 Task: Add a signature Julie Green containing Best wishes for a happy National Technology Day, Julie Green to email address softage.5@softage.net and add a label Data science
Action: Mouse moved to (1217, 101)
Screenshot: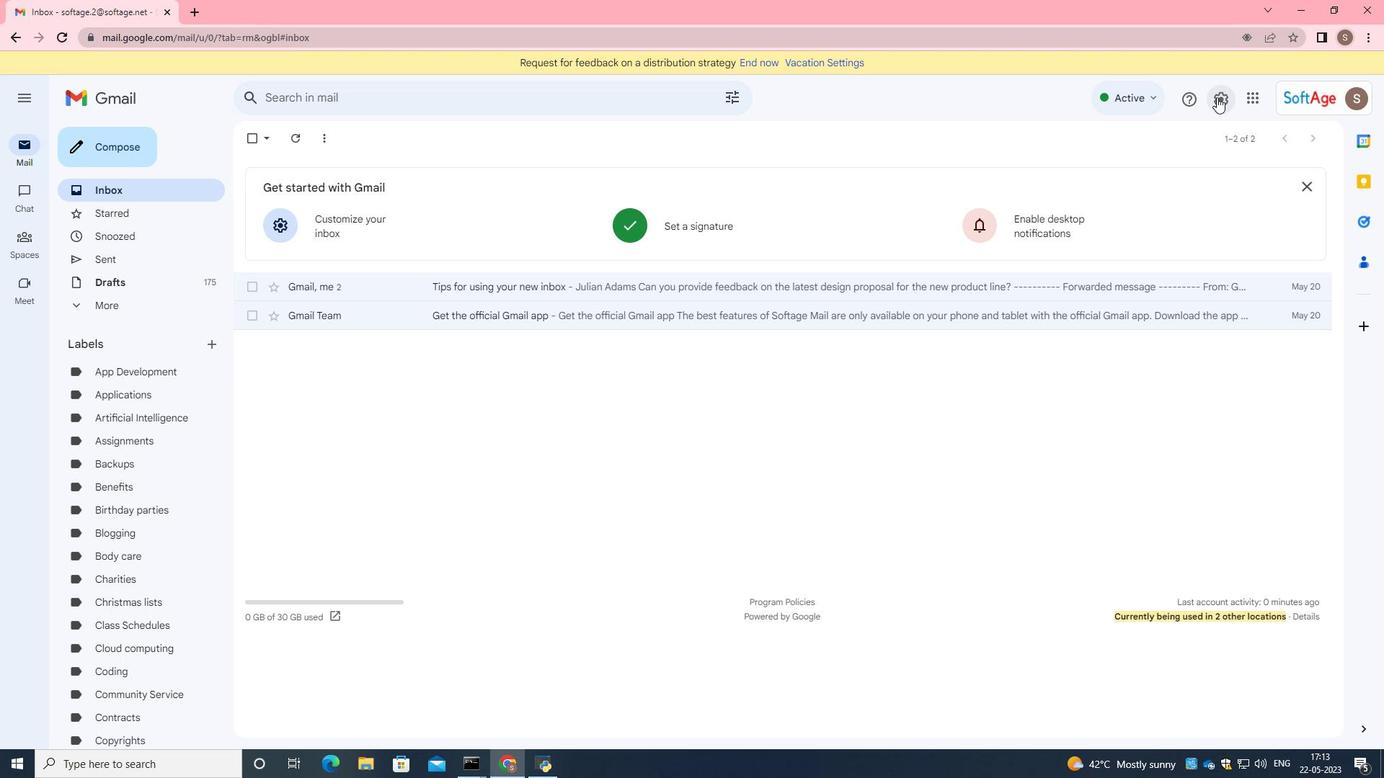 
Action: Mouse pressed left at (1217, 101)
Screenshot: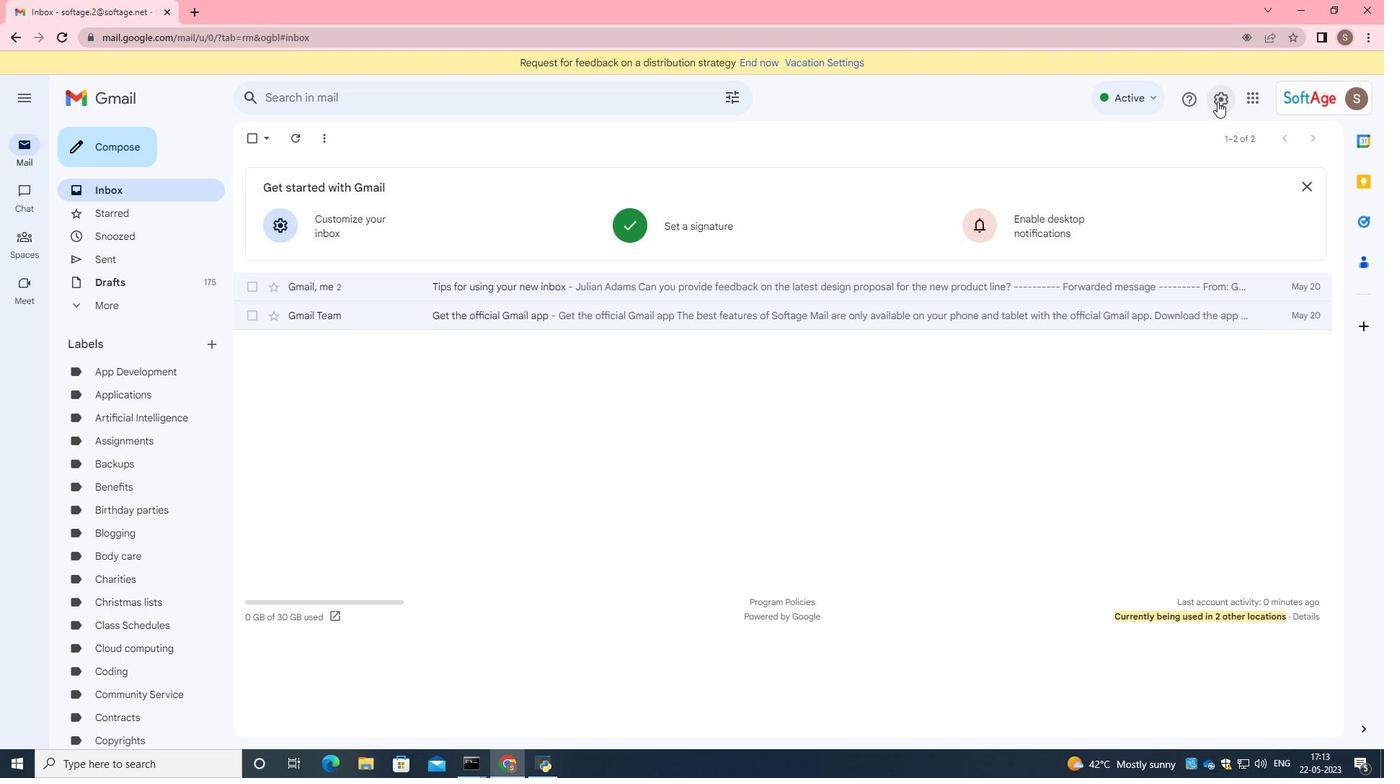 
Action: Mouse moved to (1209, 176)
Screenshot: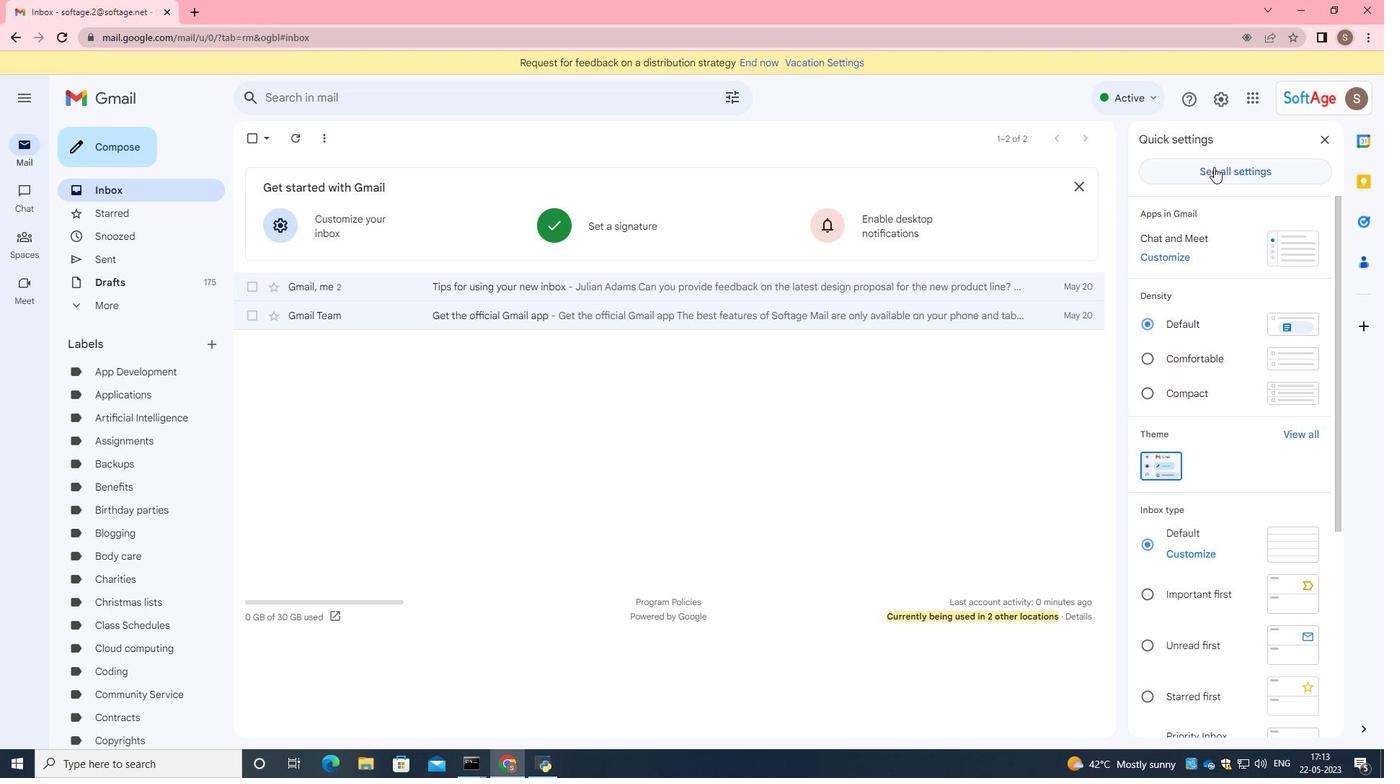 
Action: Mouse pressed left at (1209, 176)
Screenshot: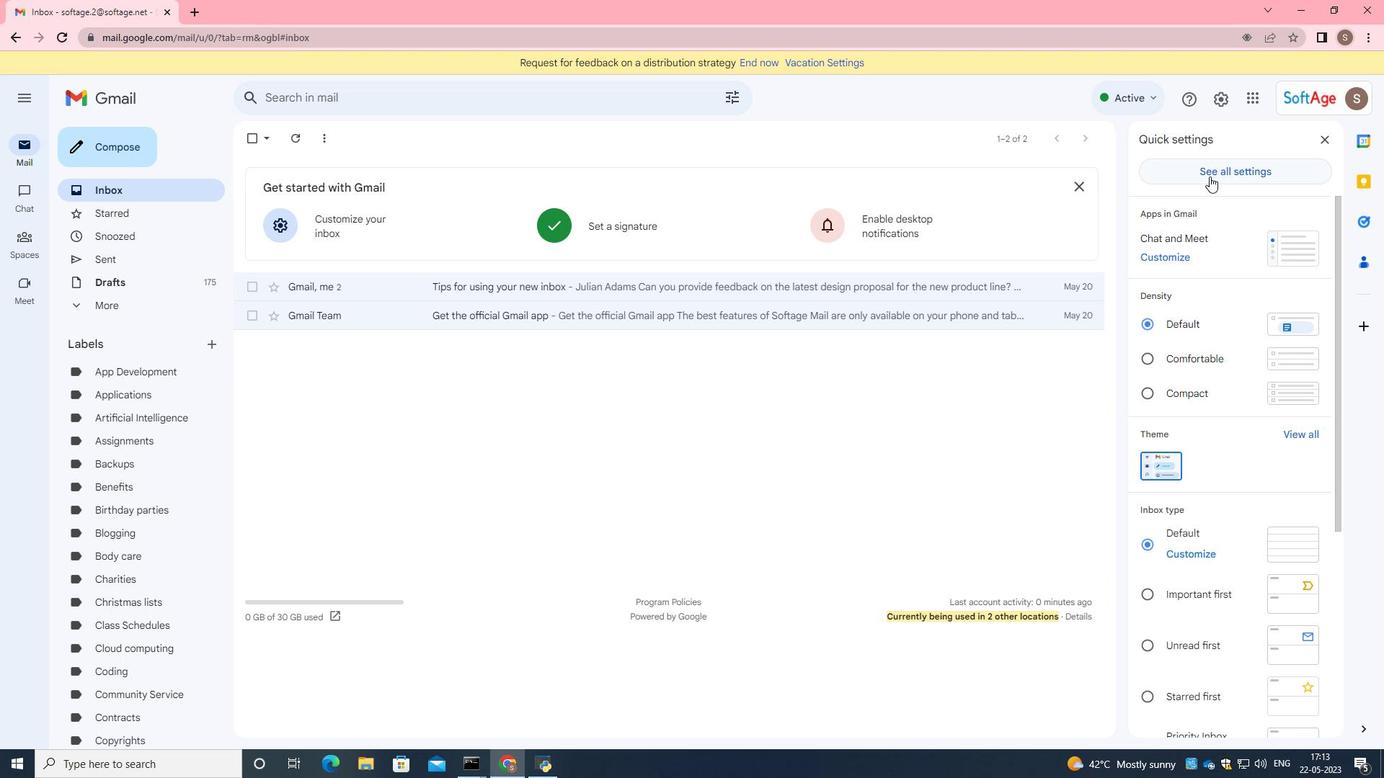 
Action: Mouse moved to (740, 449)
Screenshot: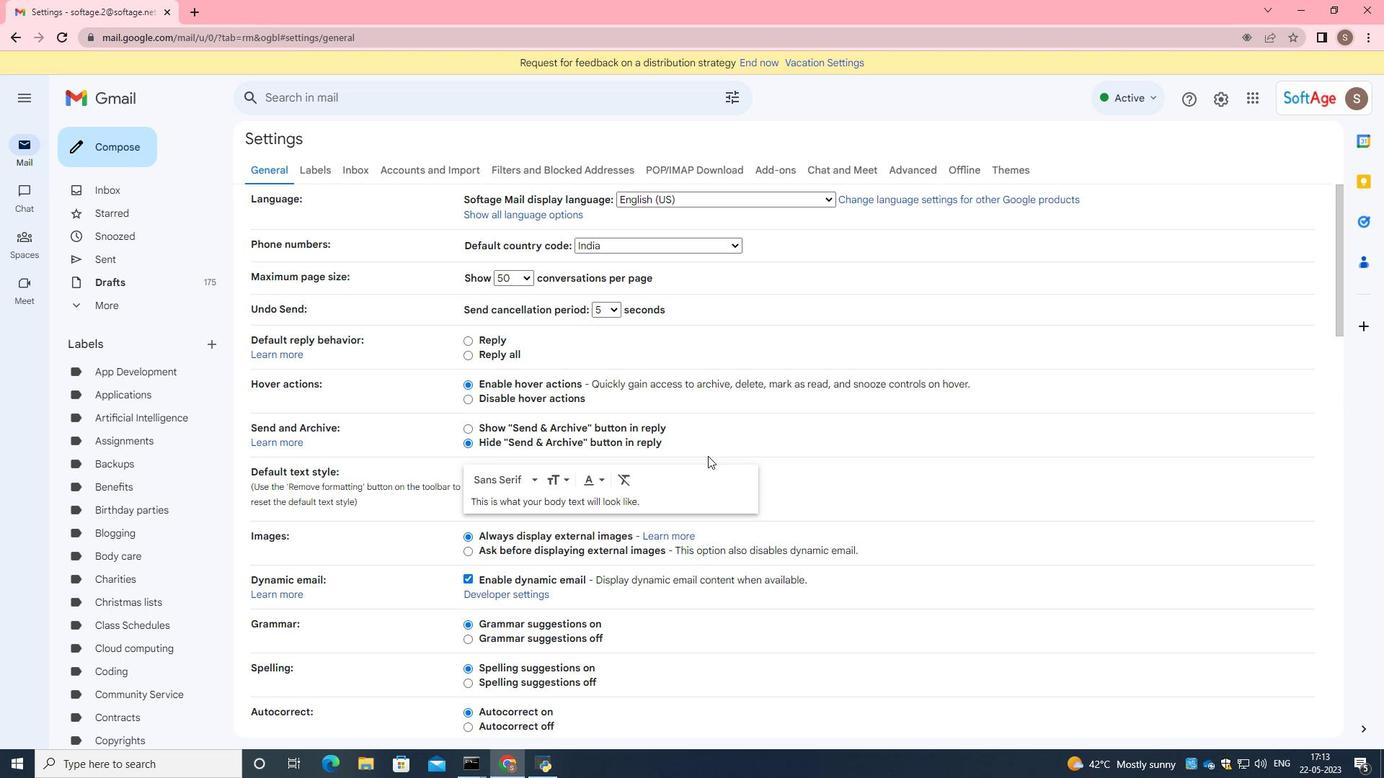 
Action: Mouse scrolled (740, 448) with delta (0, 0)
Screenshot: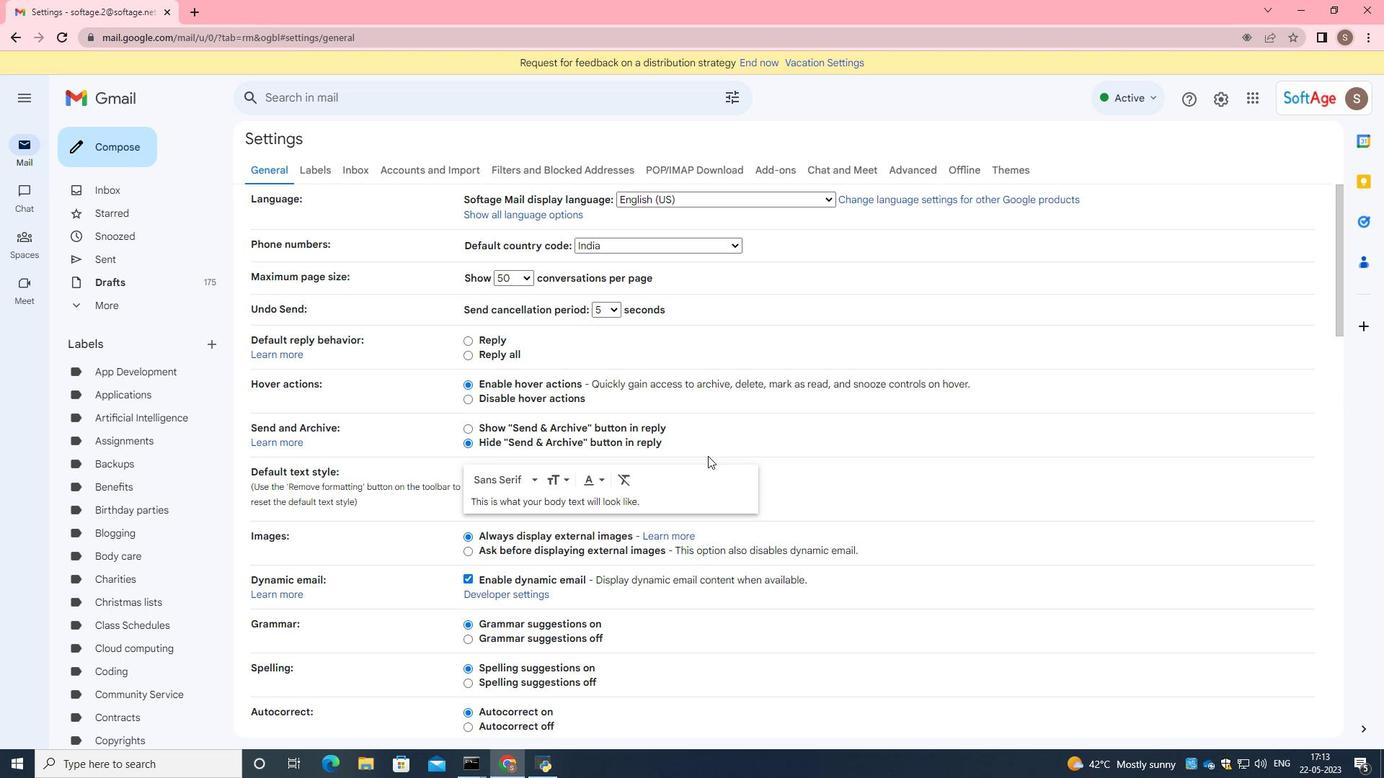 
Action: Mouse moved to (740, 449)
Screenshot: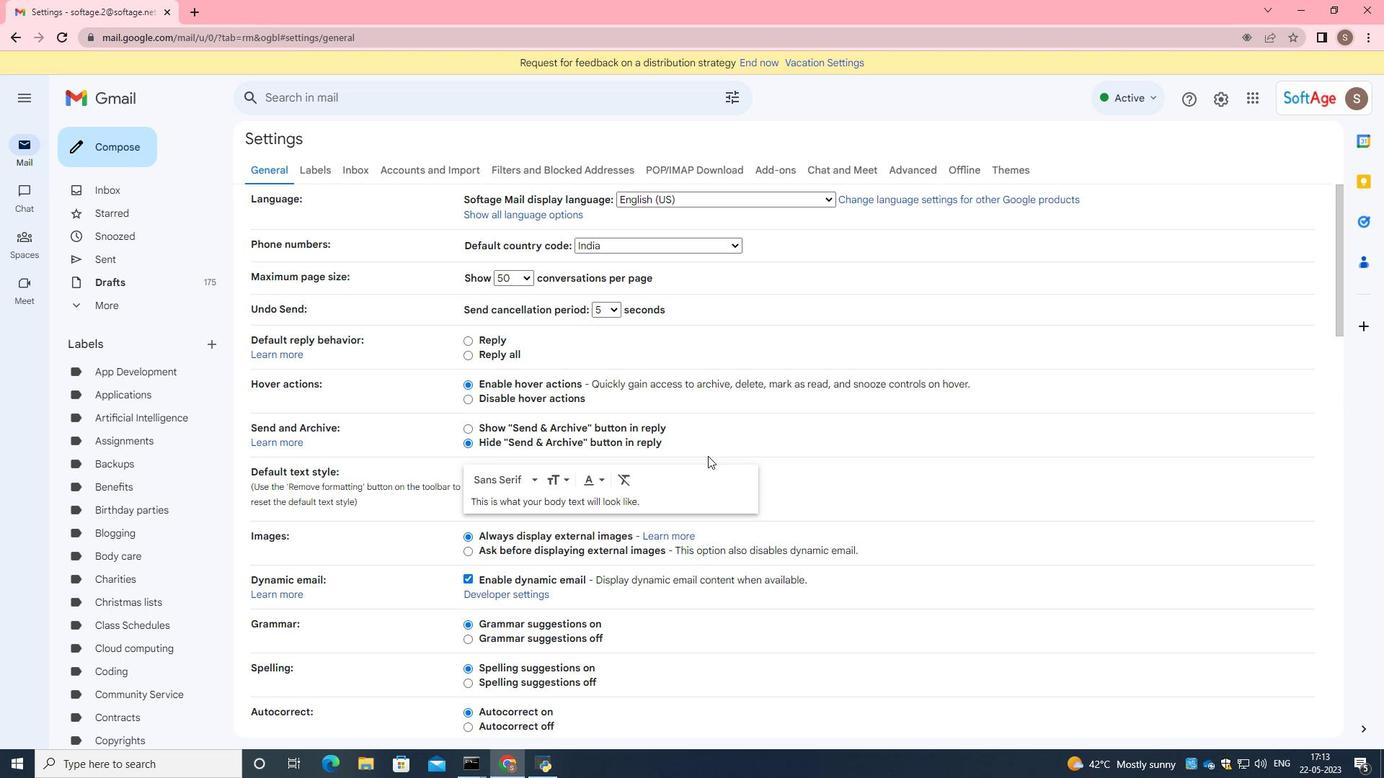 
Action: Mouse scrolled (740, 449) with delta (0, 0)
Screenshot: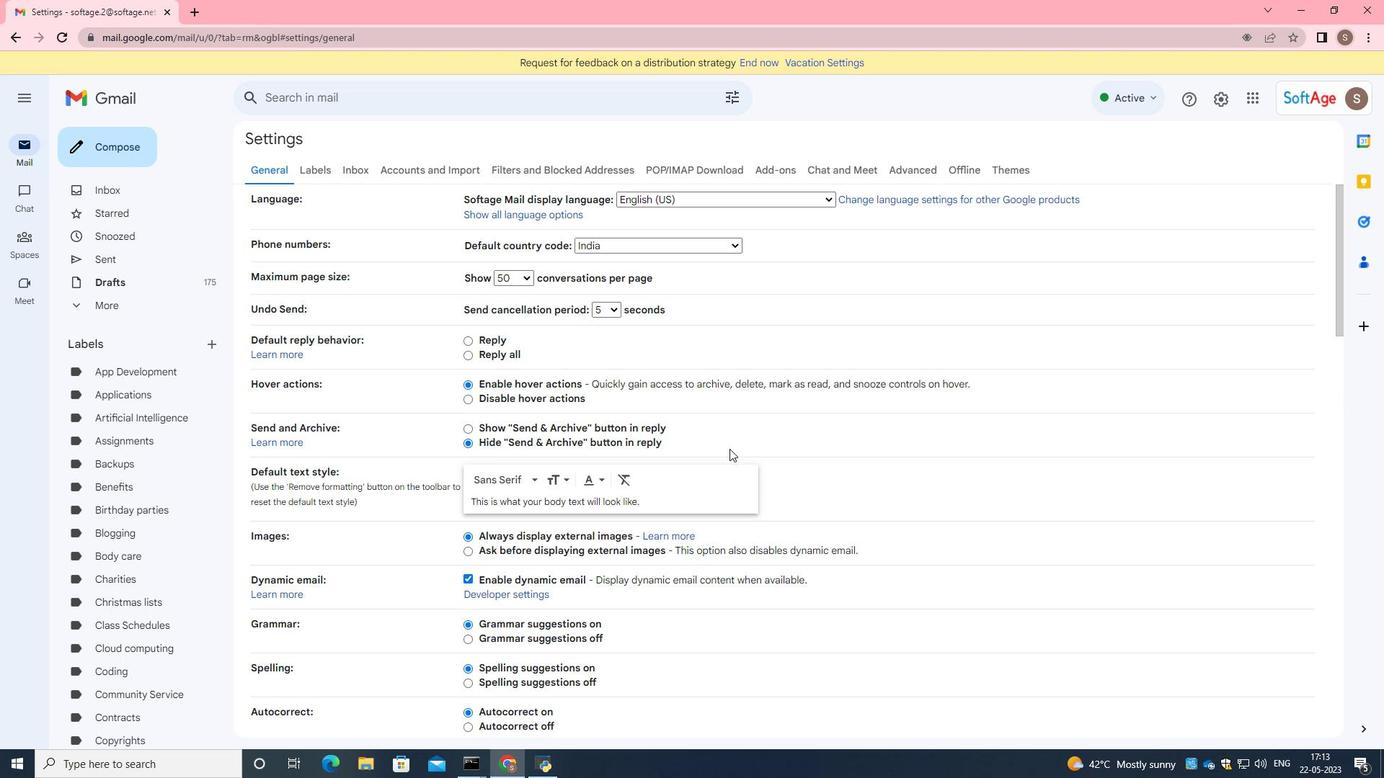 
Action: Mouse scrolled (740, 449) with delta (0, 0)
Screenshot: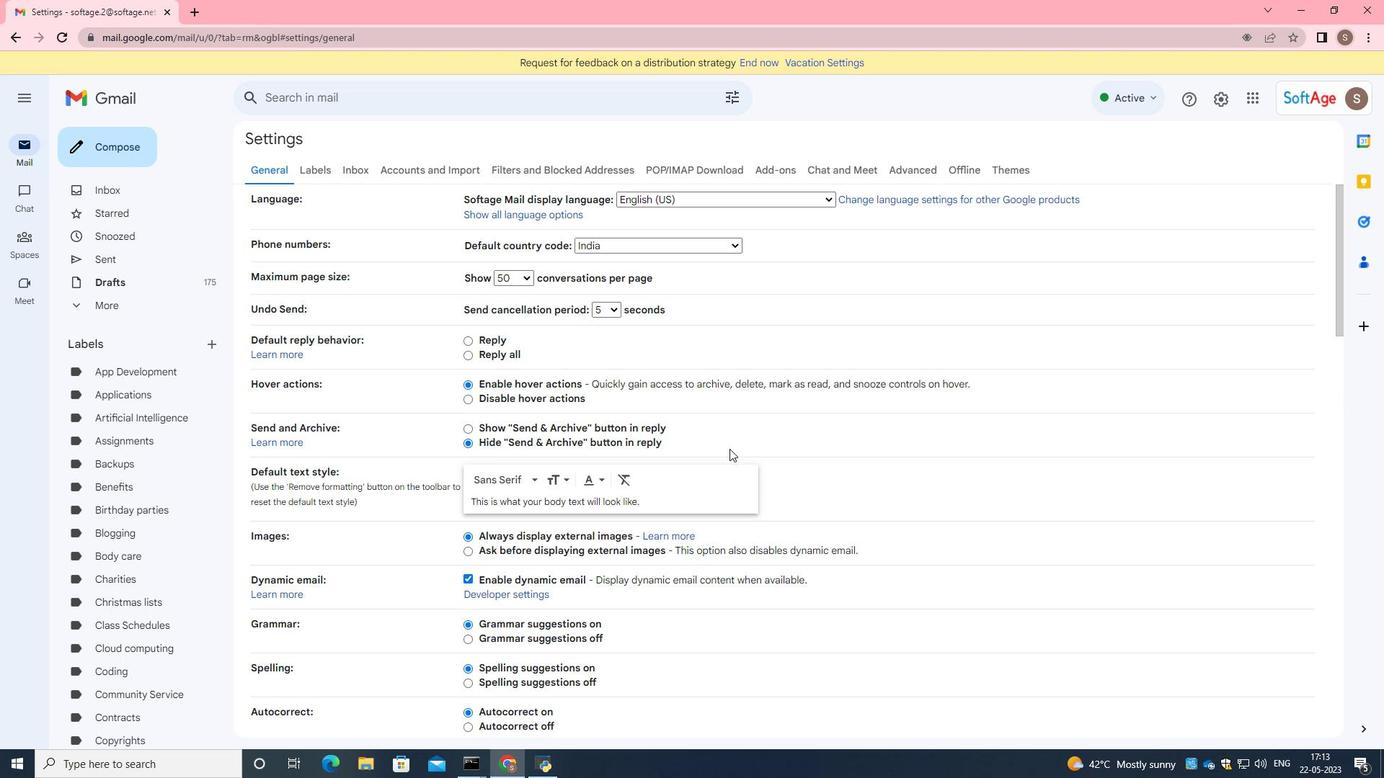 
Action: Mouse scrolled (740, 449) with delta (0, 0)
Screenshot: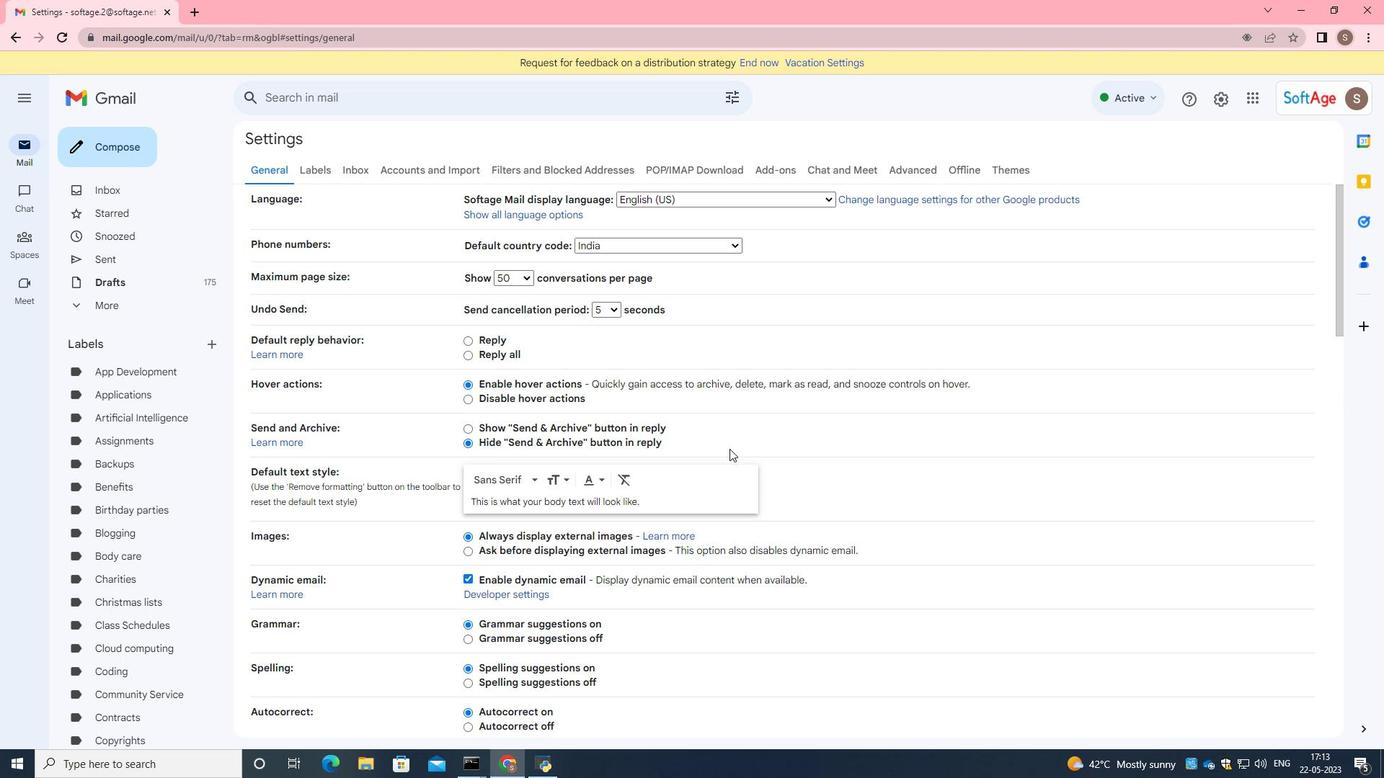 
Action: Mouse scrolled (740, 449) with delta (0, 0)
Screenshot: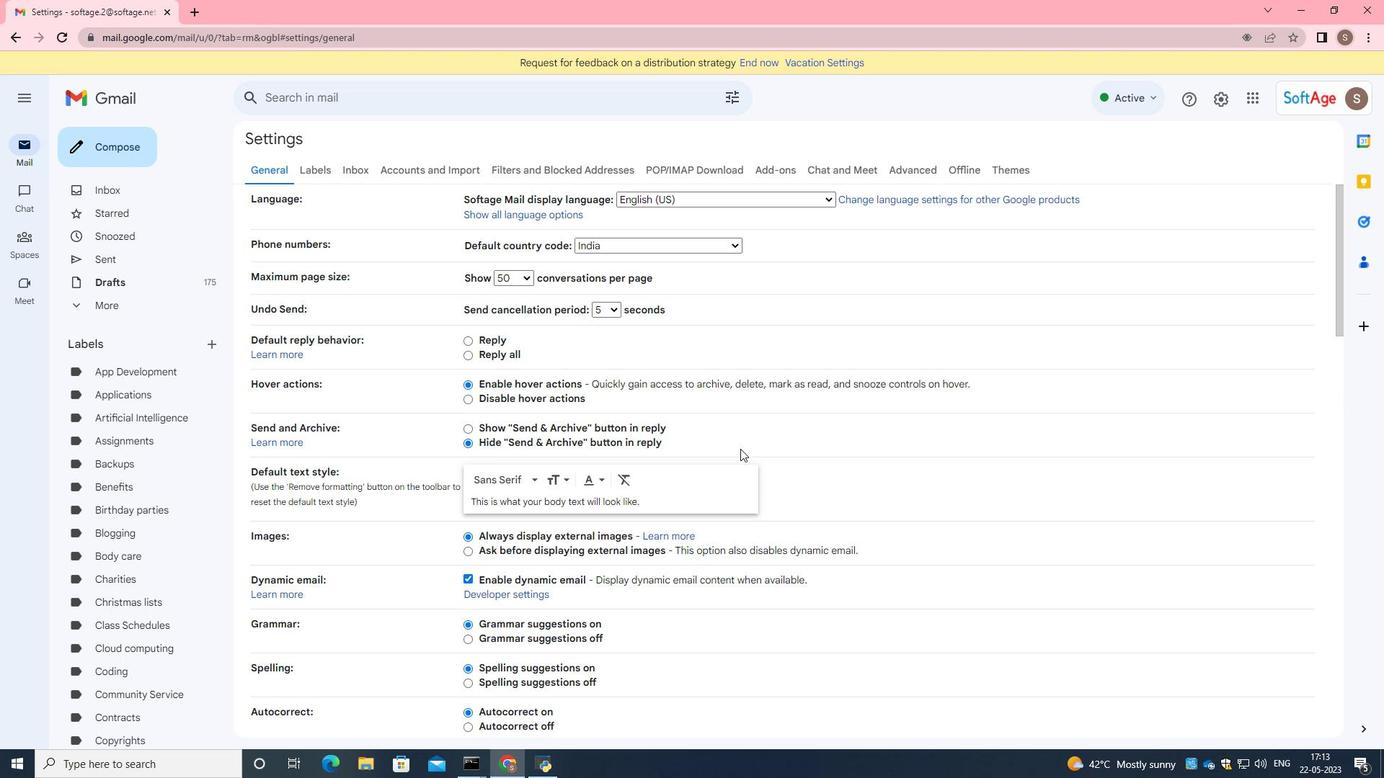 
Action: Mouse moved to (740, 447)
Screenshot: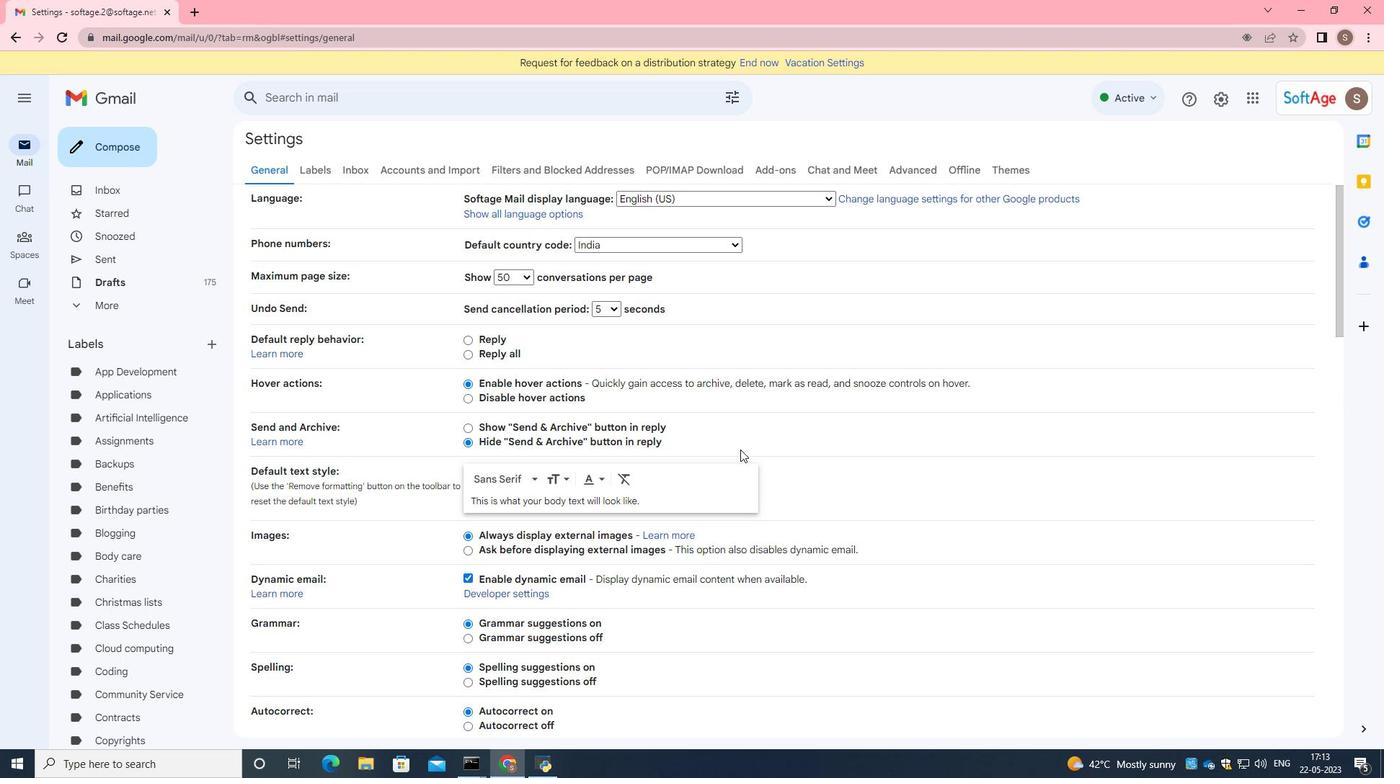 
Action: Mouse scrolled (740, 446) with delta (0, 0)
Screenshot: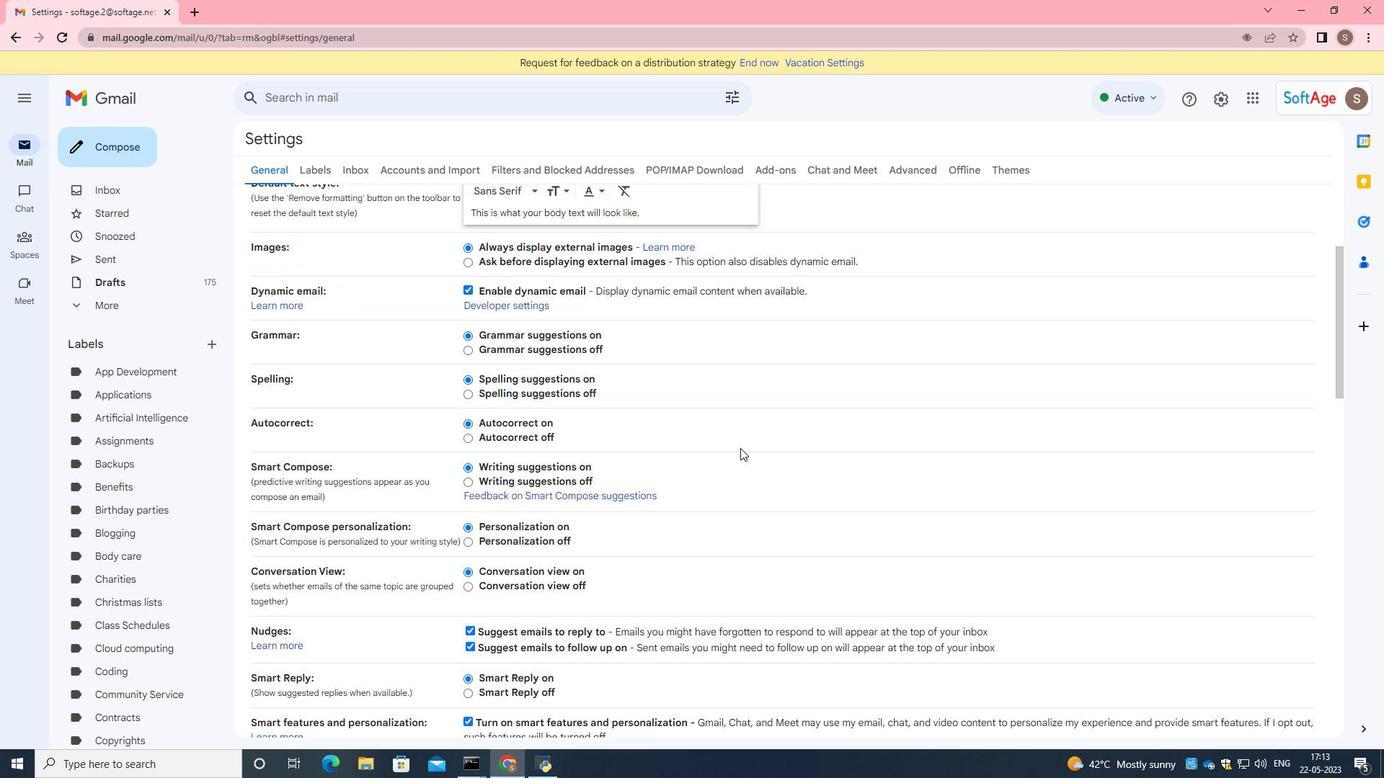 
Action: Mouse scrolled (740, 446) with delta (0, 0)
Screenshot: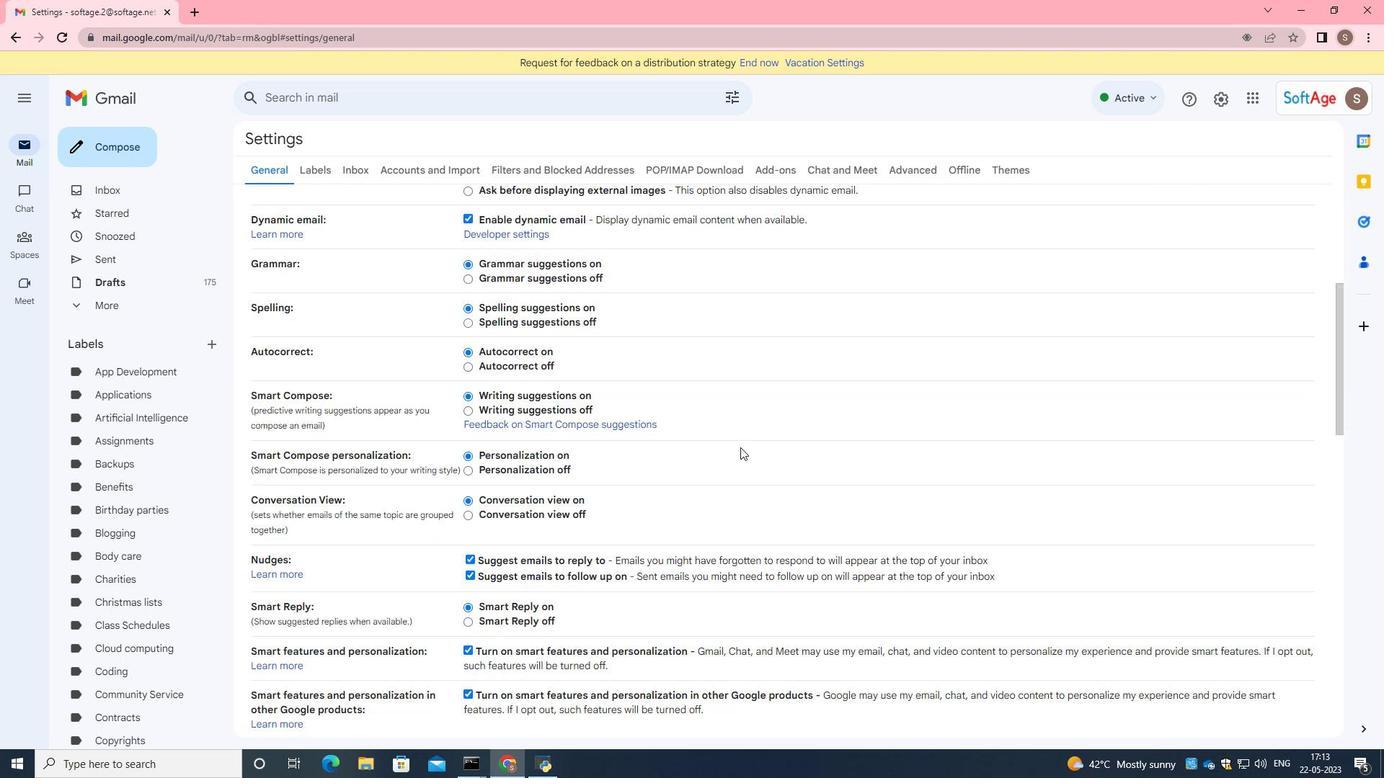 
Action: Mouse scrolled (740, 446) with delta (0, 0)
Screenshot: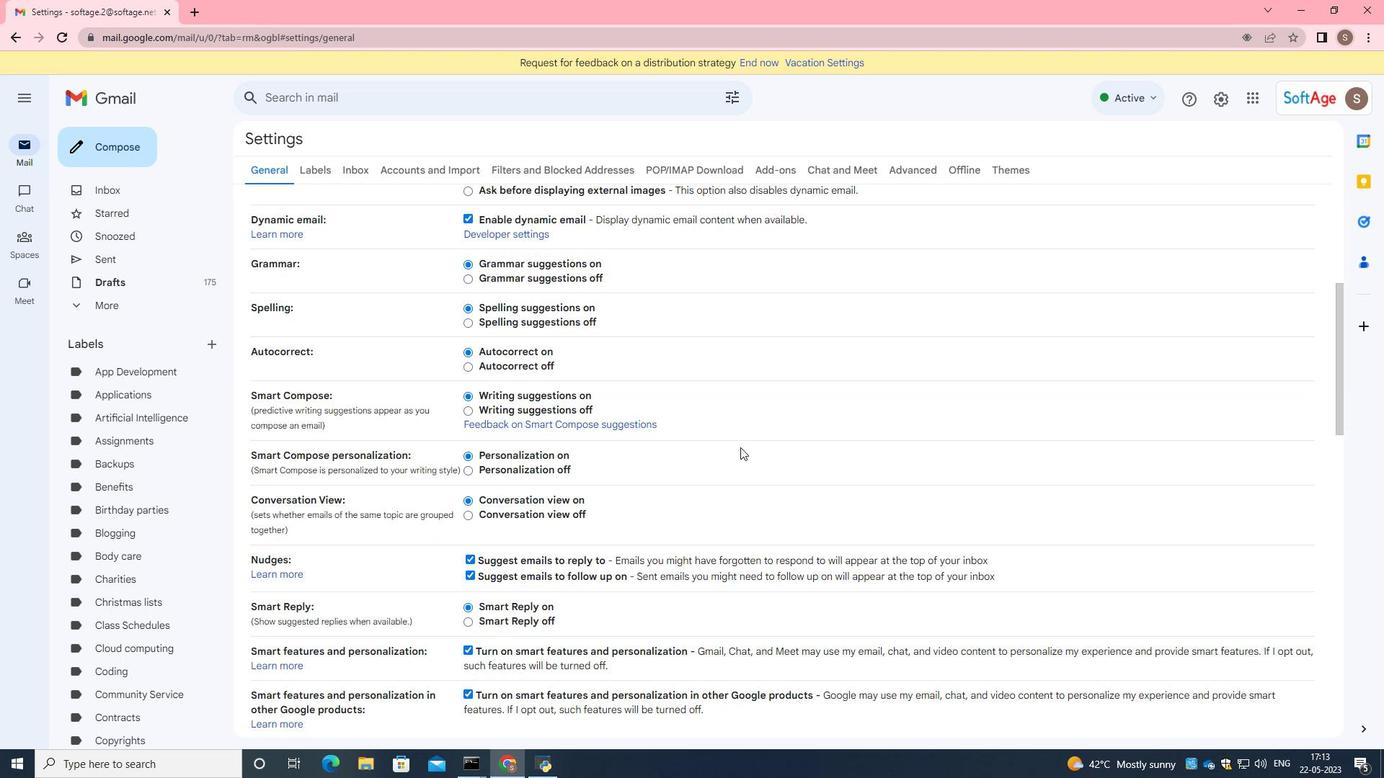 
Action: Mouse moved to (712, 459)
Screenshot: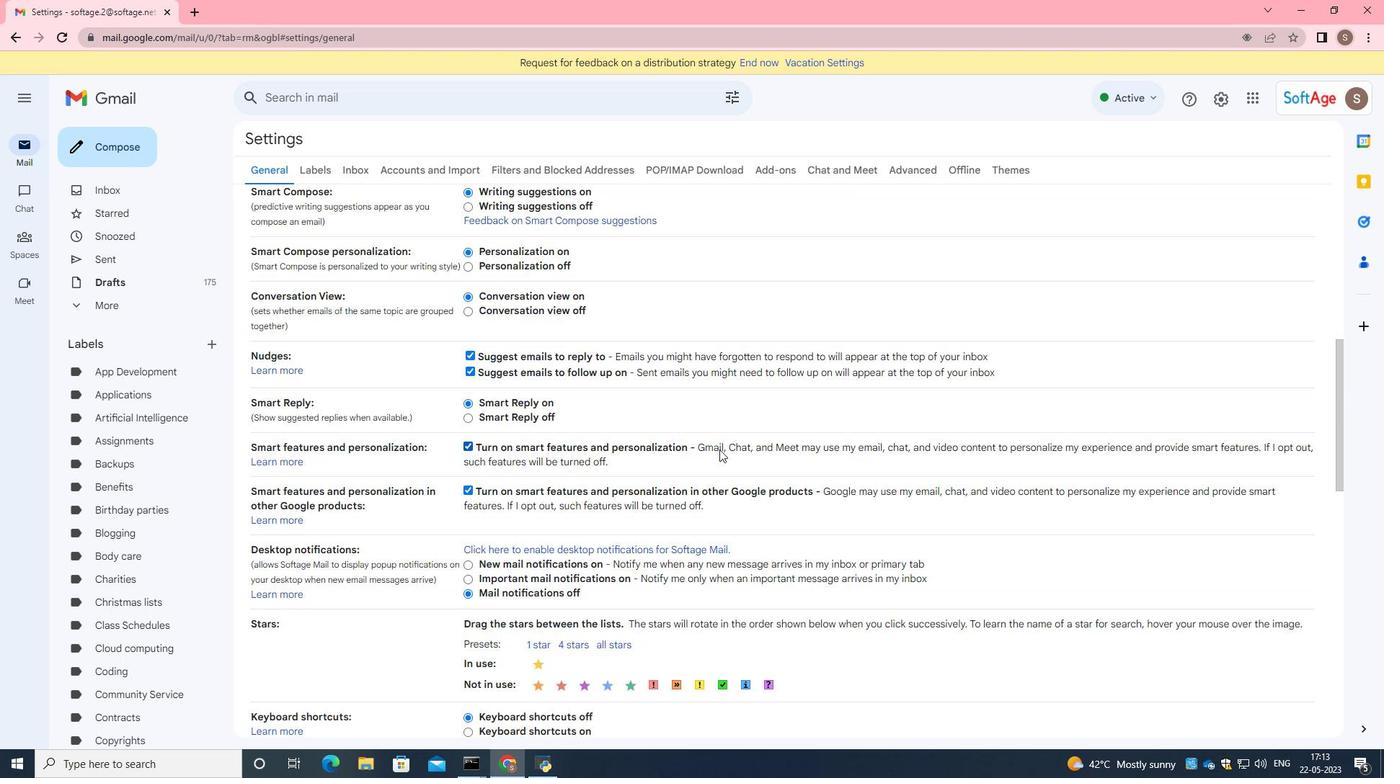 
Action: Mouse scrolled (712, 459) with delta (0, 0)
Screenshot: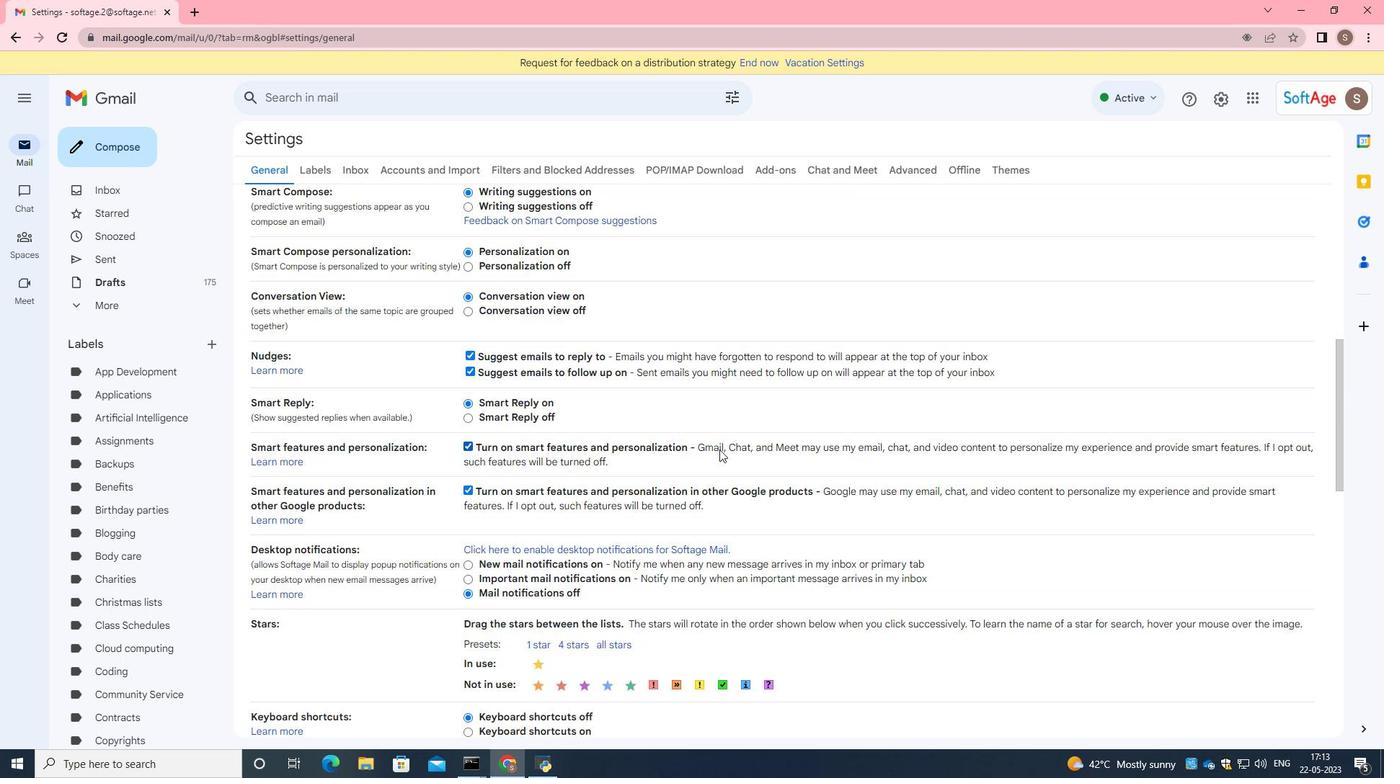 
Action: Mouse moved to (712, 460)
Screenshot: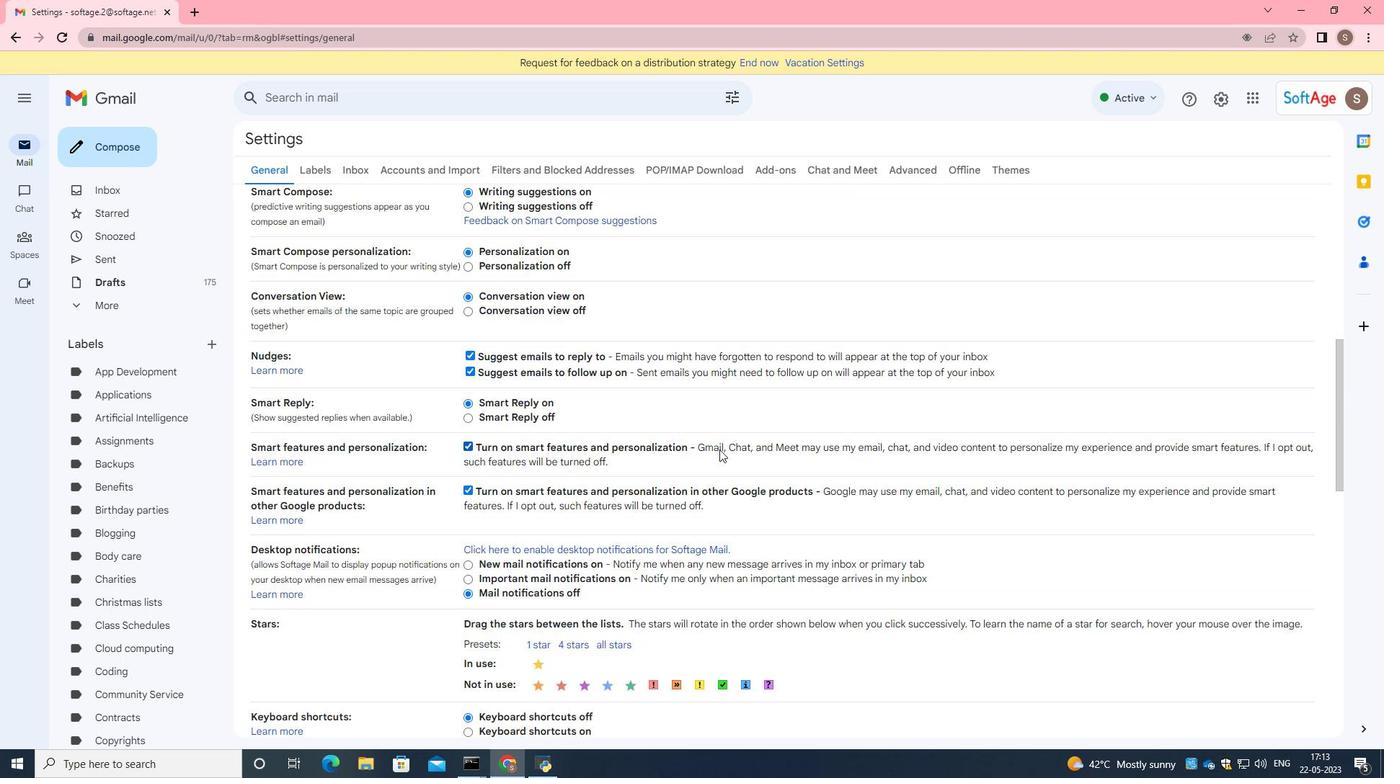 
Action: Mouse scrolled (712, 459) with delta (0, 0)
Screenshot: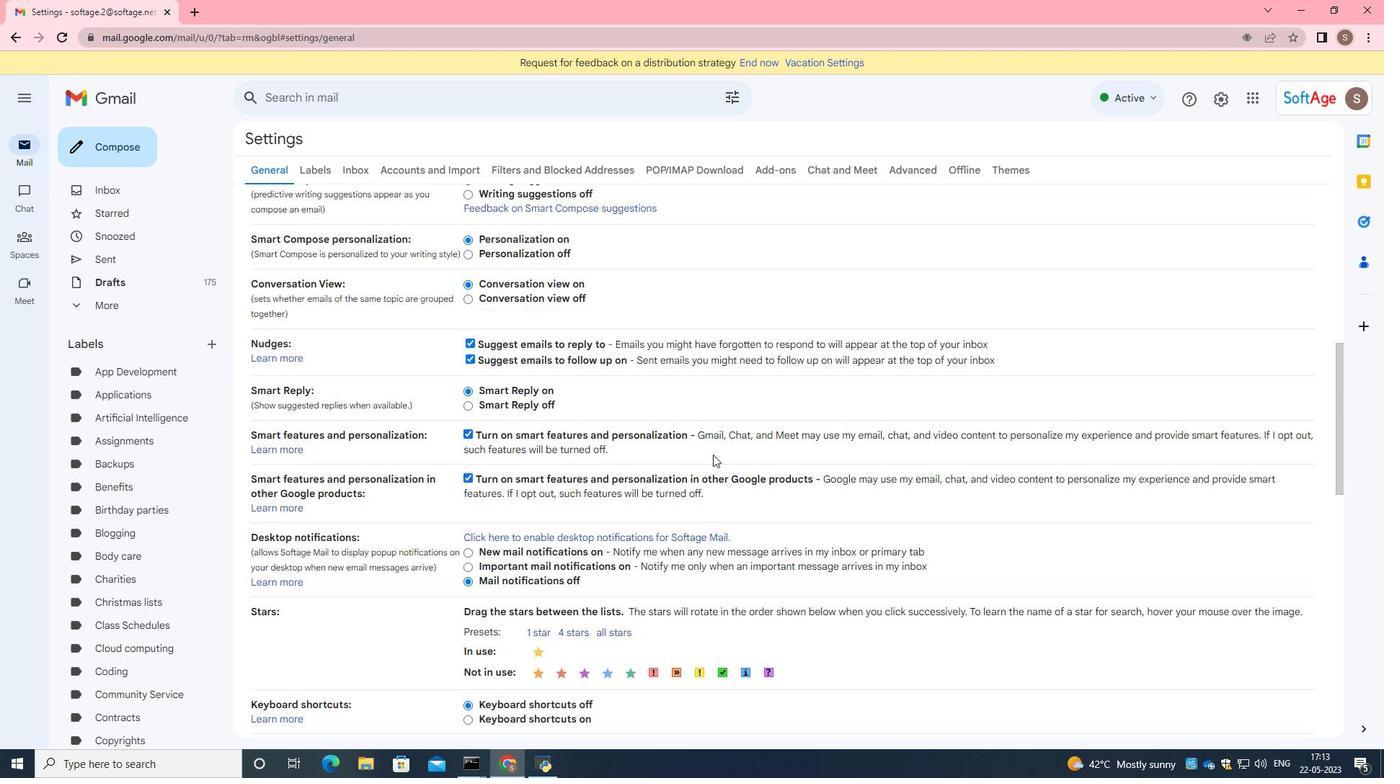 
Action: Mouse moved to (560, 598)
Screenshot: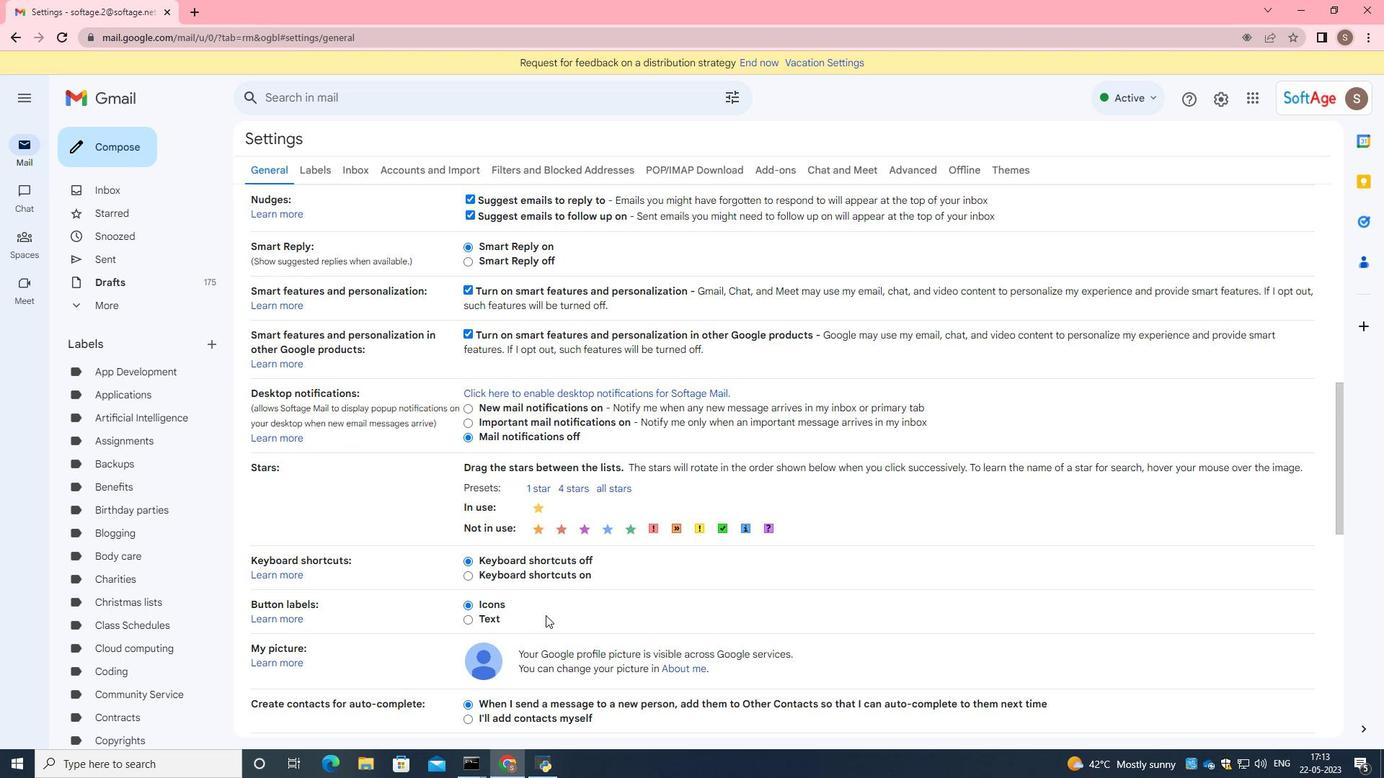 
Action: Mouse scrolled (560, 597) with delta (0, 0)
Screenshot: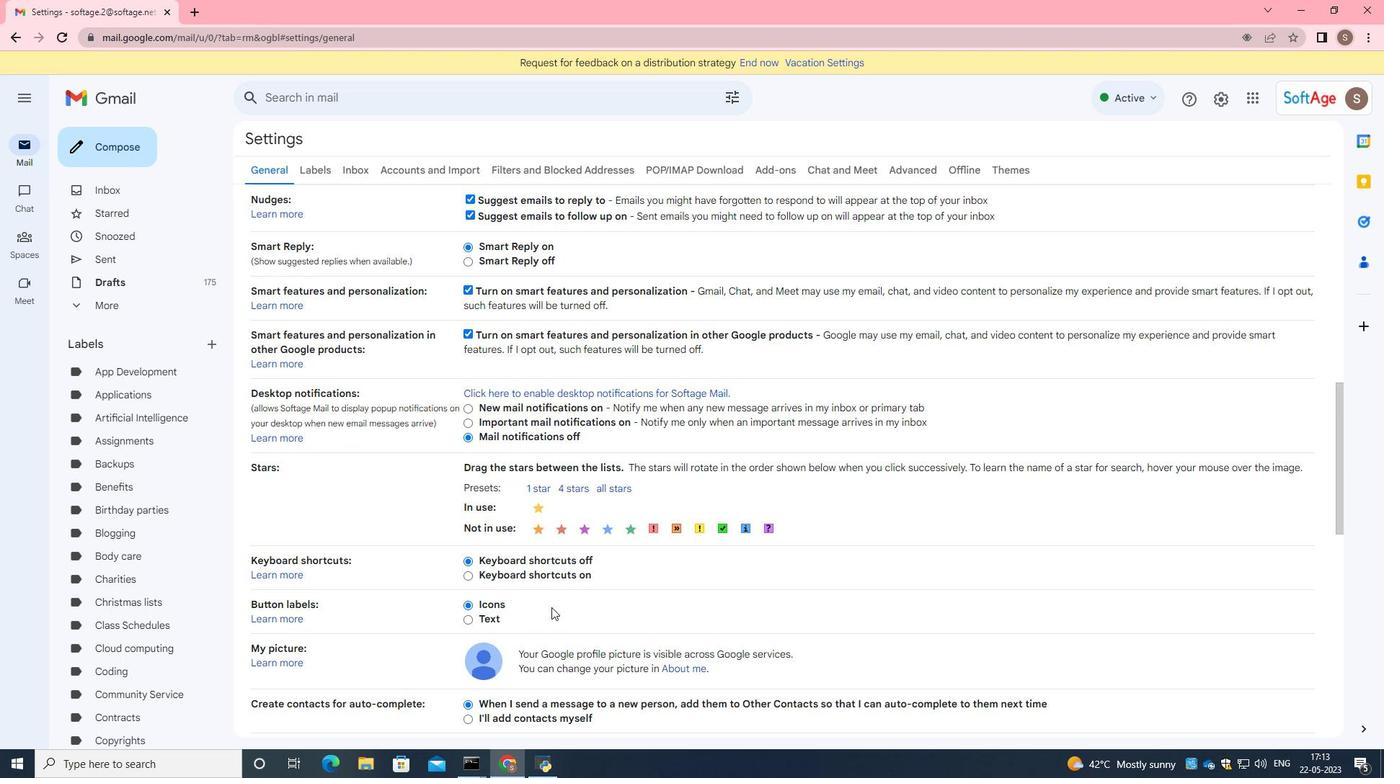 
Action: Mouse scrolled (560, 597) with delta (0, 0)
Screenshot: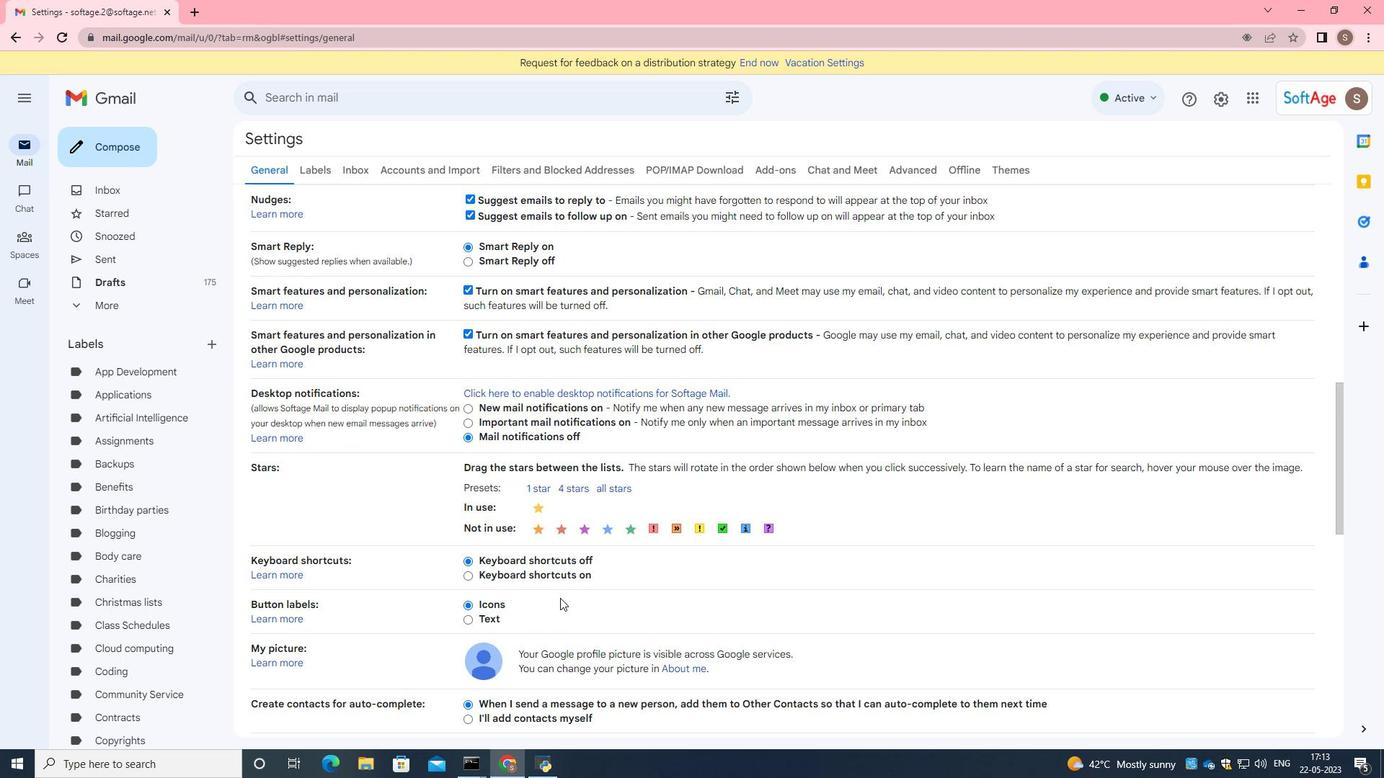 
Action: Mouse moved to (616, 613)
Screenshot: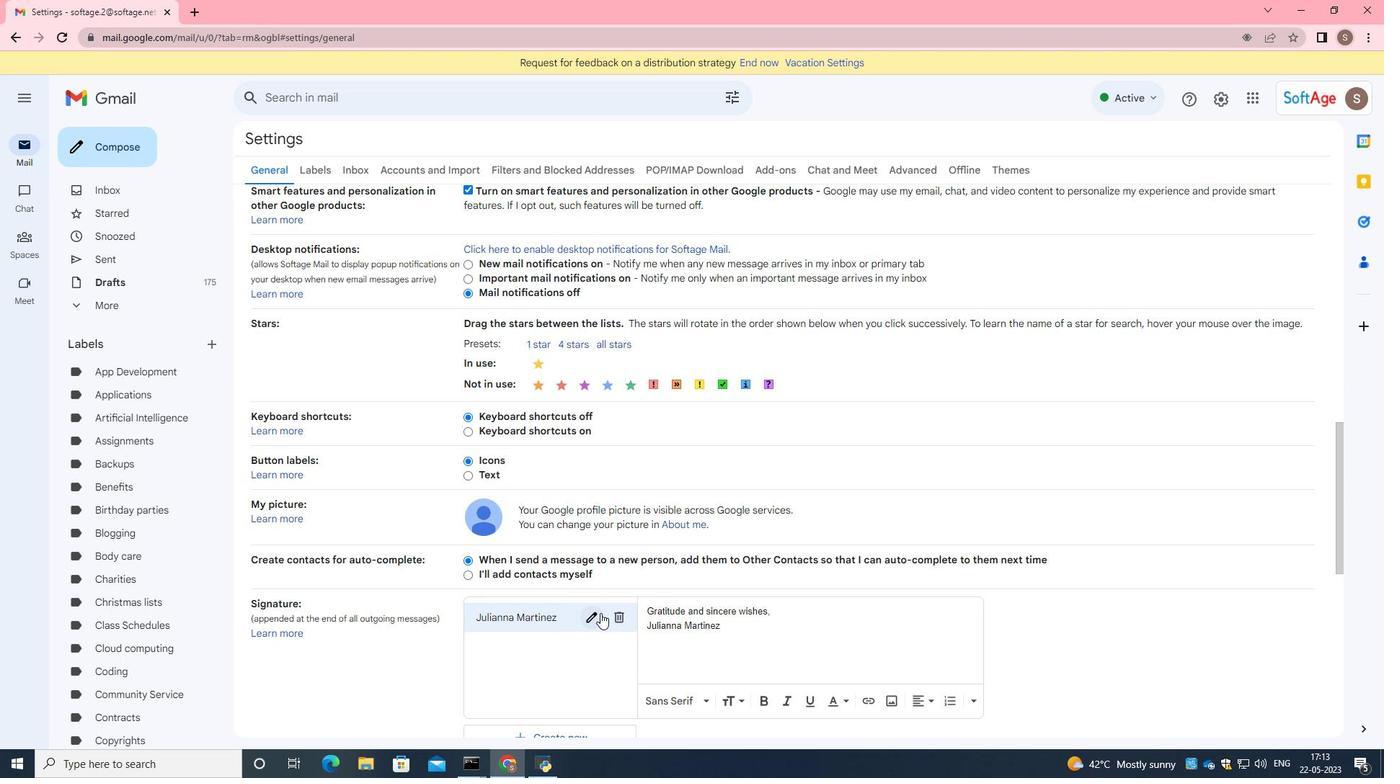 
Action: Mouse pressed left at (616, 613)
Screenshot: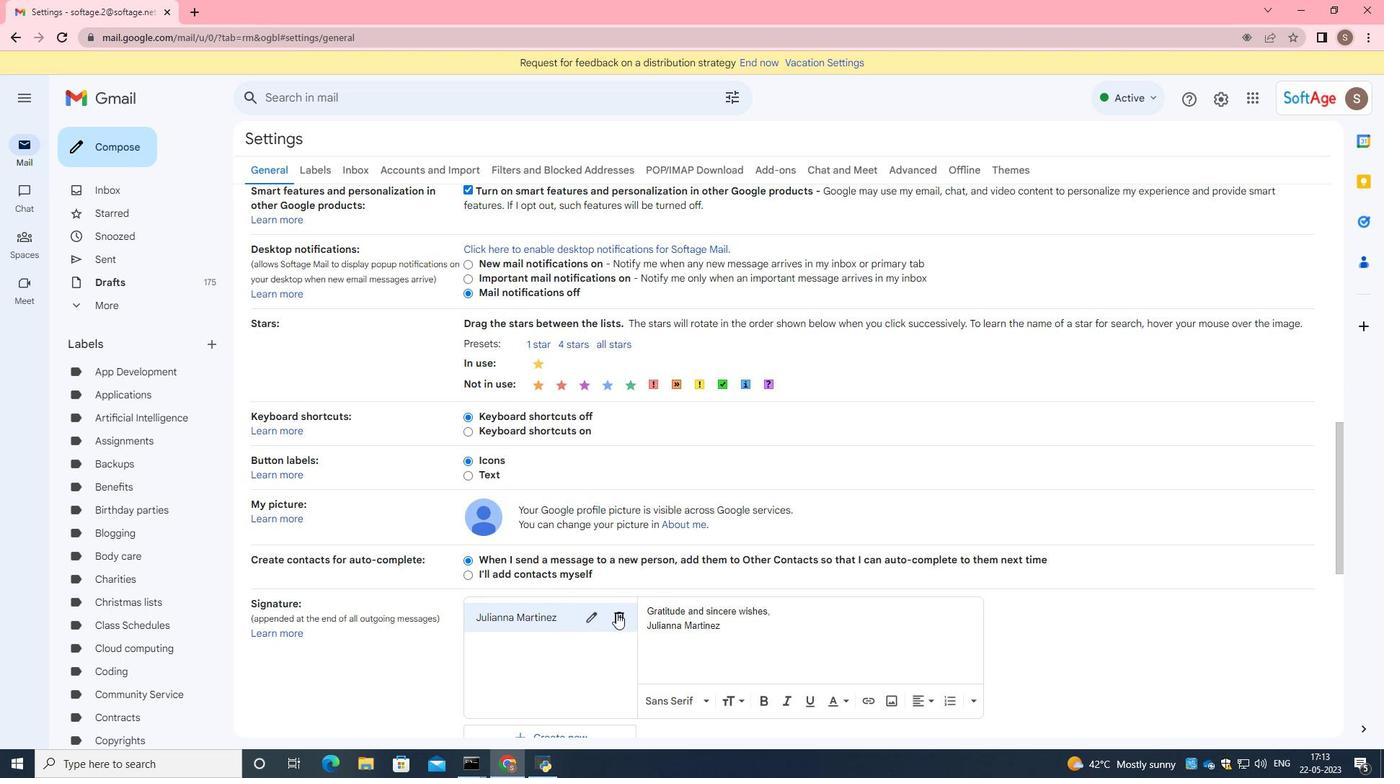 
Action: Mouse moved to (827, 429)
Screenshot: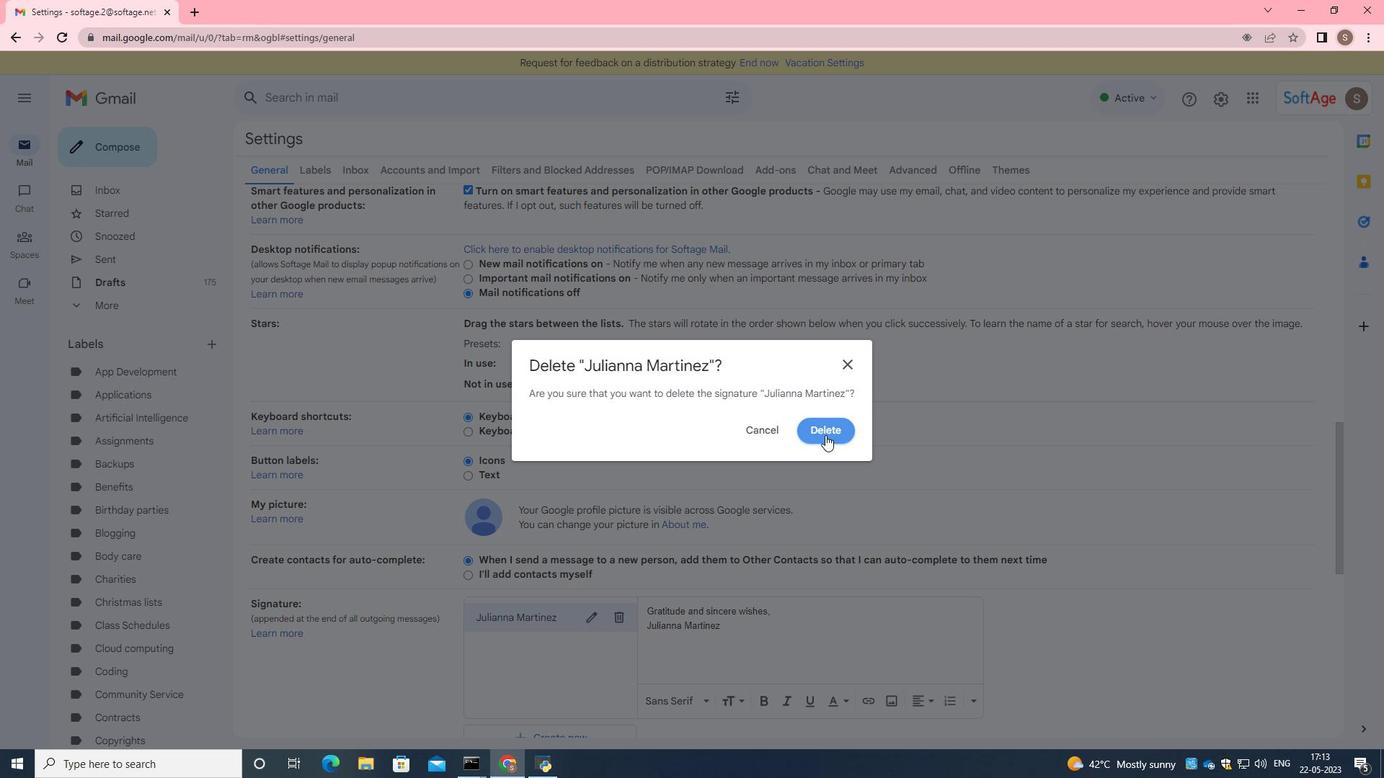 
Action: Mouse pressed left at (827, 429)
Screenshot: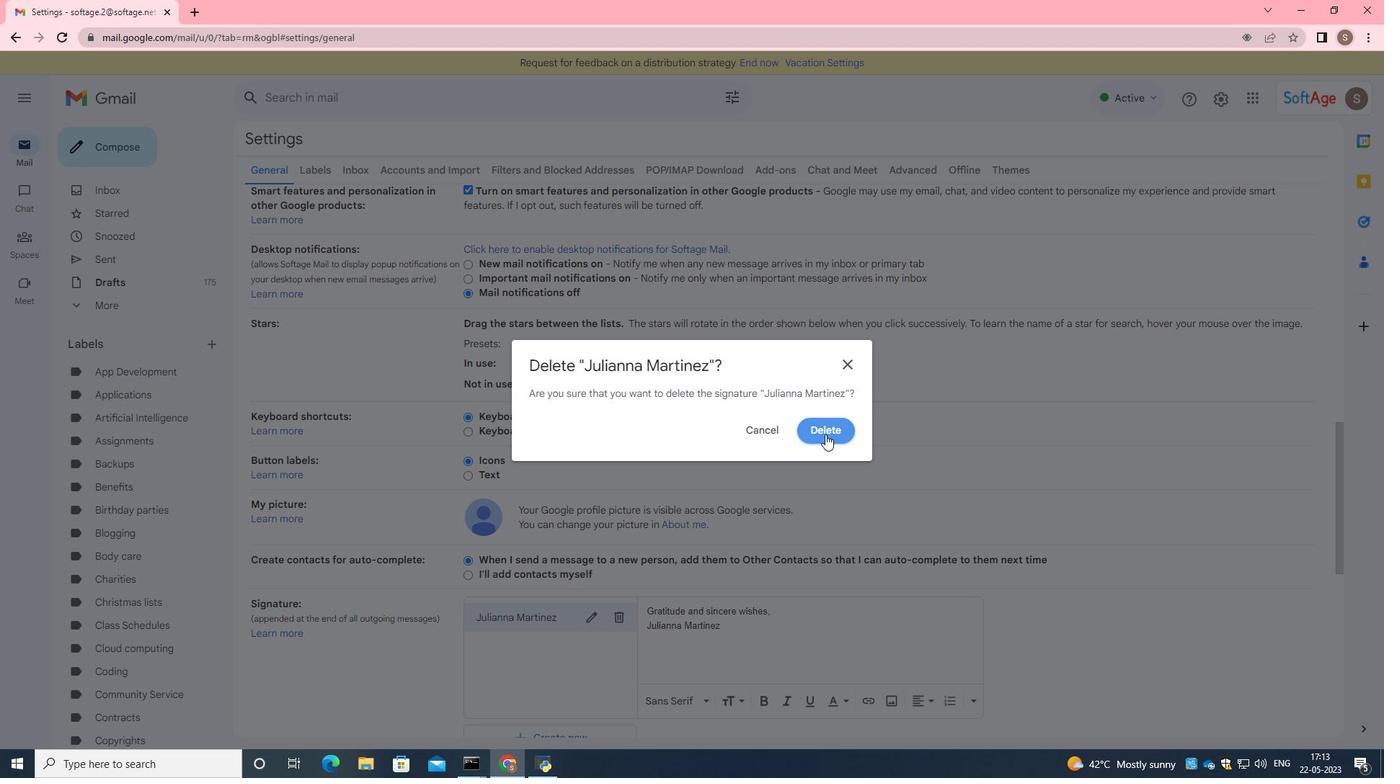
Action: Mouse moved to (526, 614)
Screenshot: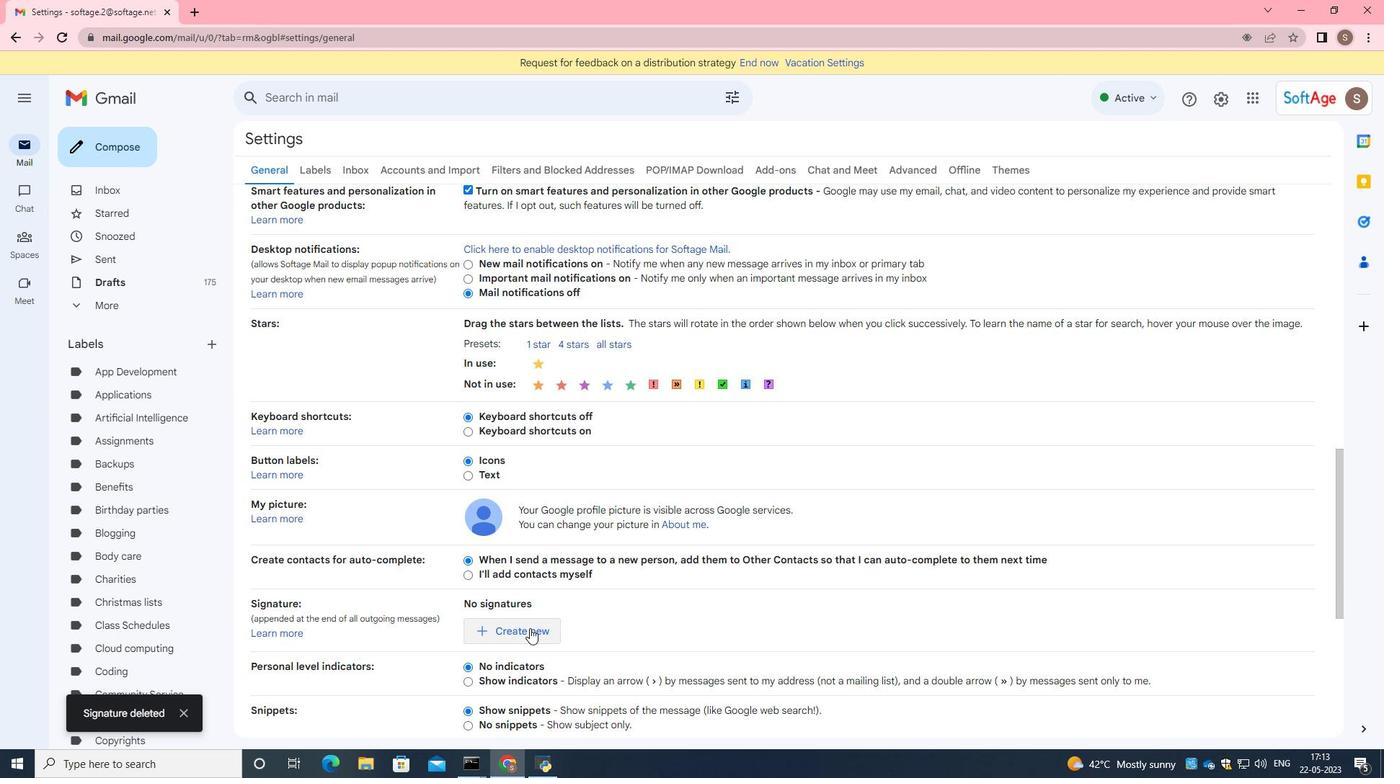 
Action: Mouse pressed left at (526, 614)
Screenshot: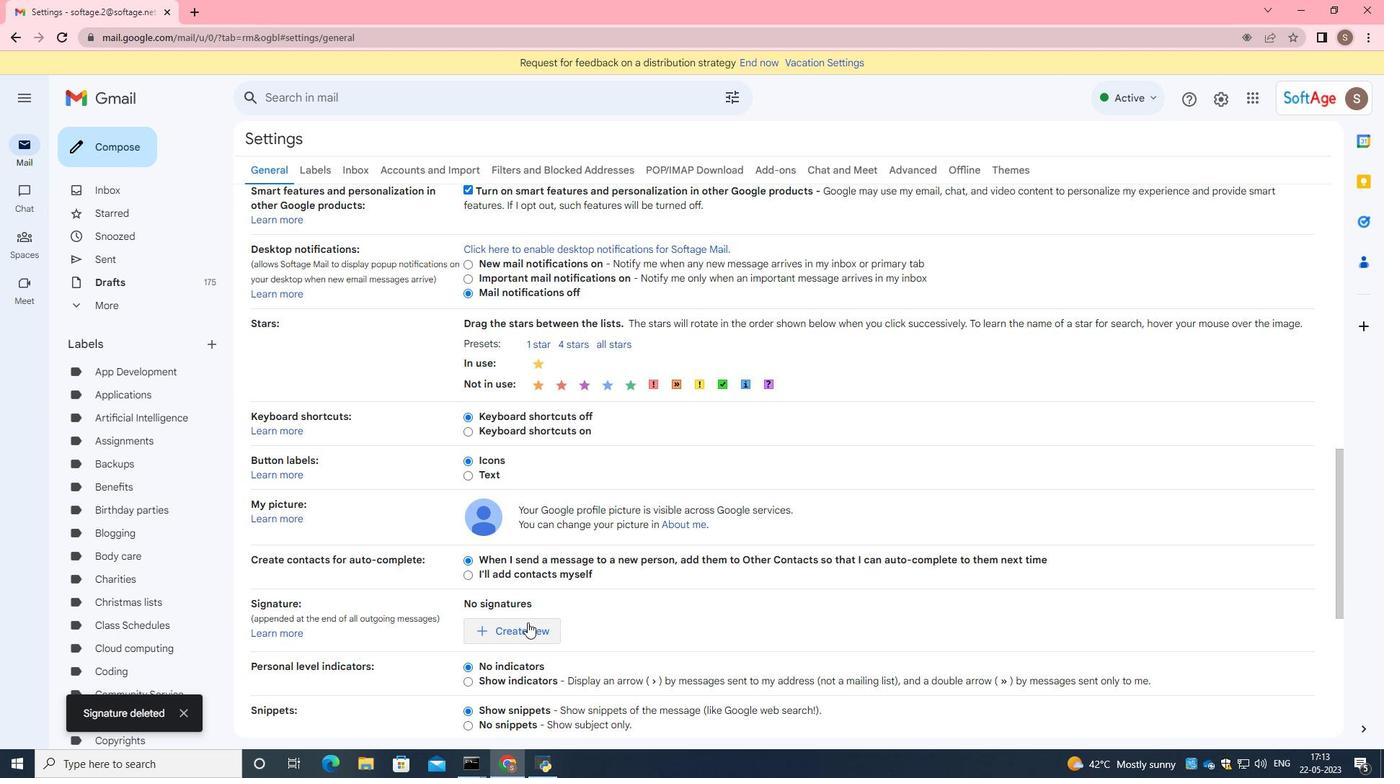 
Action: Mouse moved to (531, 635)
Screenshot: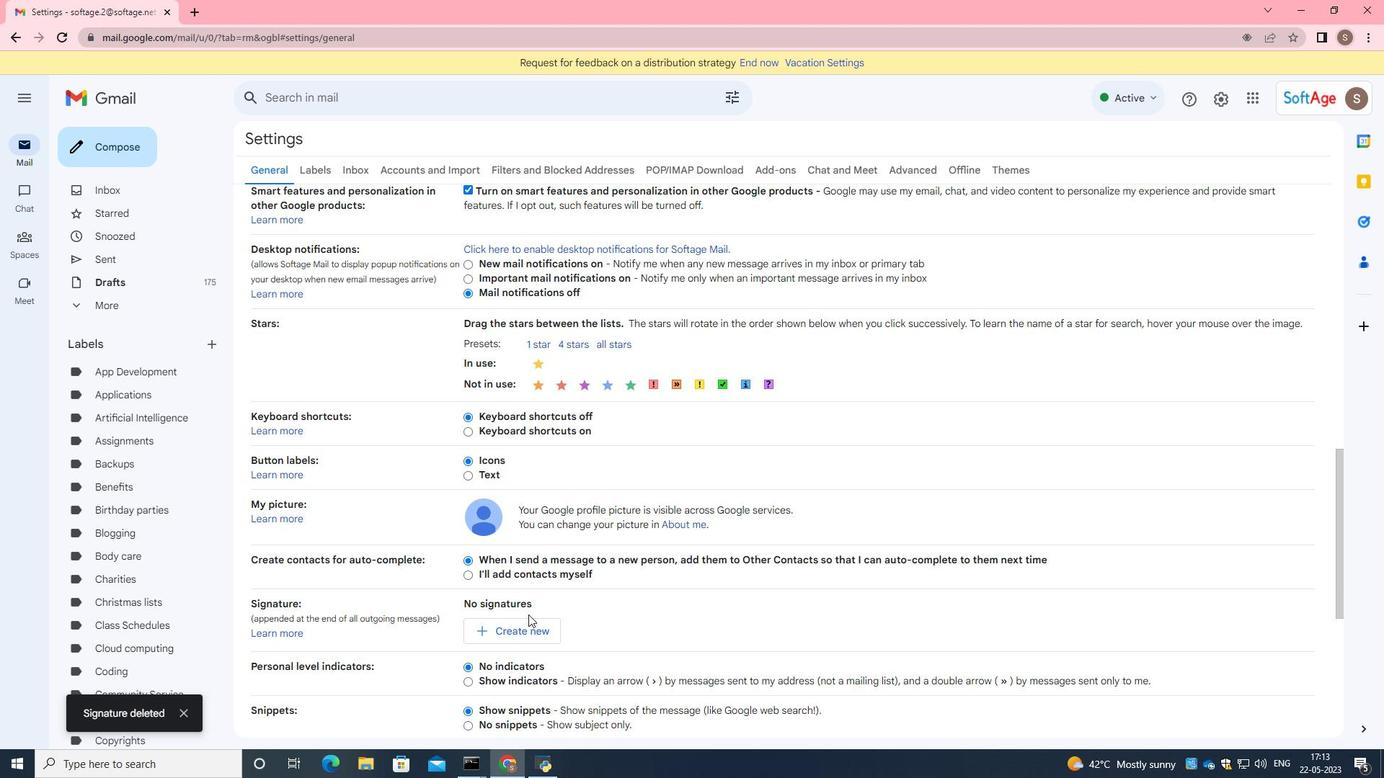 
Action: Mouse pressed left at (531, 635)
Screenshot: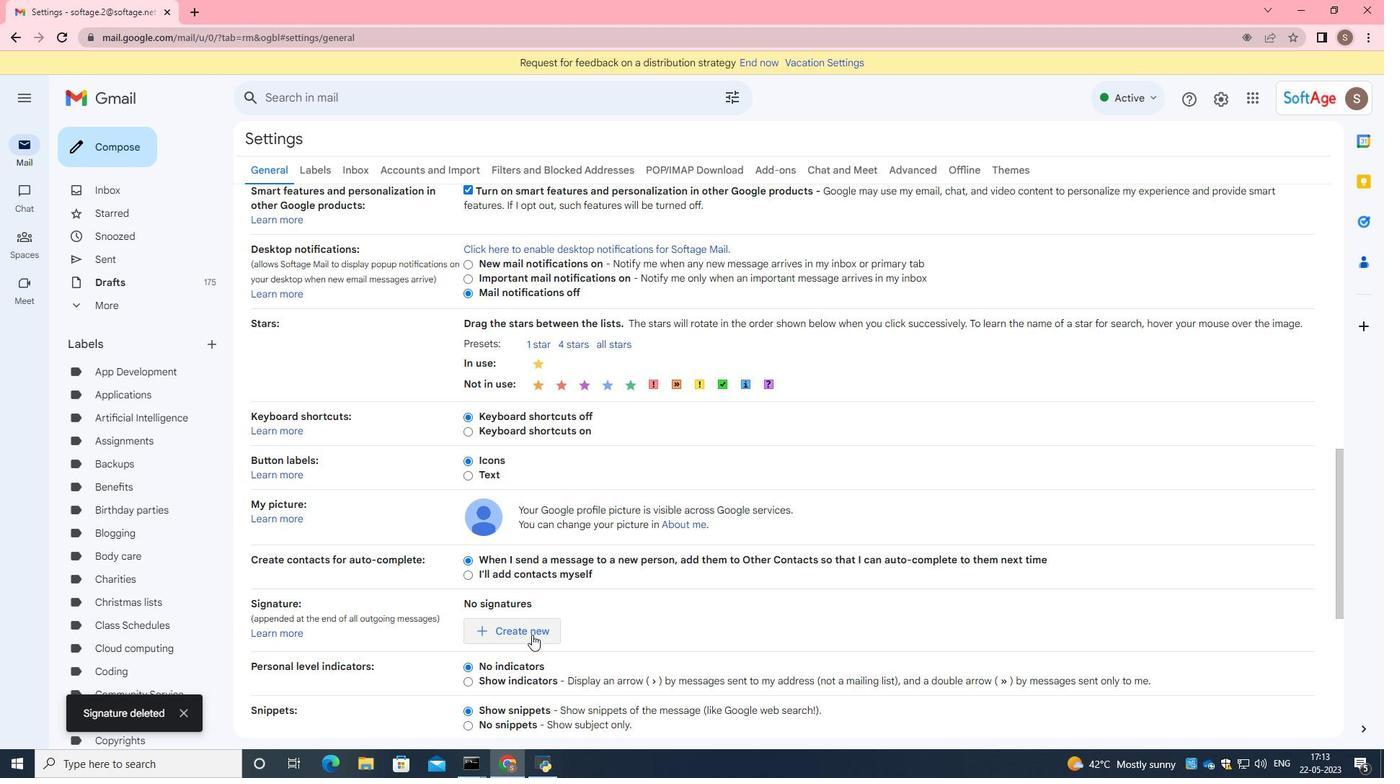 
Action: Mouse moved to (616, 397)
Screenshot: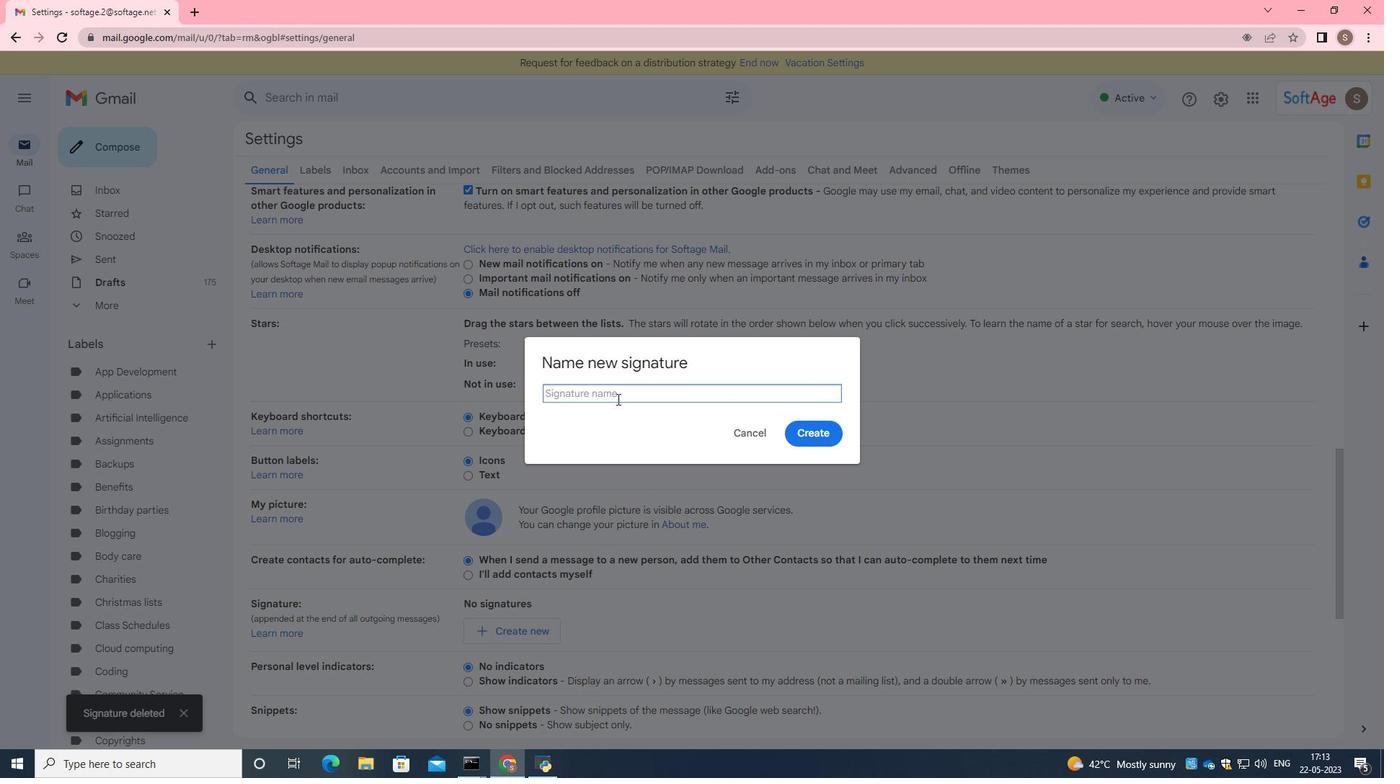 
Action: Key pressed <Key.caps_lock>J<Key.caps_lock>ulie<Key.space><Key.caps_lock>G<Key.caps_lock>reen
Screenshot: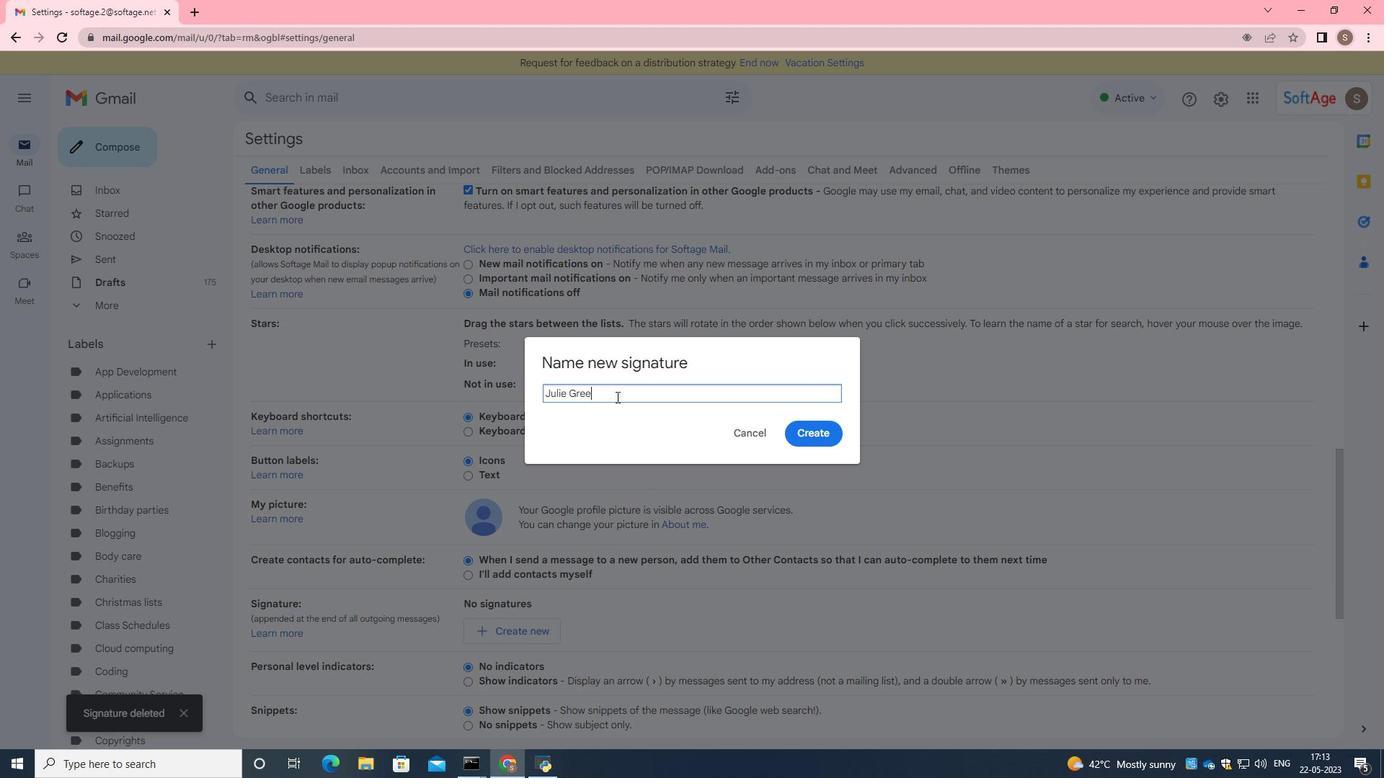 
Action: Mouse moved to (801, 433)
Screenshot: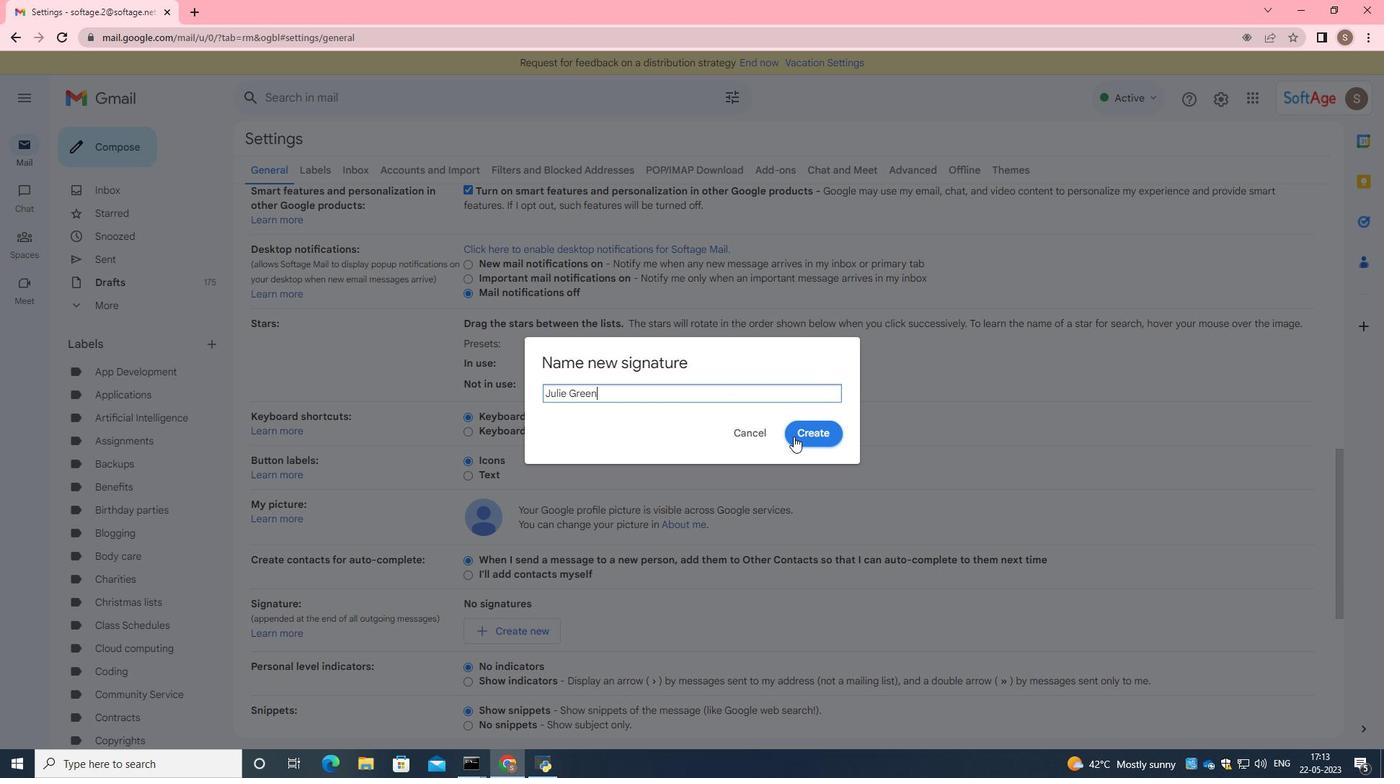 
Action: Mouse pressed left at (801, 433)
Screenshot: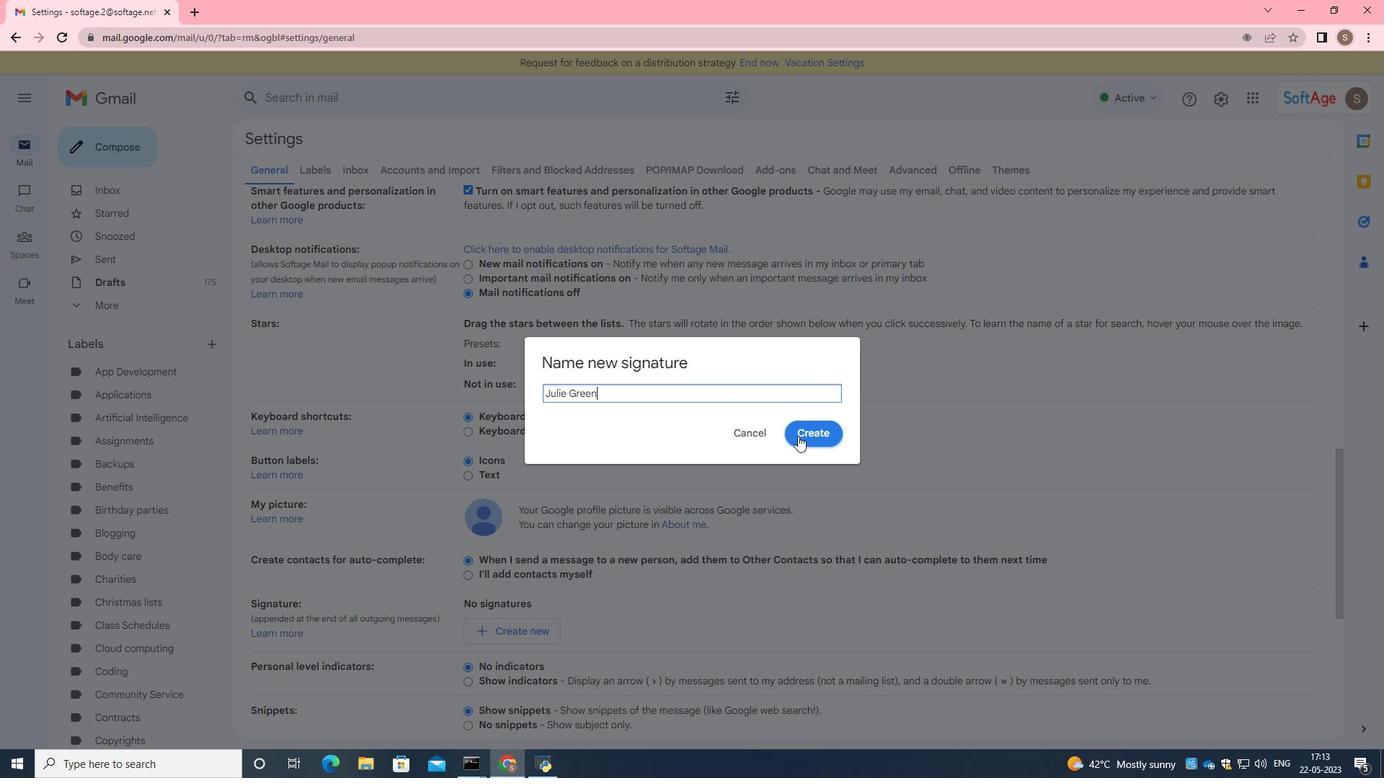 
Action: Mouse moved to (687, 651)
Screenshot: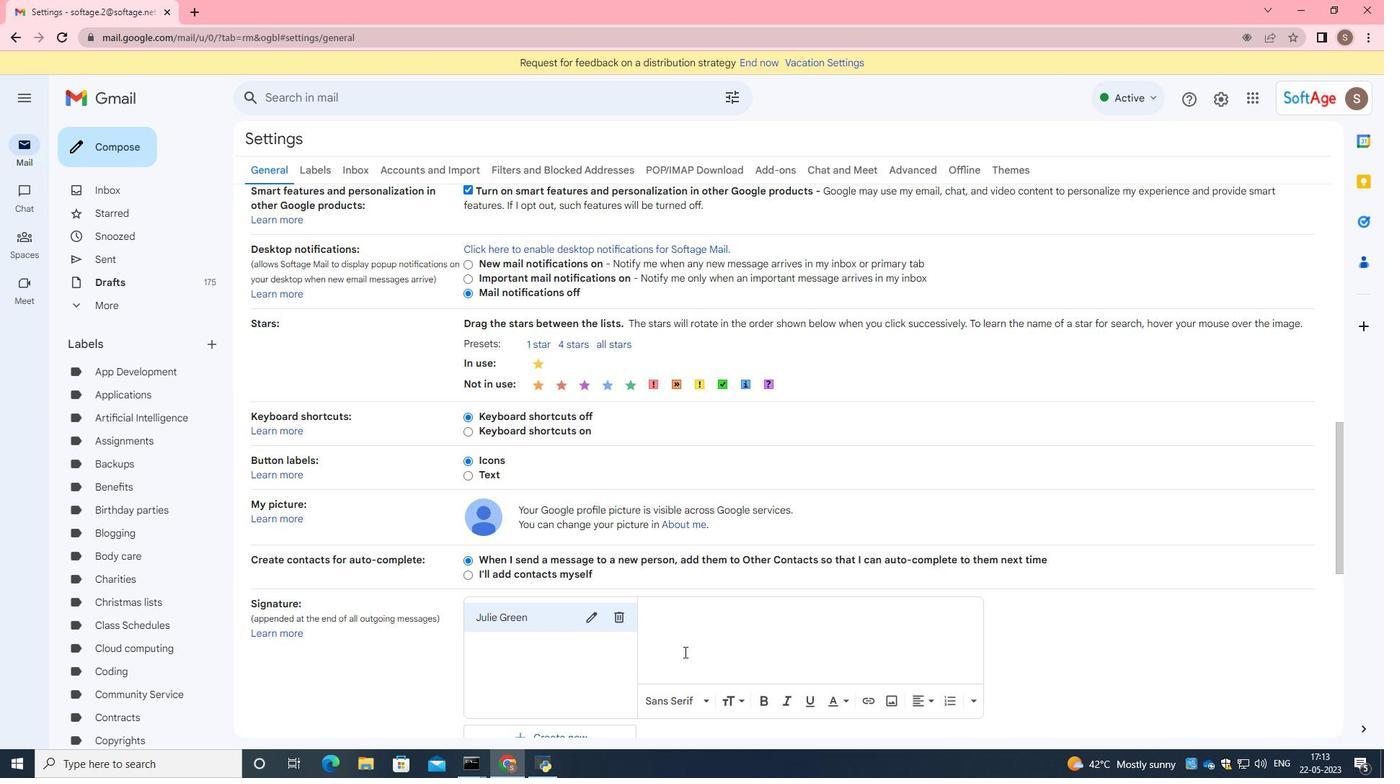 
Action: Mouse pressed left at (687, 651)
Screenshot: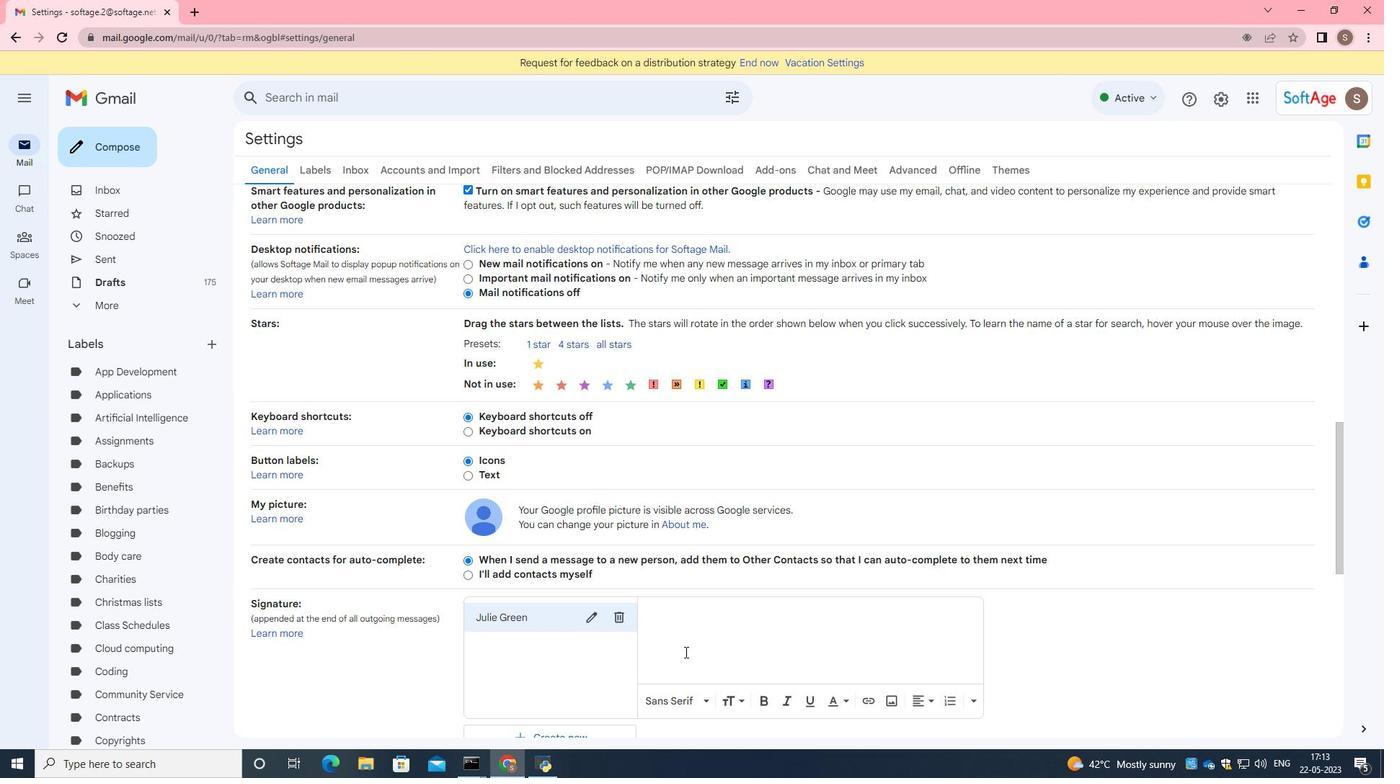 
Action: Key pressed <Key.caps_lock>B<Key.caps_lock>est<Key.space>wishes<Key.space>to<Key.space><Key.backspace><Key.backspace><Key.backspace>for<Key.space>a<Key.space><Key.caps_lock>H<Key.caps_lock>appy<Key.space><Key.caps_lock>N<Key.caps_lock>ational<Key.space><Key.caps_lock>T<Key.caps_lock>echnology<Key.space><Key.caps_lock>D<Key.caps_lock>ay
Screenshot: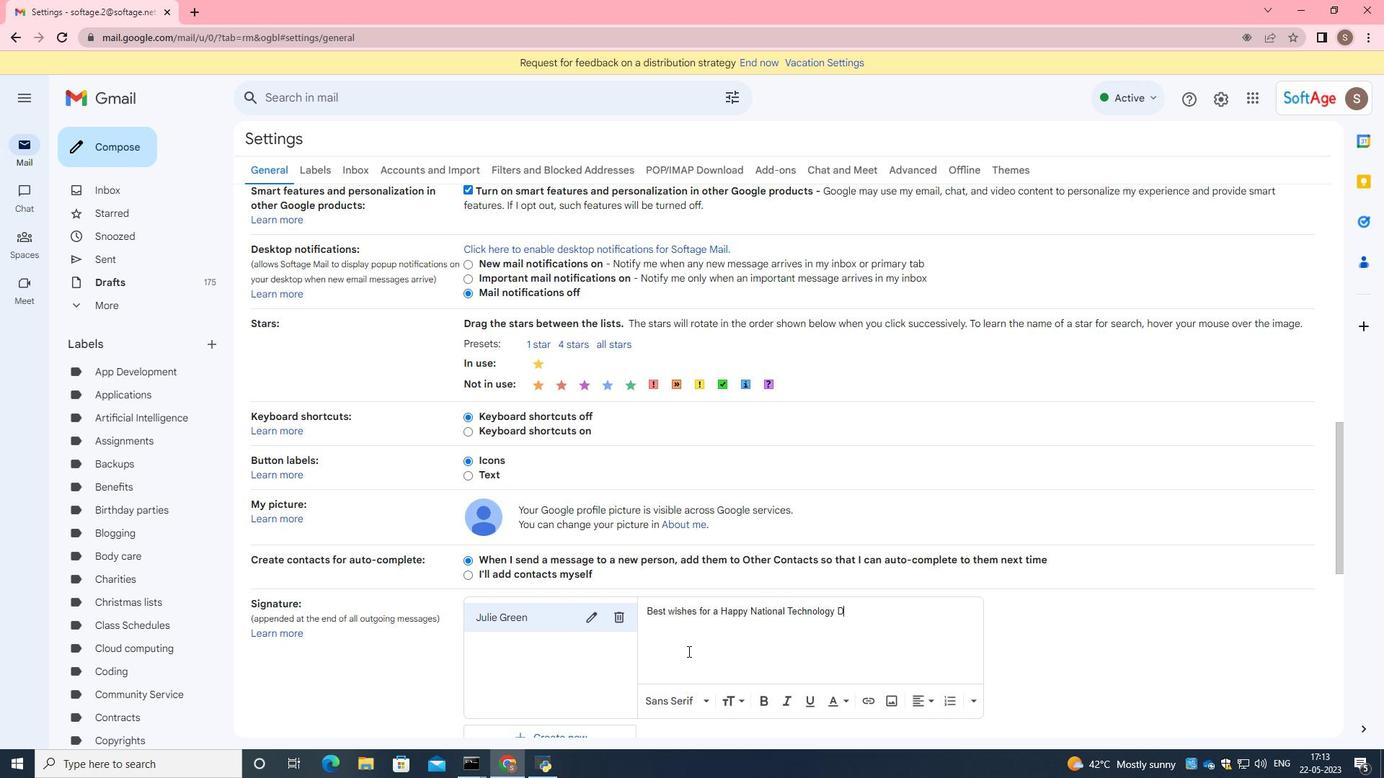 
Action: Mouse moved to (751, 658)
Screenshot: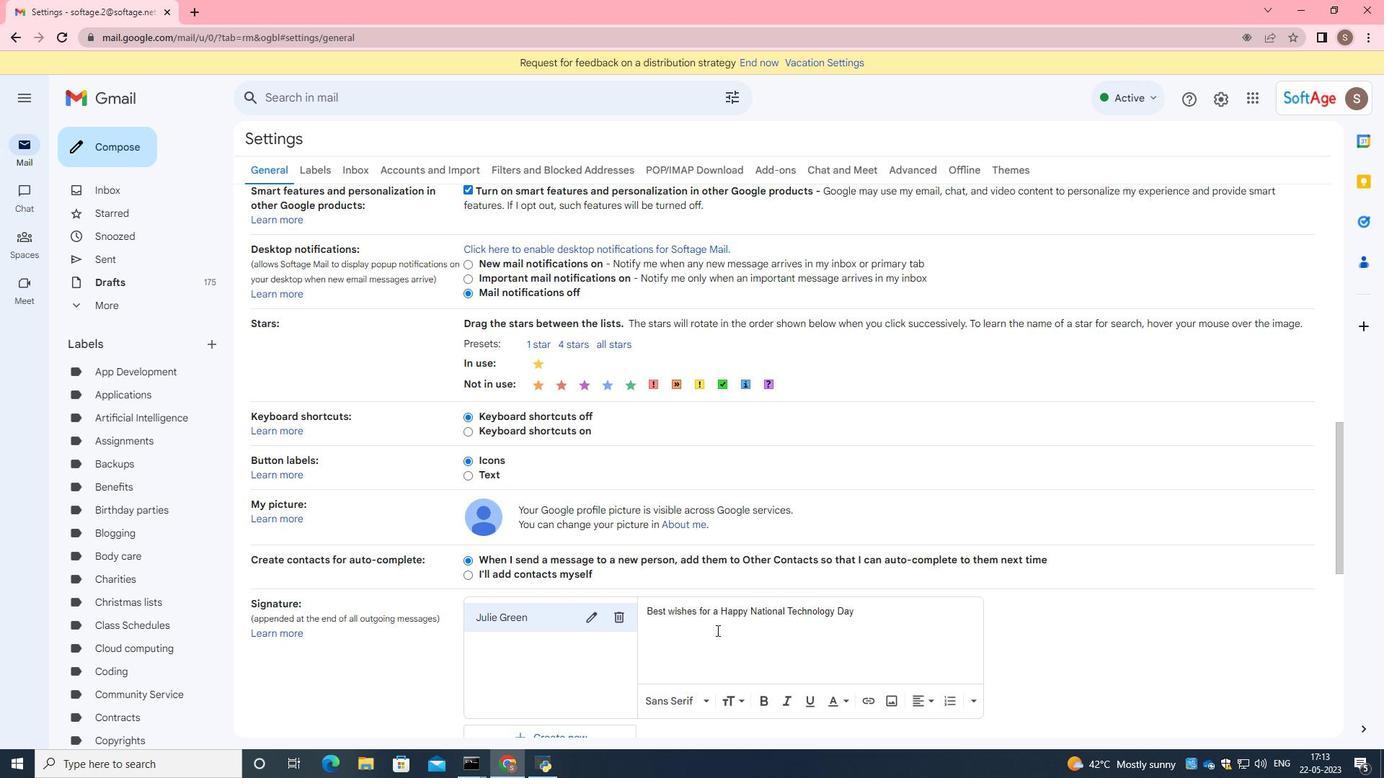 
Action: Key pressed ,<Key.enter><Key.caps_lock>J<Key.caps_lock>ulie<Key.space><Key.caps_lock>G<Key.caps_lock>reen
Screenshot: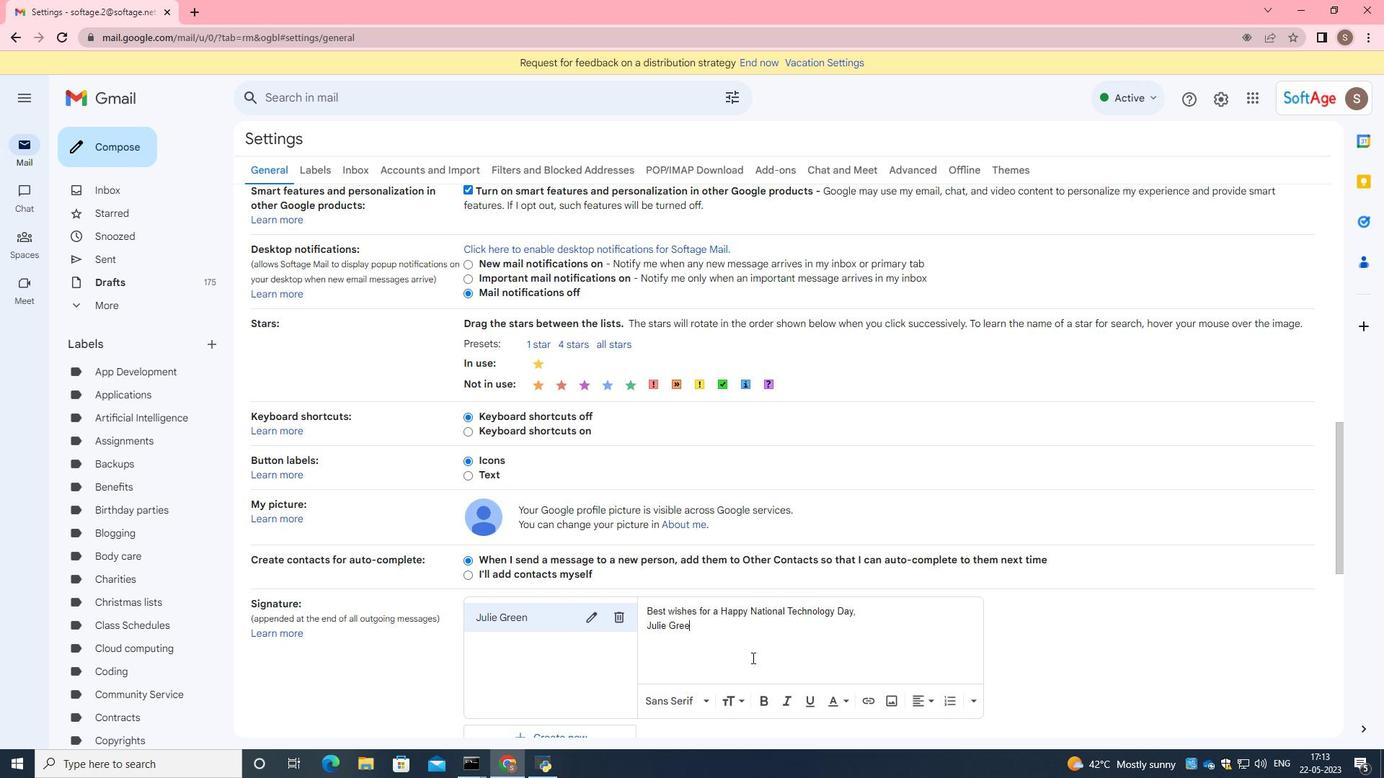 
Action: Mouse moved to (769, 681)
Screenshot: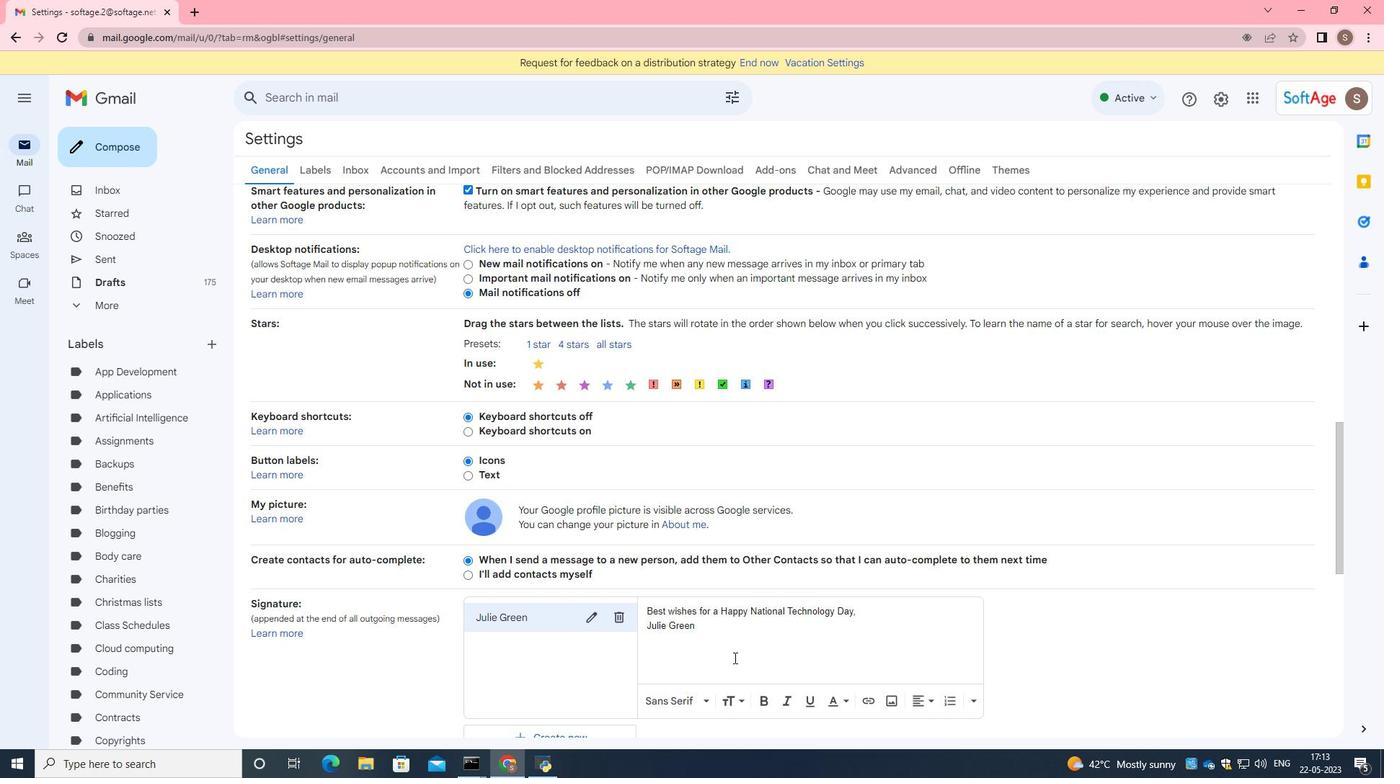 
Action: Mouse scrolled (769, 681) with delta (0, 0)
Screenshot: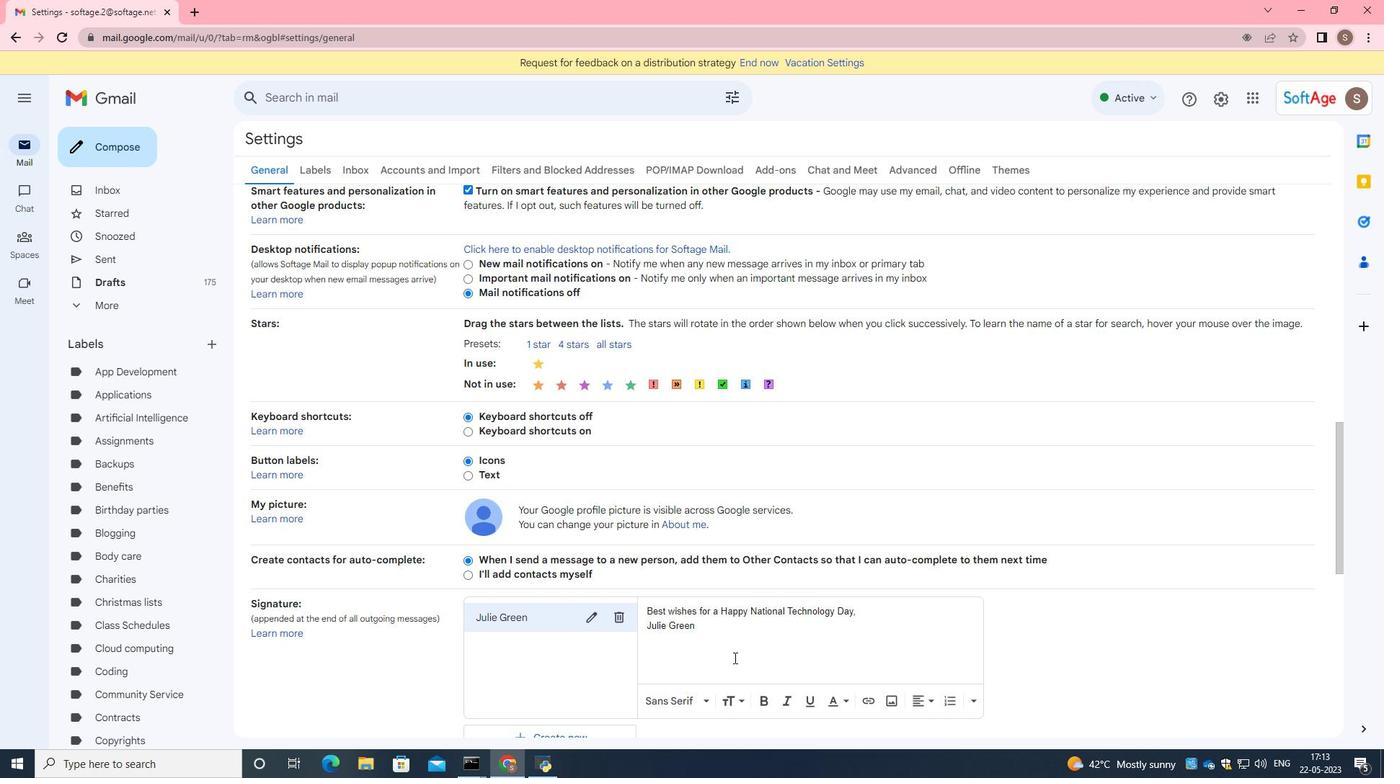 
Action: Mouse scrolled (769, 681) with delta (0, 0)
Screenshot: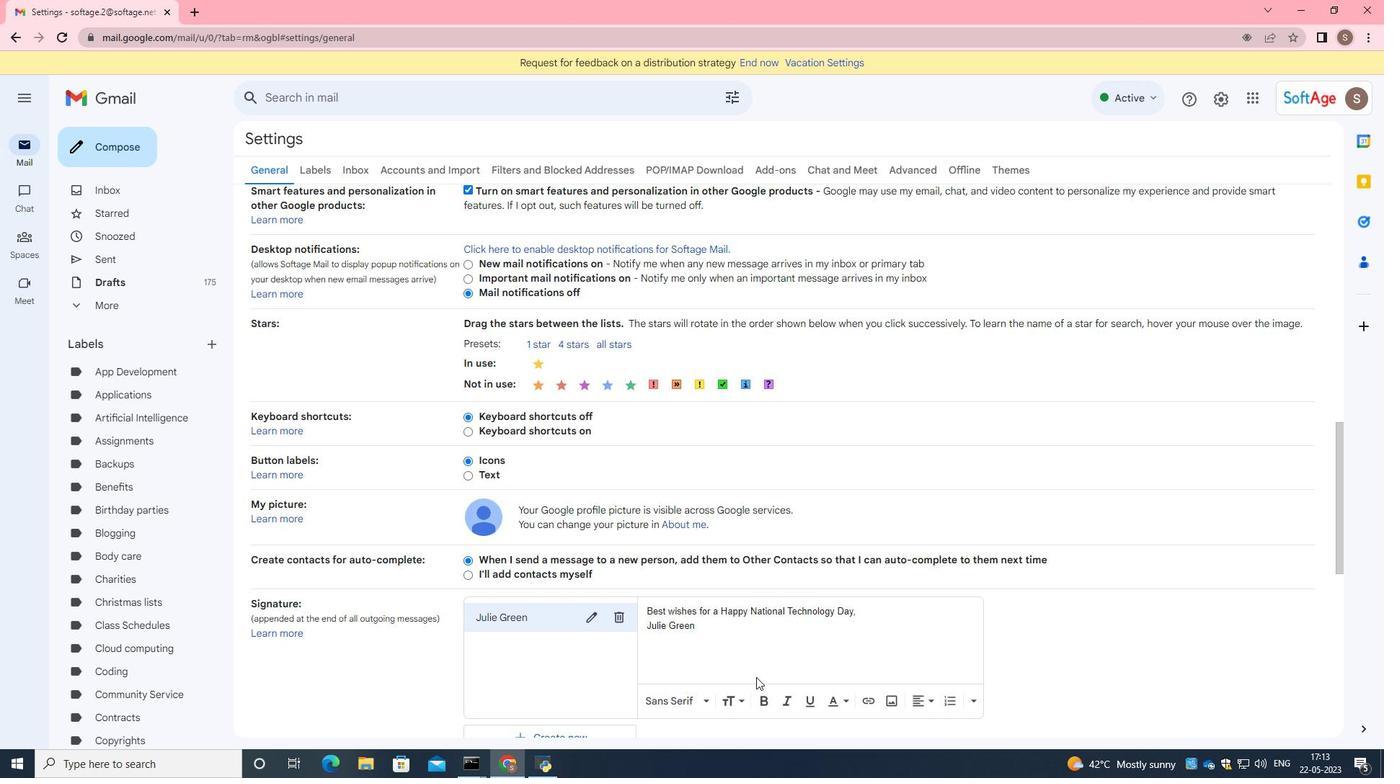 
Action: Mouse scrolled (769, 681) with delta (0, 0)
Screenshot: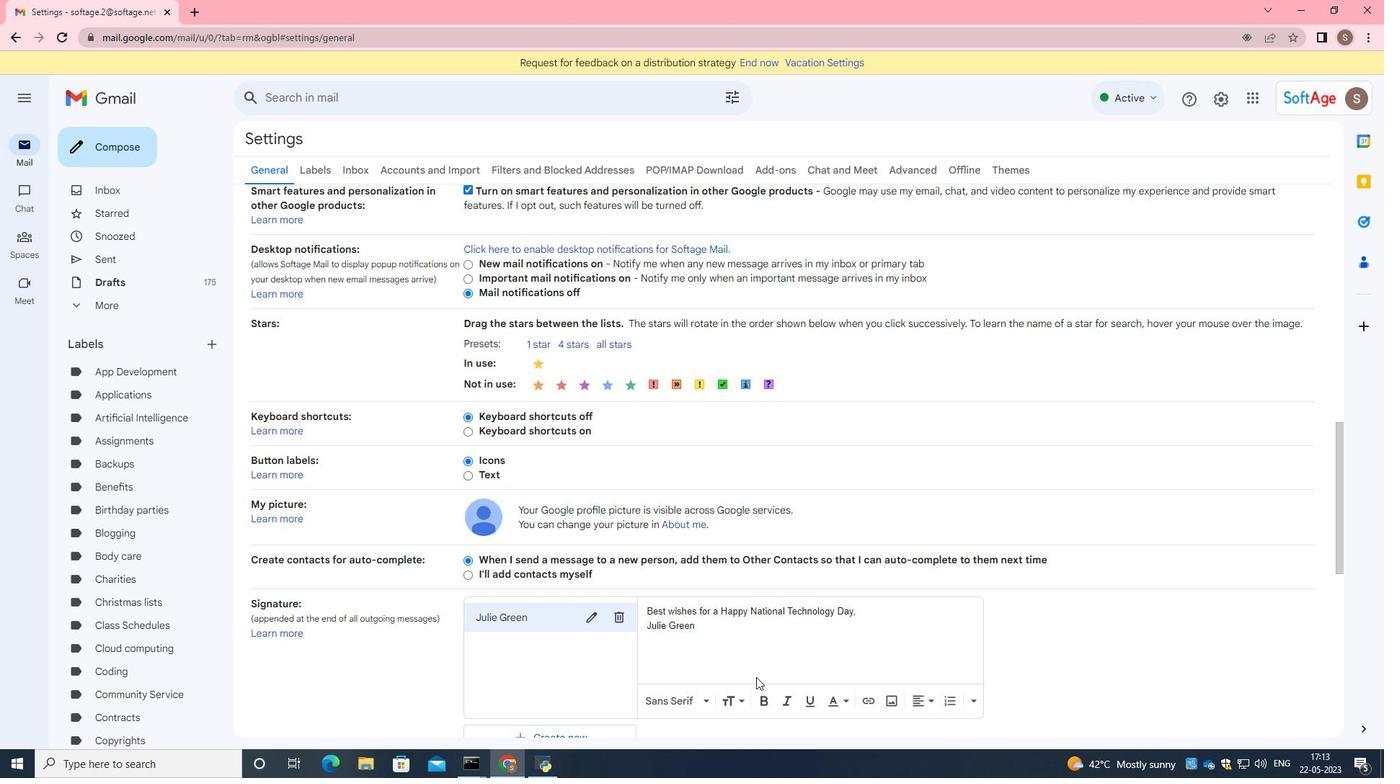 
Action: Mouse moved to (769, 682)
Screenshot: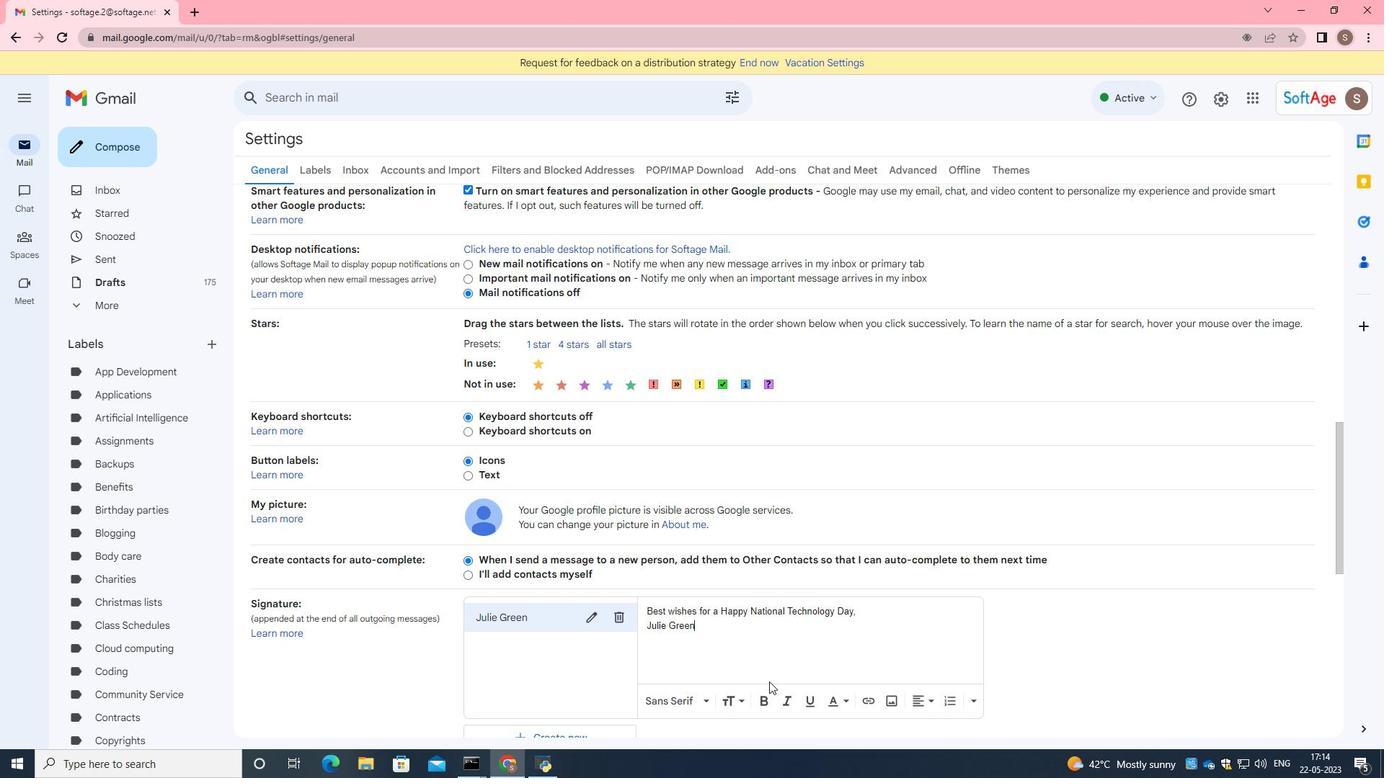 
Action: Mouse scrolled (769, 681) with delta (0, 0)
Screenshot: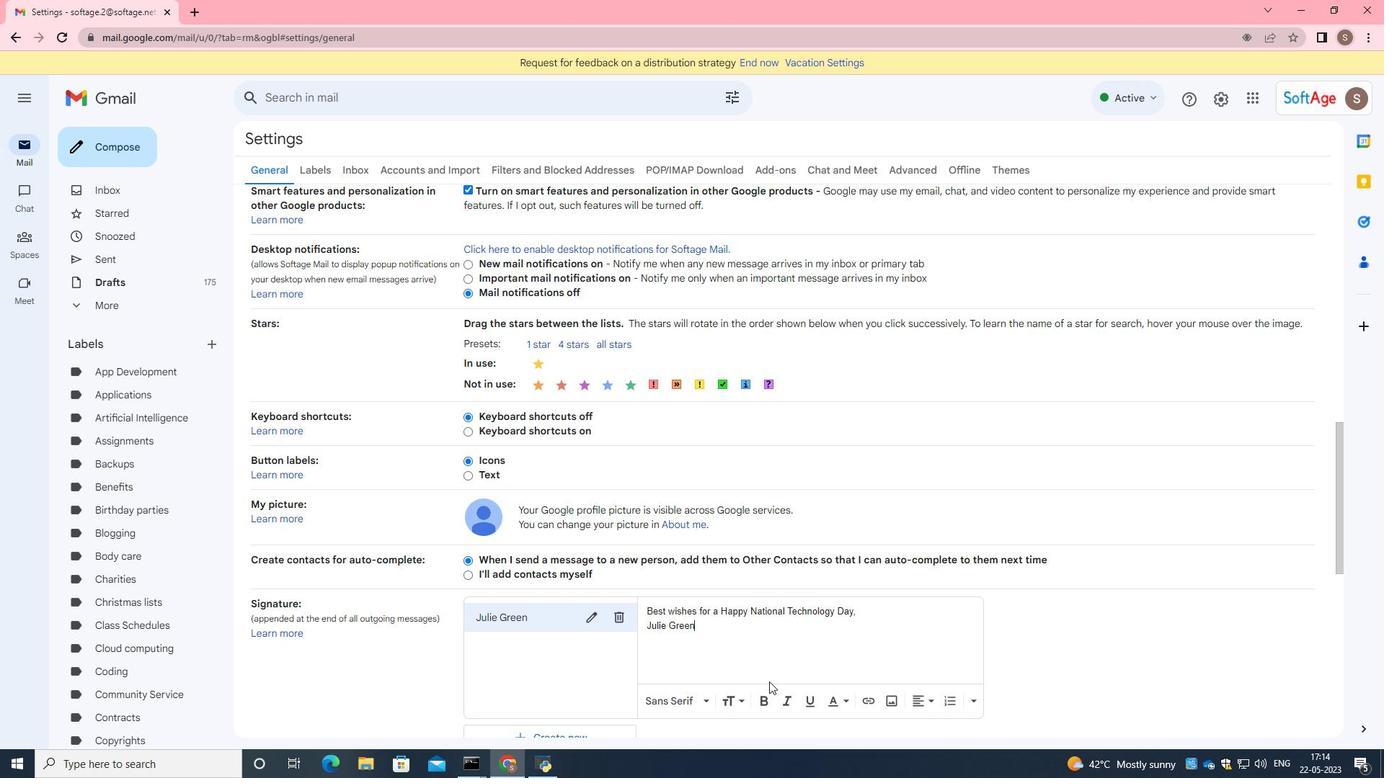 
Action: Mouse moved to (728, 446)
Screenshot: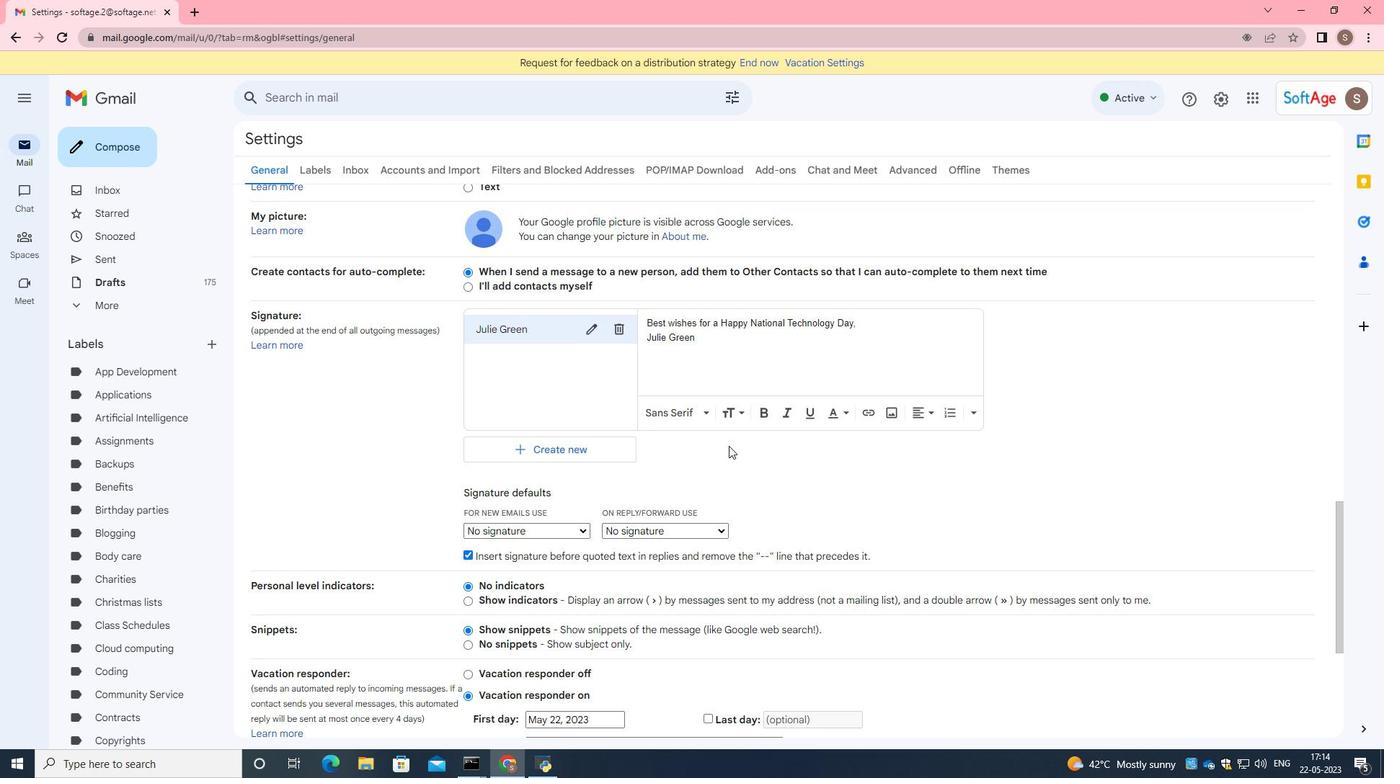 
Action: Mouse scrolled (728, 445) with delta (0, 0)
Screenshot: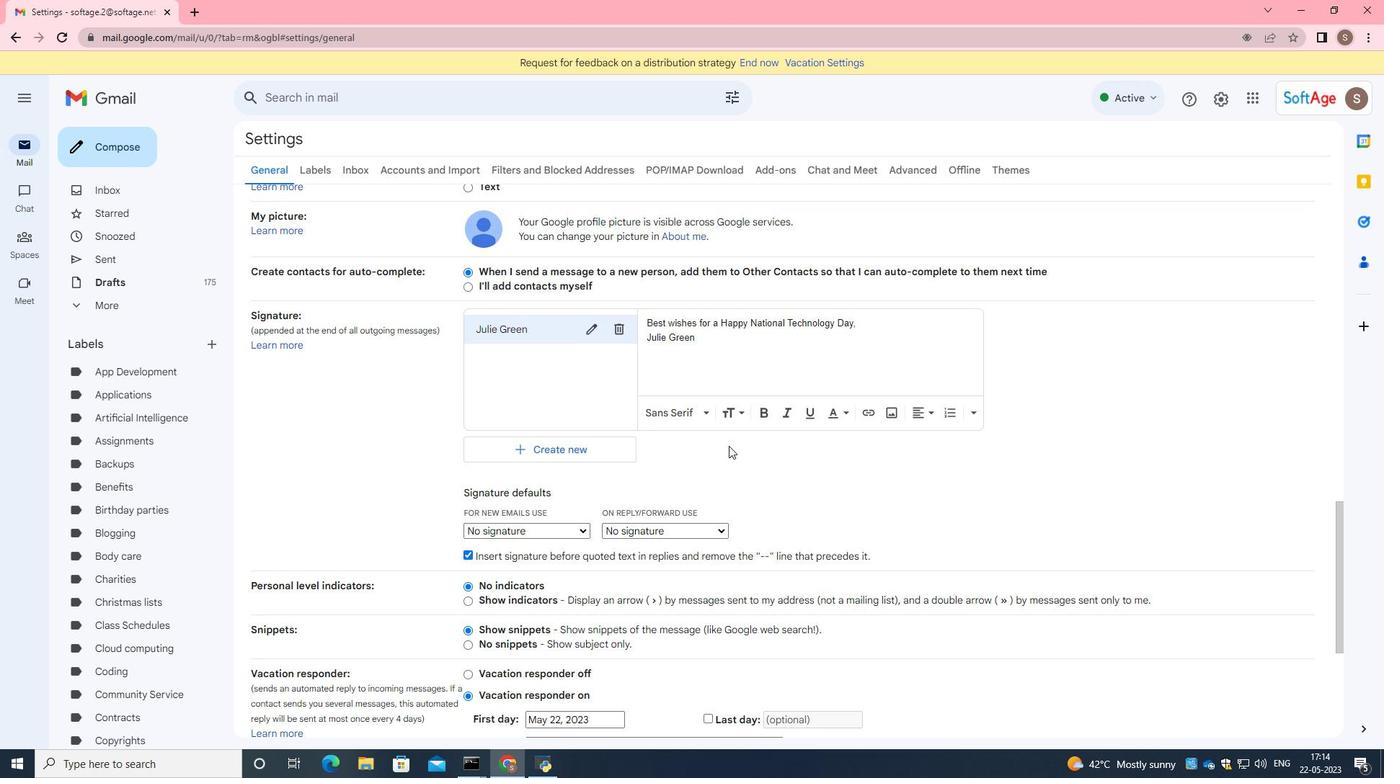 
Action: Mouse moved to (728, 446)
Screenshot: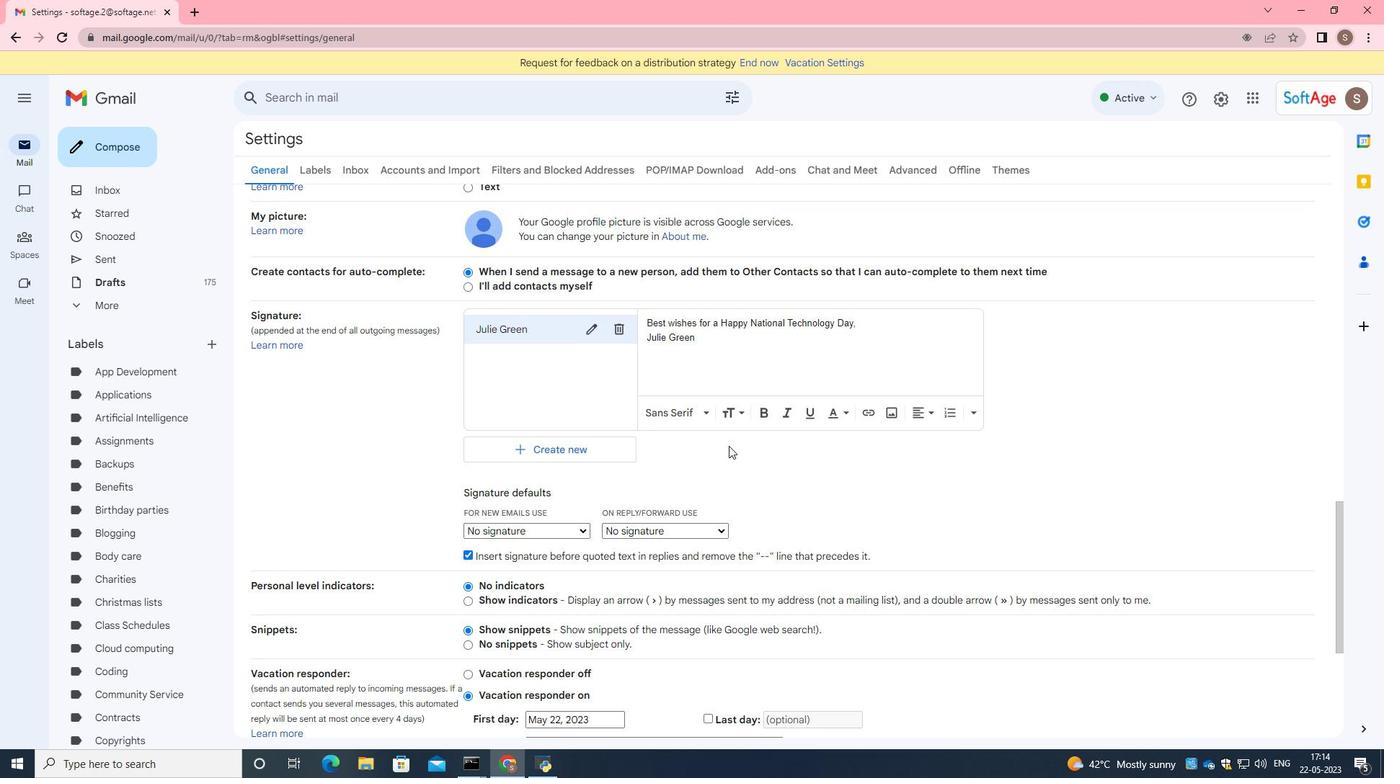 
Action: Mouse scrolled (728, 446) with delta (0, 0)
Screenshot: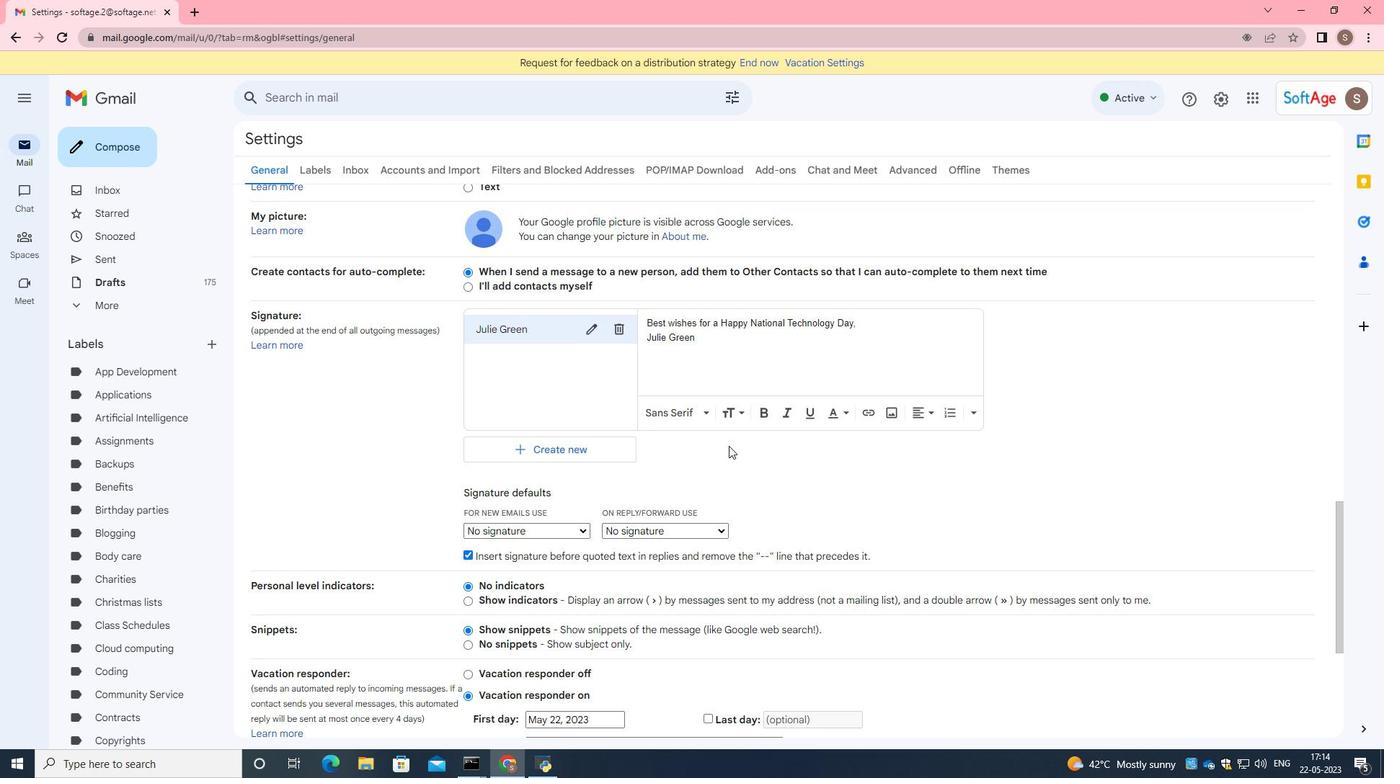 
Action: Mouse moved to (728, 446)
Screenshot: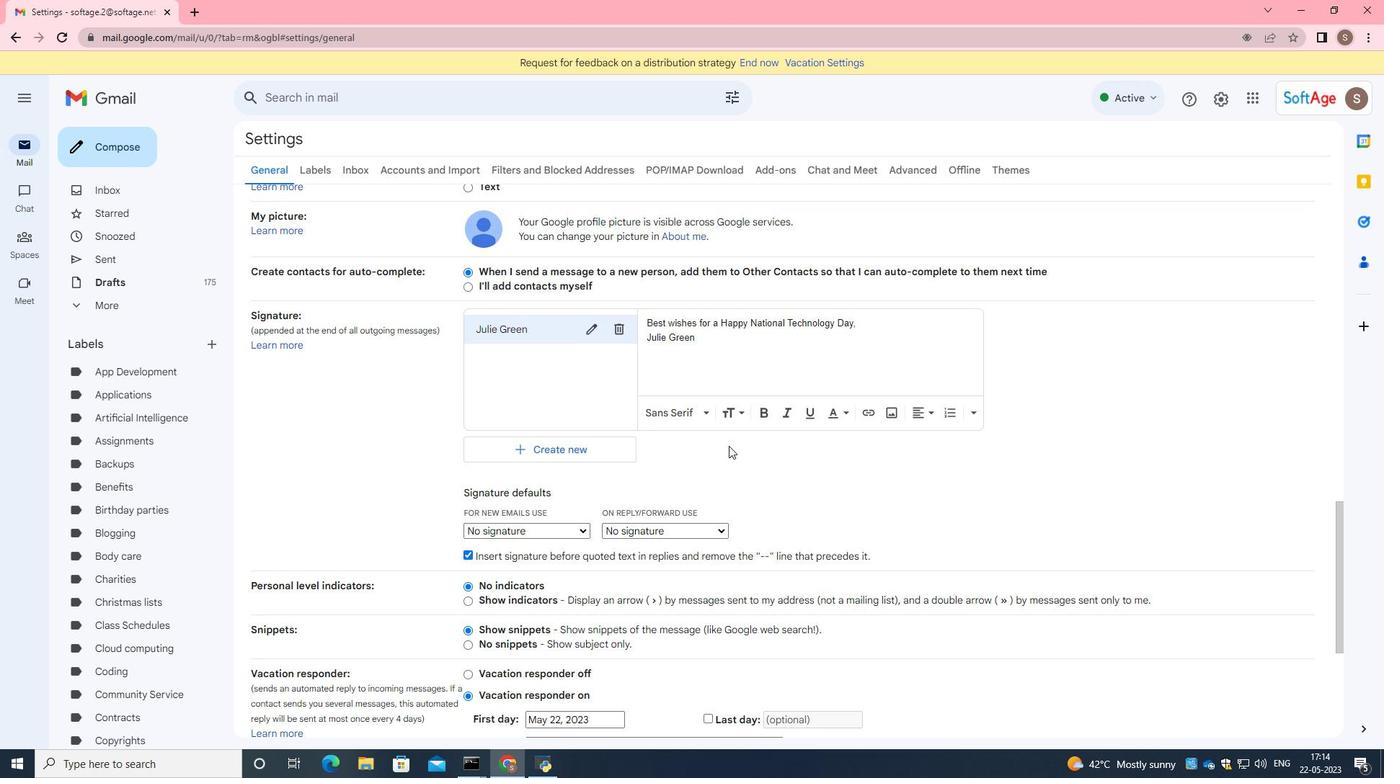 
Action: Mouse scrolled (728, 446) with delta (0, 0)
Screenshot: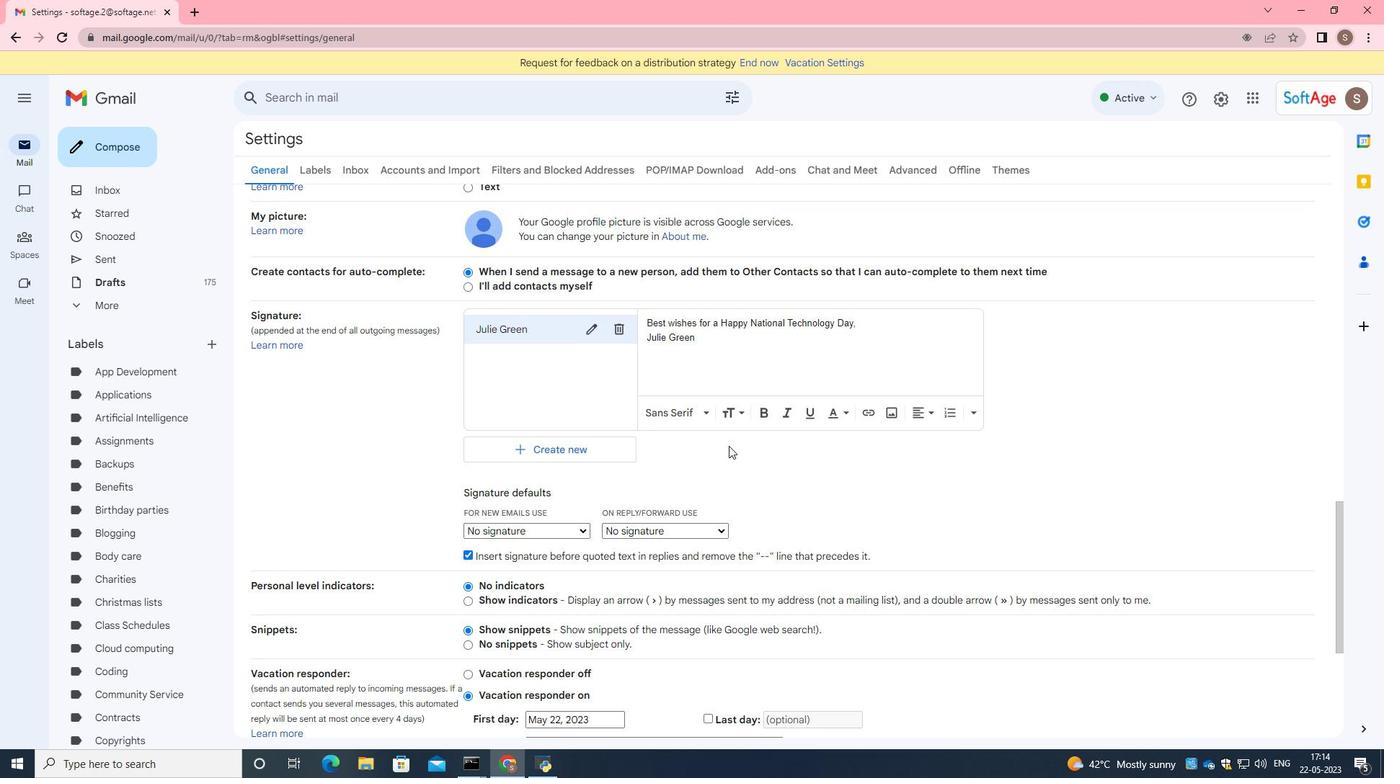 
Action: Mouse scrolled (728, 446) with delta (0, 0)
Screenshot: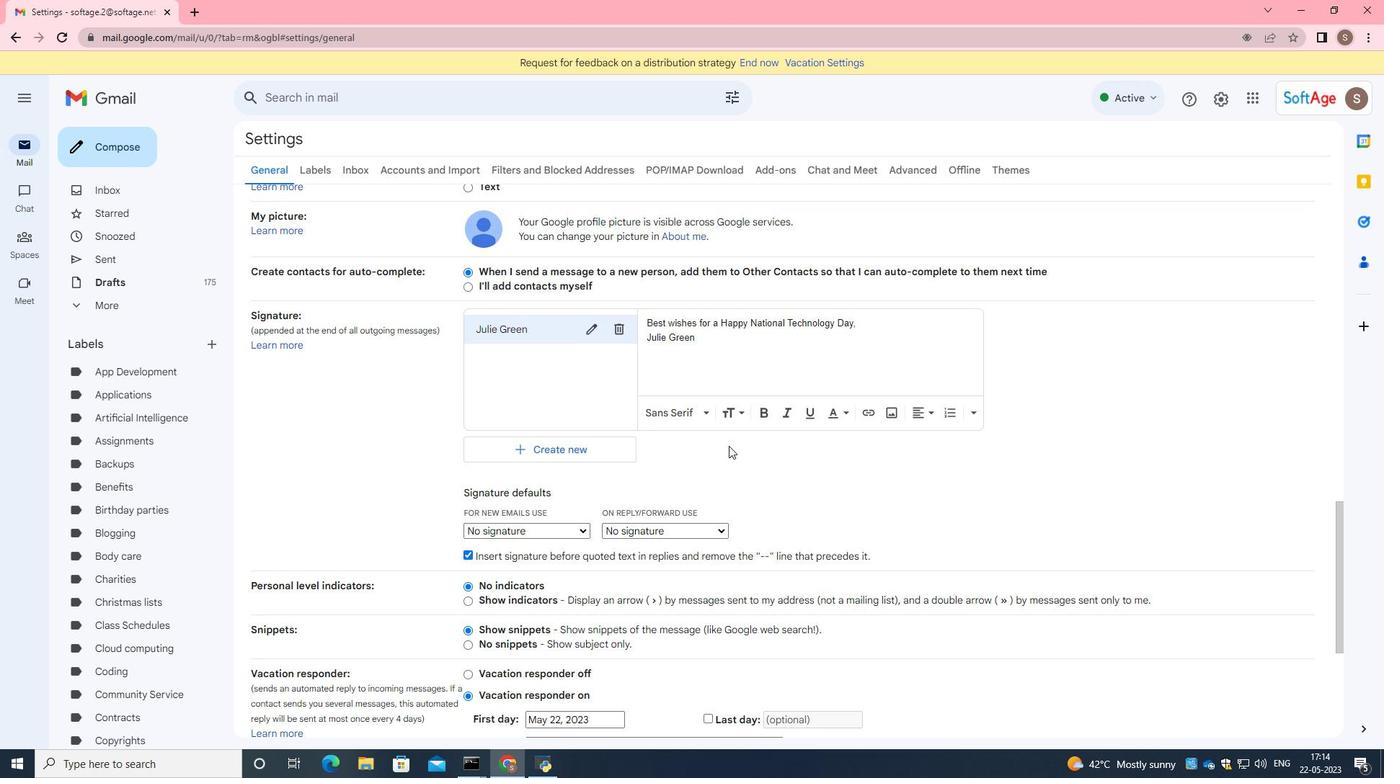
Action: Mouse moved to (728, 448)
Screenshot: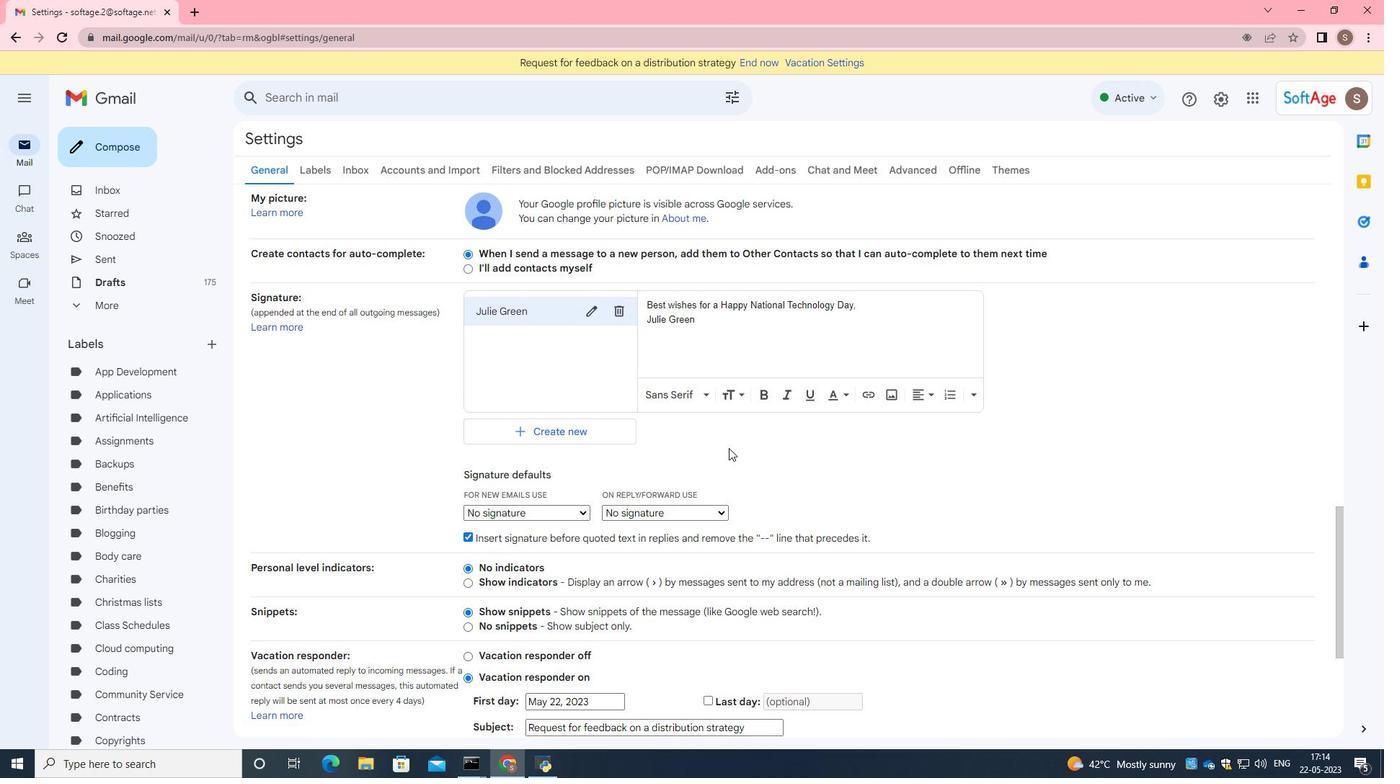 
Action: Mouse scrolled (728, 447) with delta (0, 0)
Screenshot: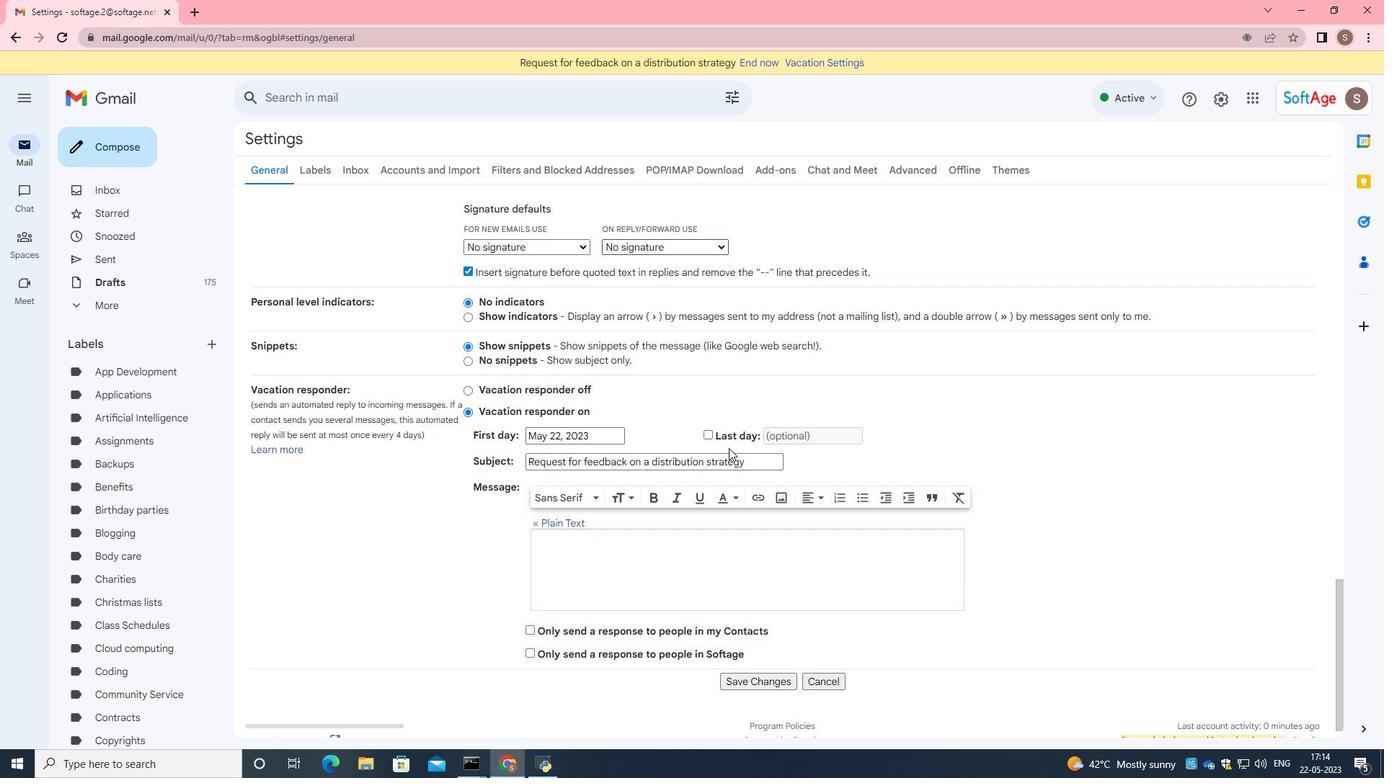 
Action: Mouse moved to (728, 449)
Screenshot: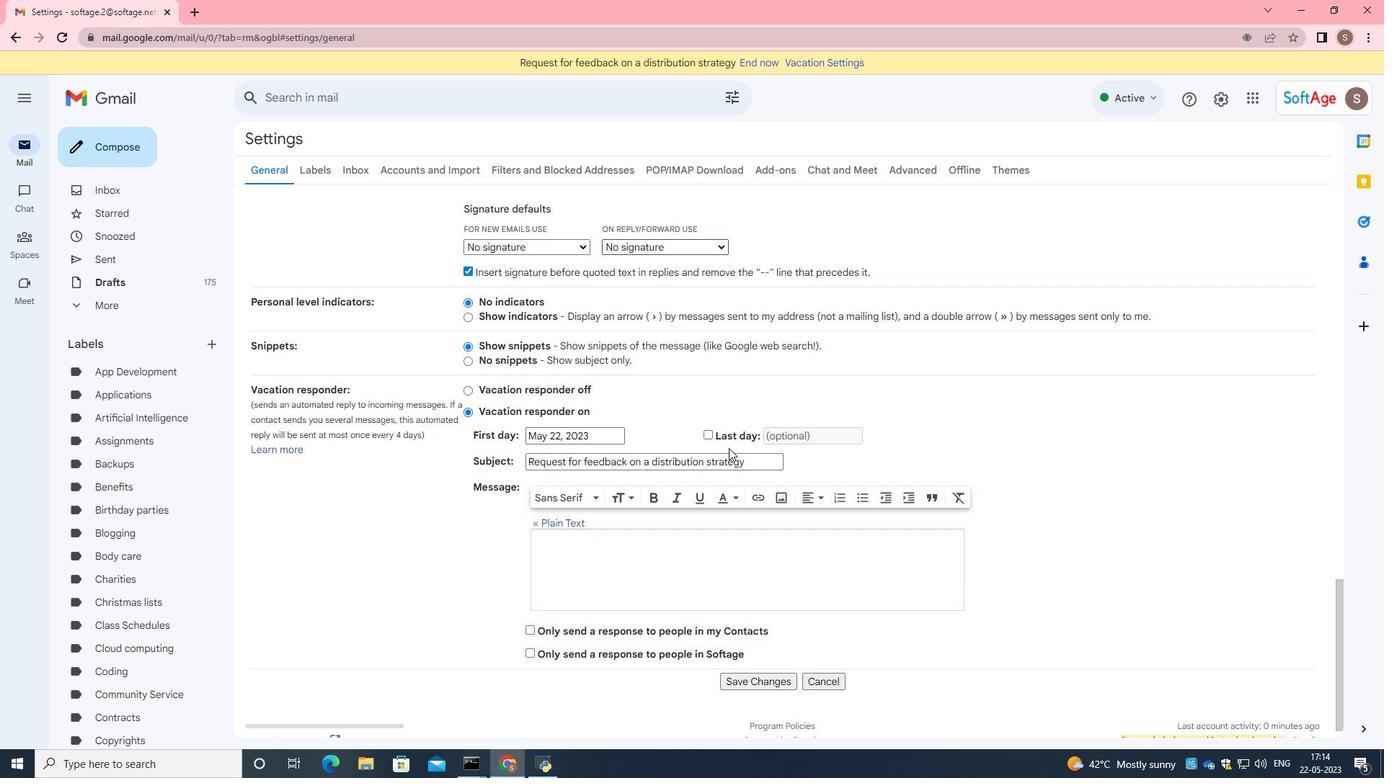 
Action: Mouse scrolled (728, 449) with delta (0, 0)
Screenshot: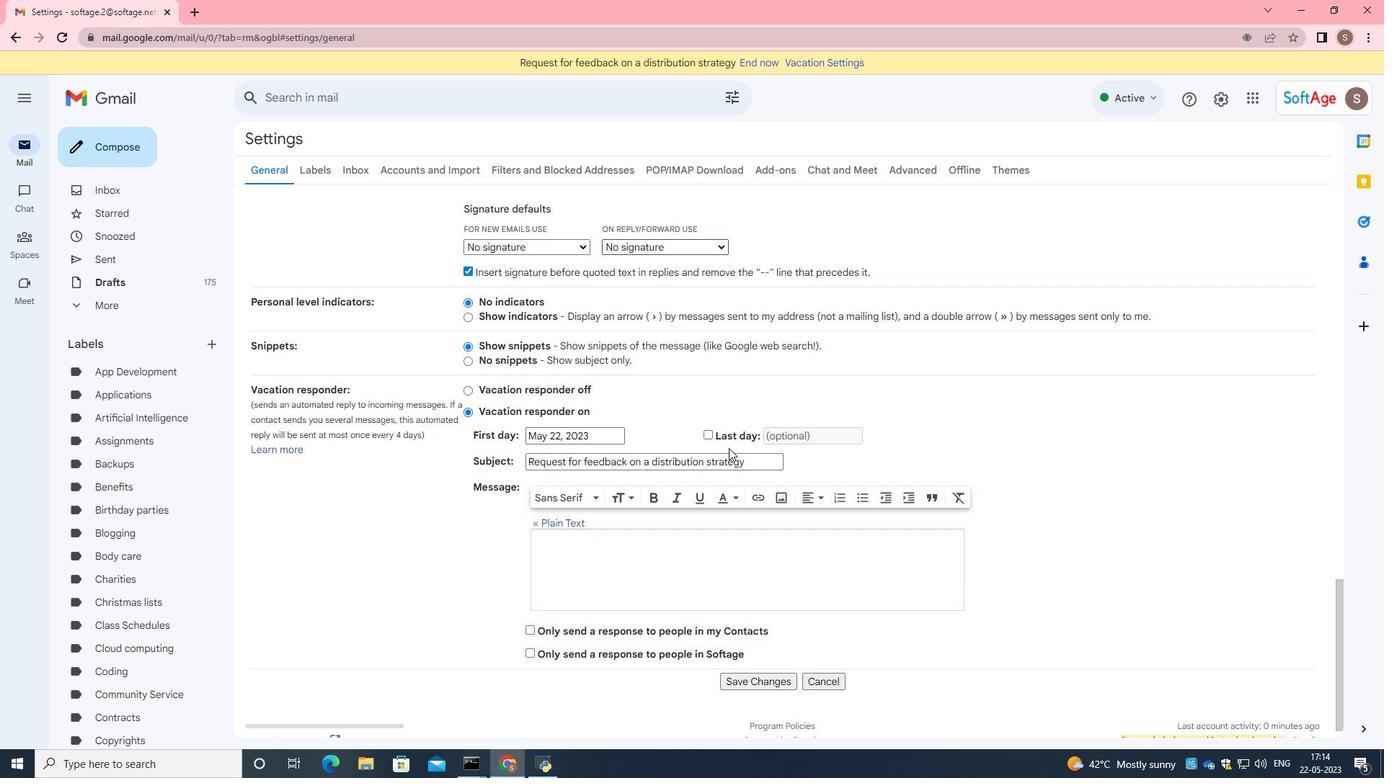 
Action: Mouse moved to (729, 452)
Screenshot: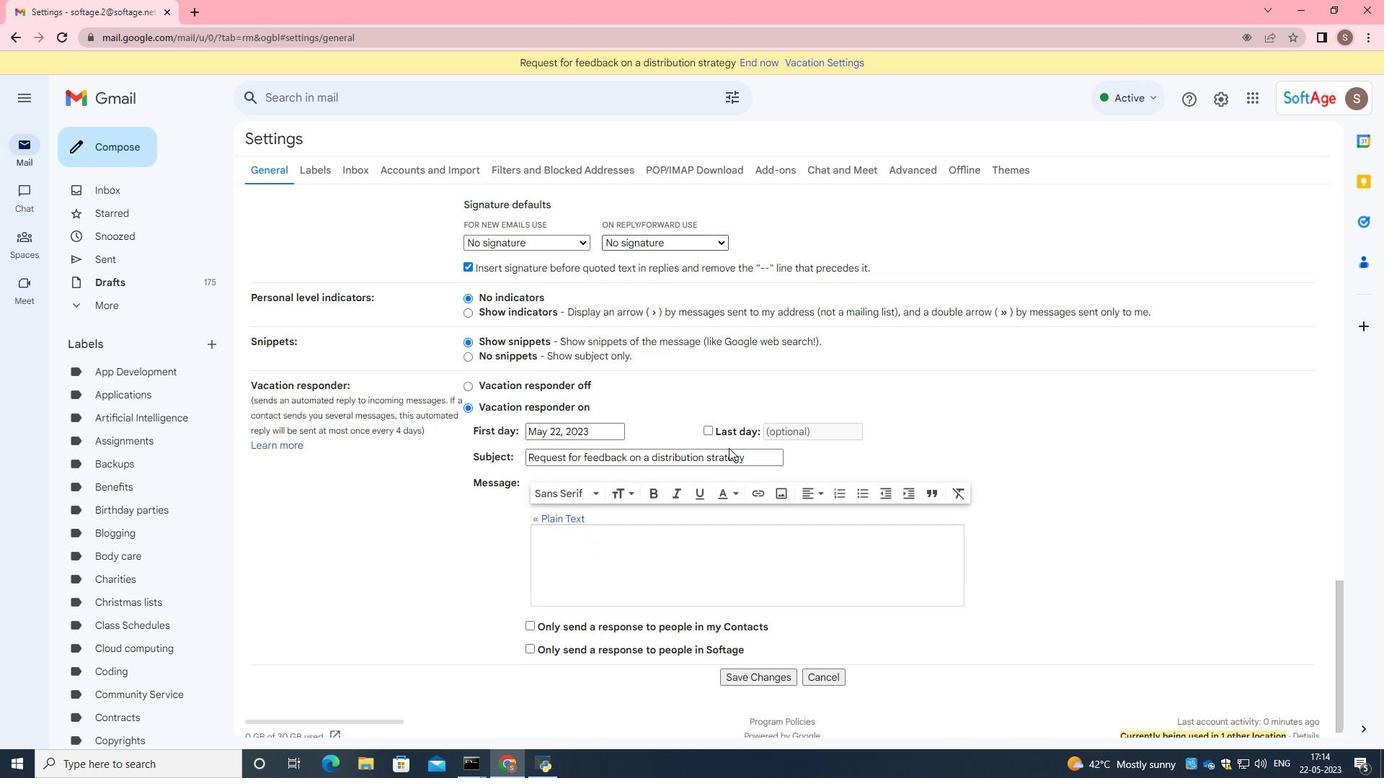 
Action: Mouse scrolled (729, 451) with delta (0, 0)
Screenshot: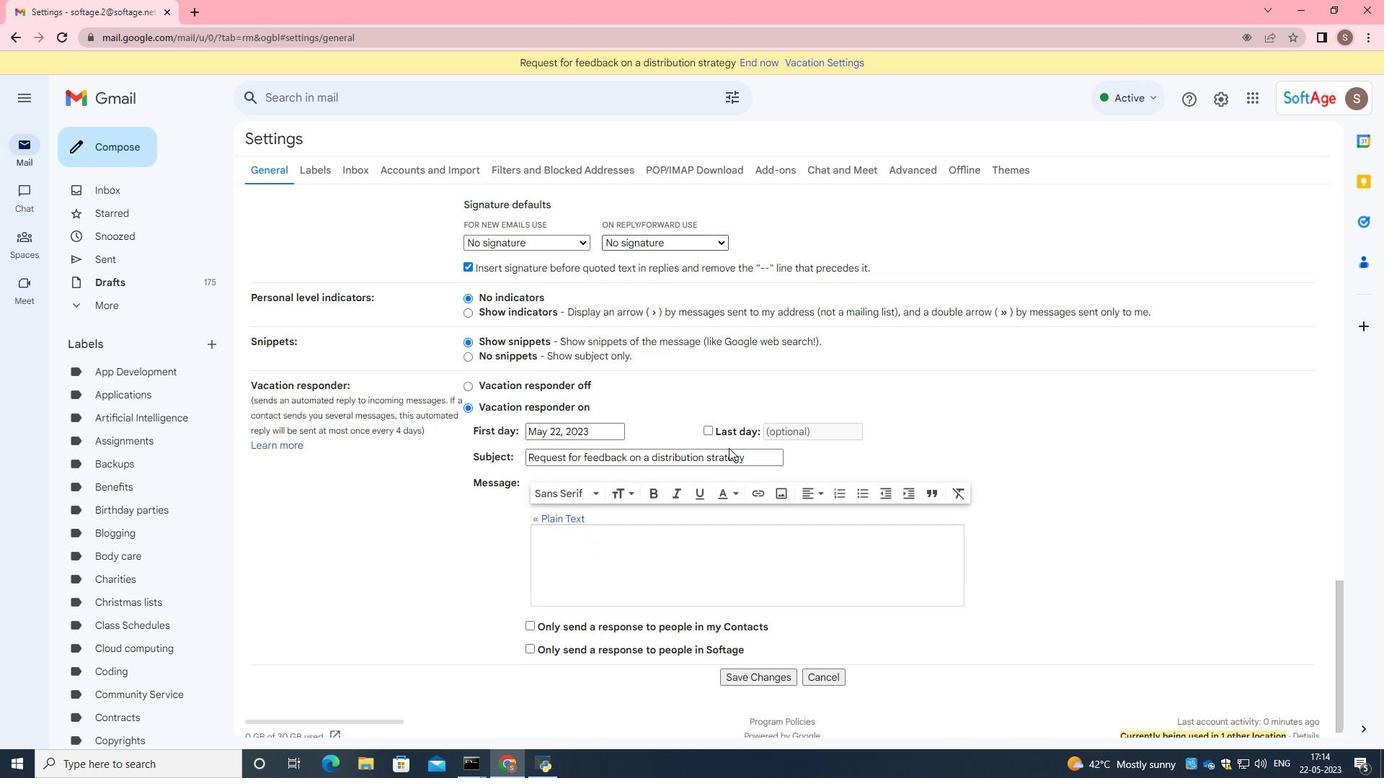 
Action: Mouse moved to (730, 454)
Screenshot: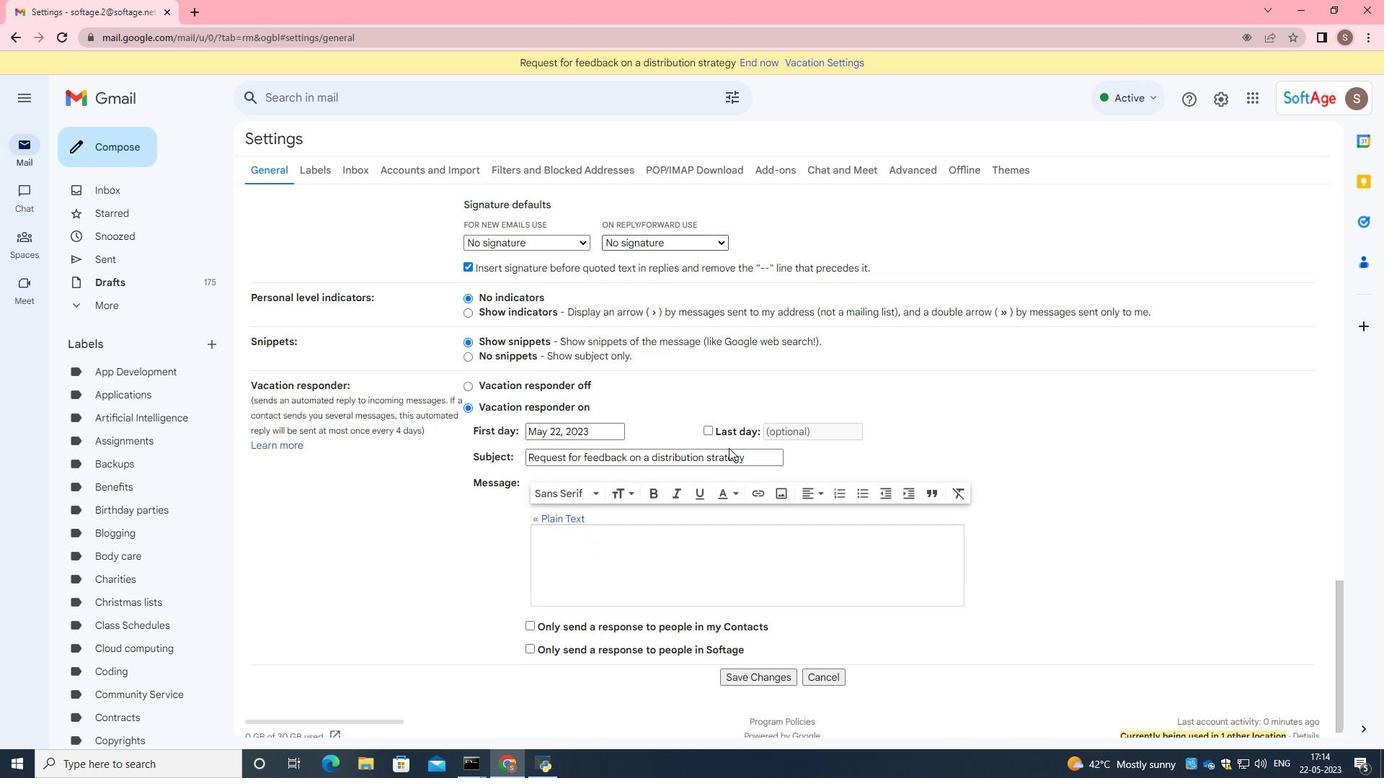 
Action: Mouse scrolled (730, 453) with delta (0, 0)
Screenshot: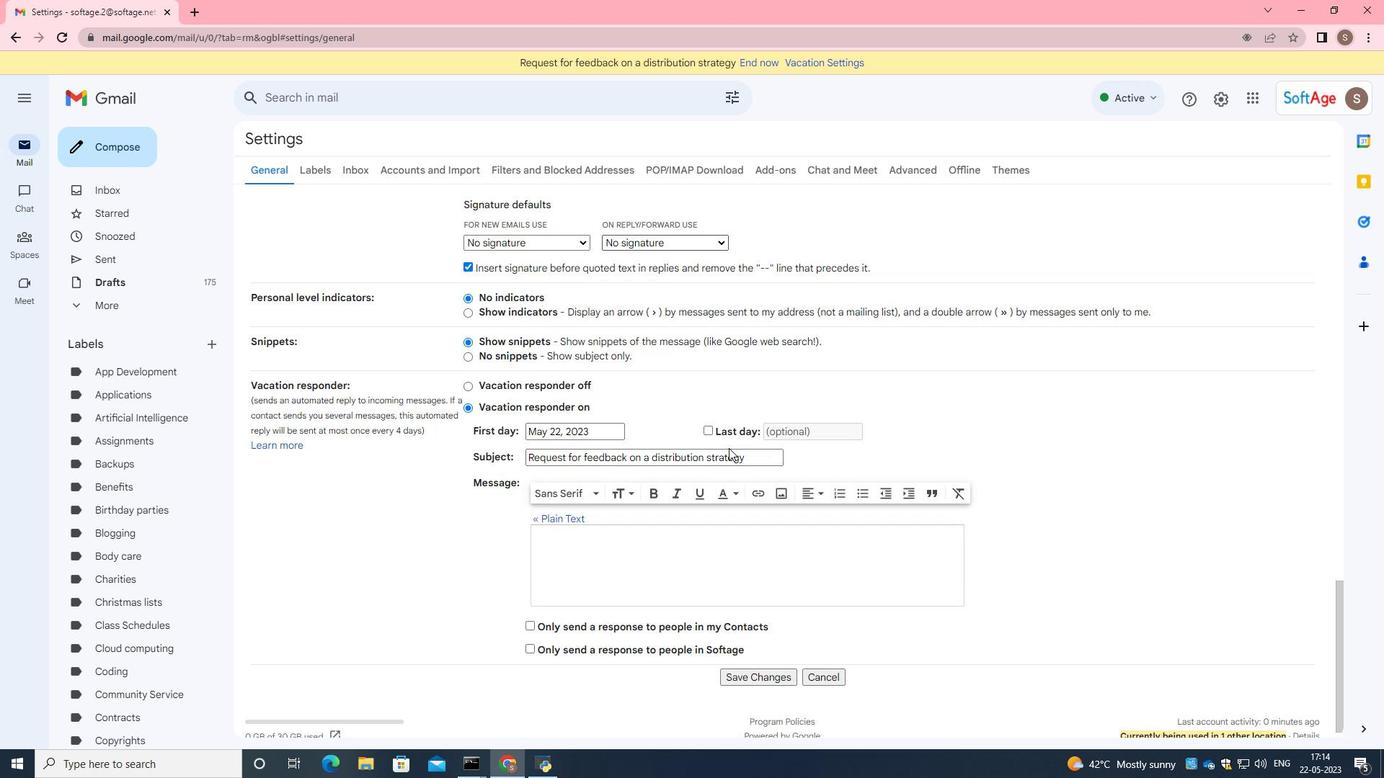 
Action: Mouse moved to (733, 457)
Screenshot: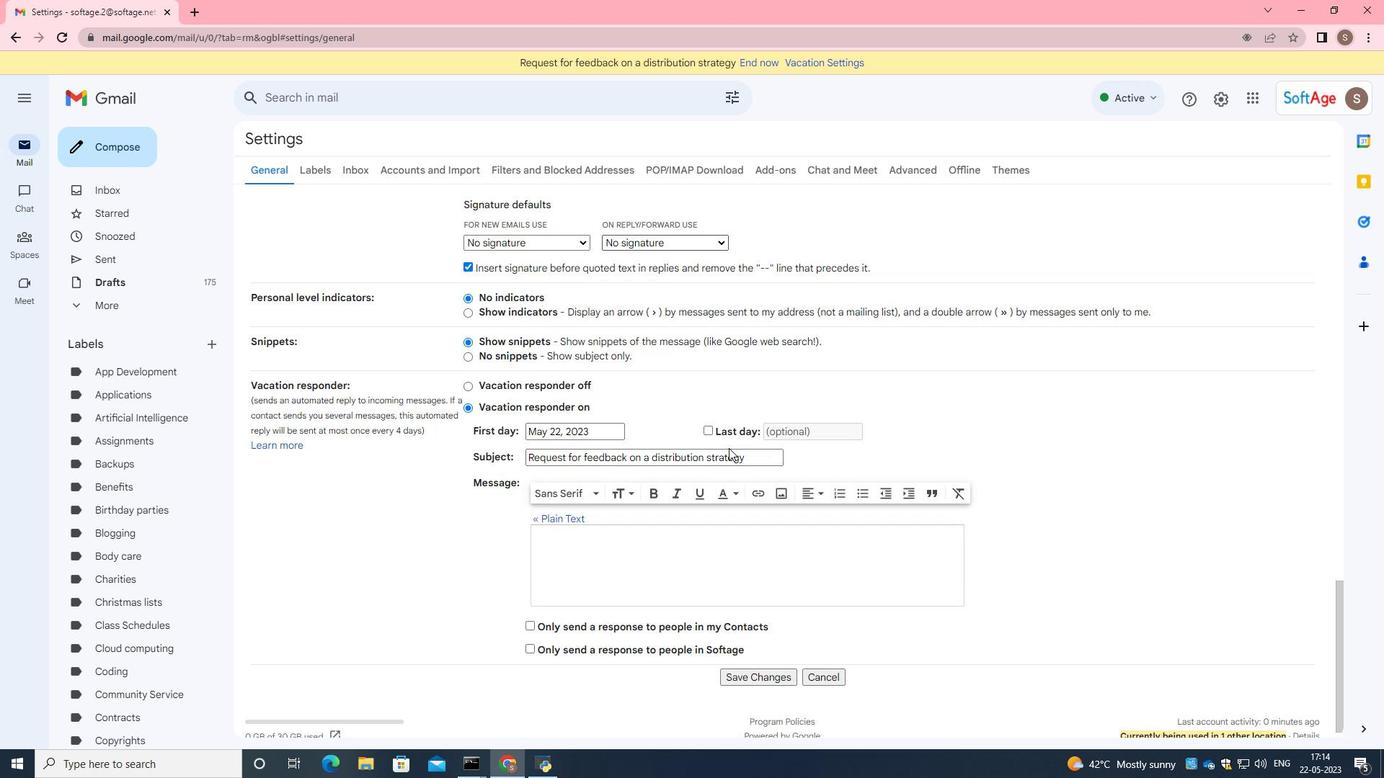 
Action: Mouse scrolled (733, 457) with delta (0, 0)
Screenshot: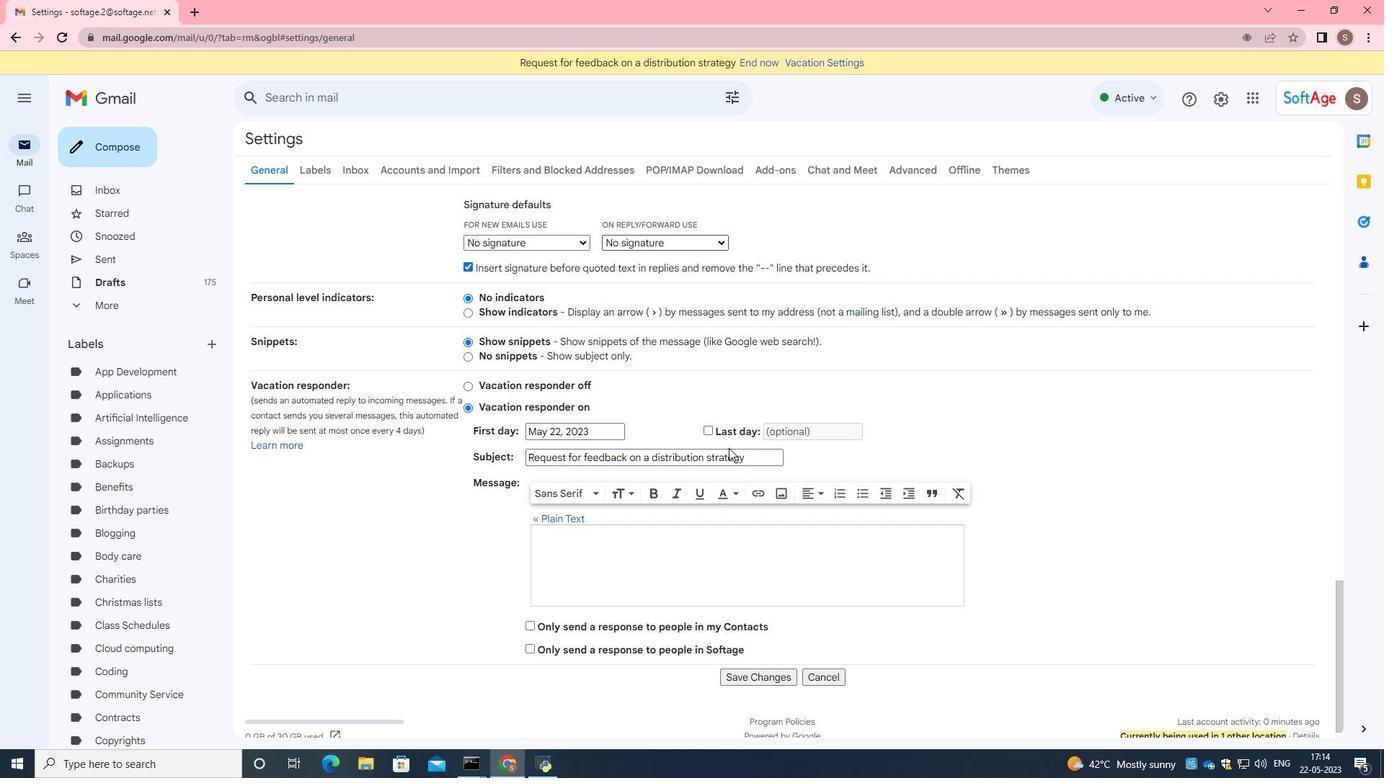 
Action: Mouse moved to (787, 664)
Screenshot: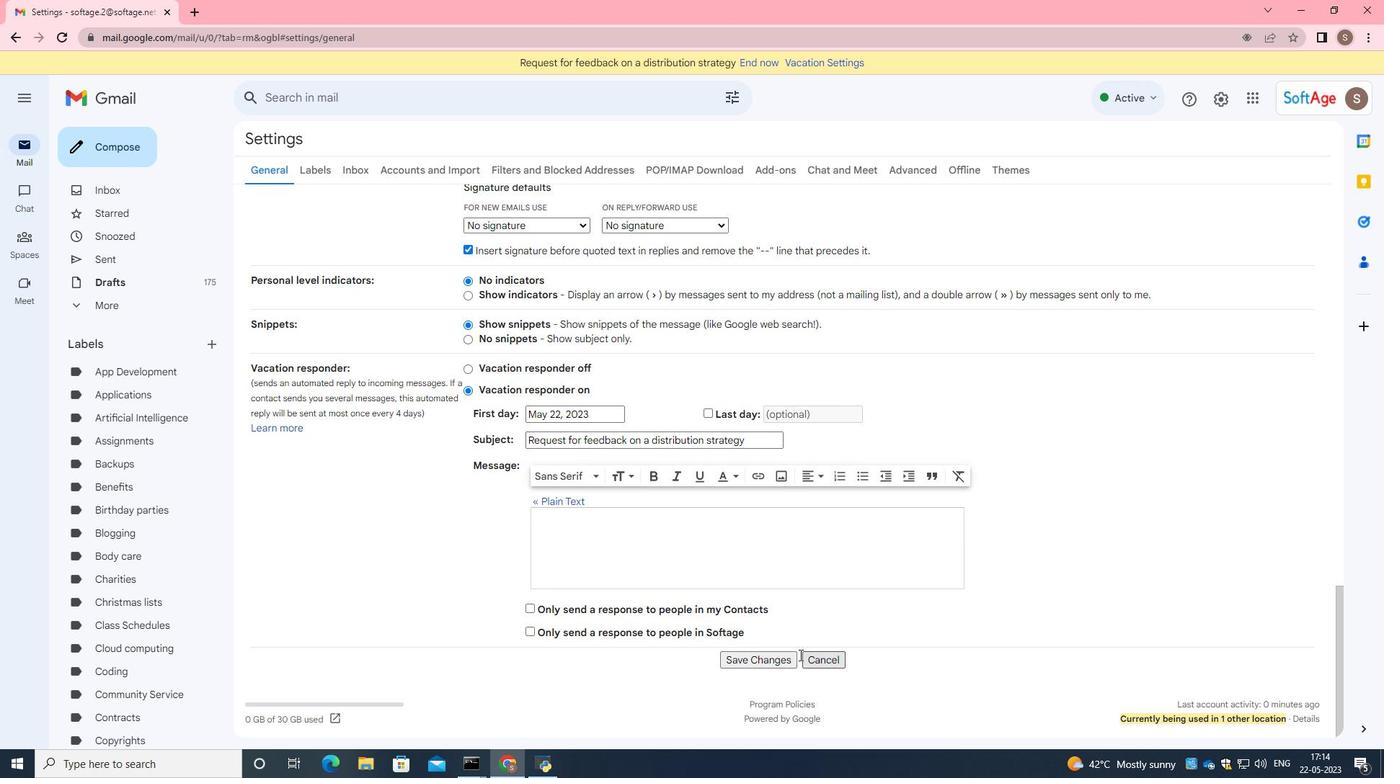 
Action: Mouse pressed left at (787, 664)
Screenshot: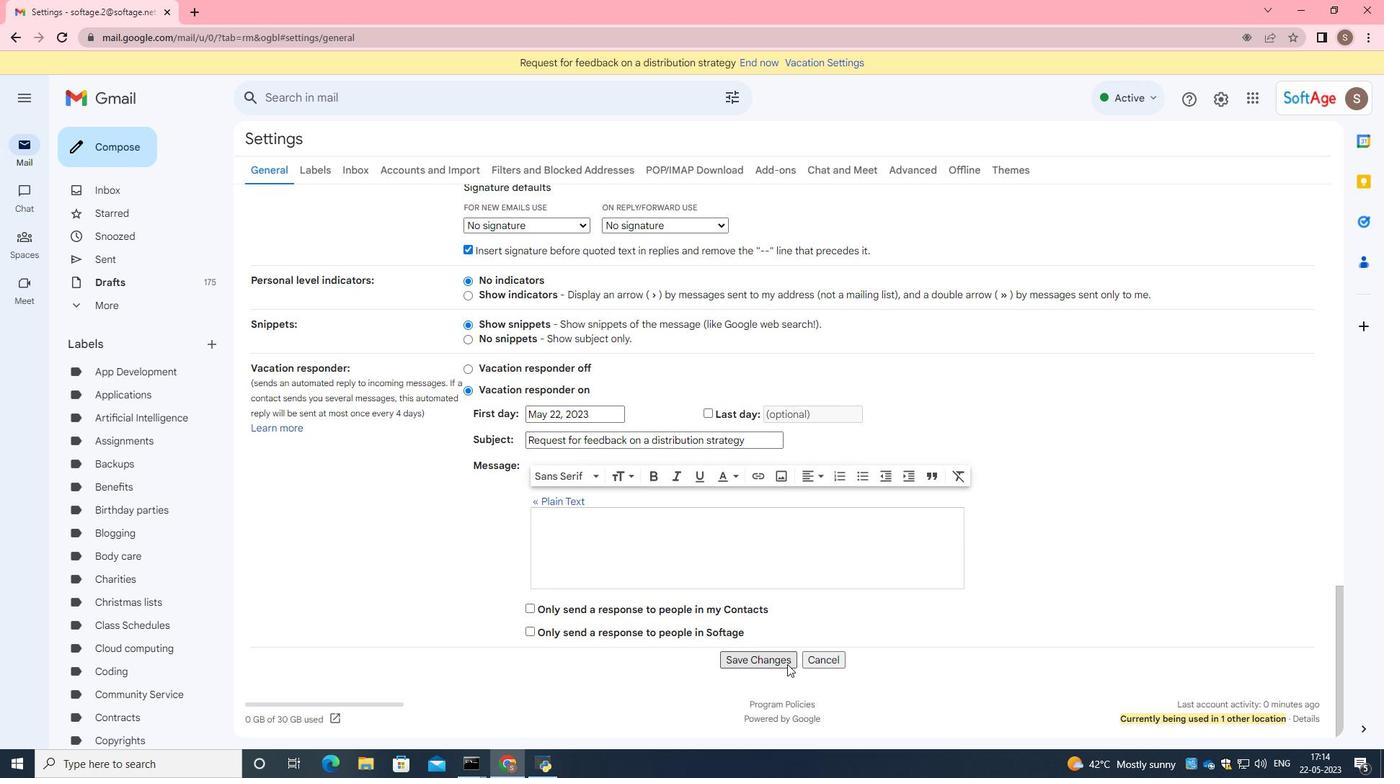 
Action: Mouse moved to (130, 142)
Screenshot: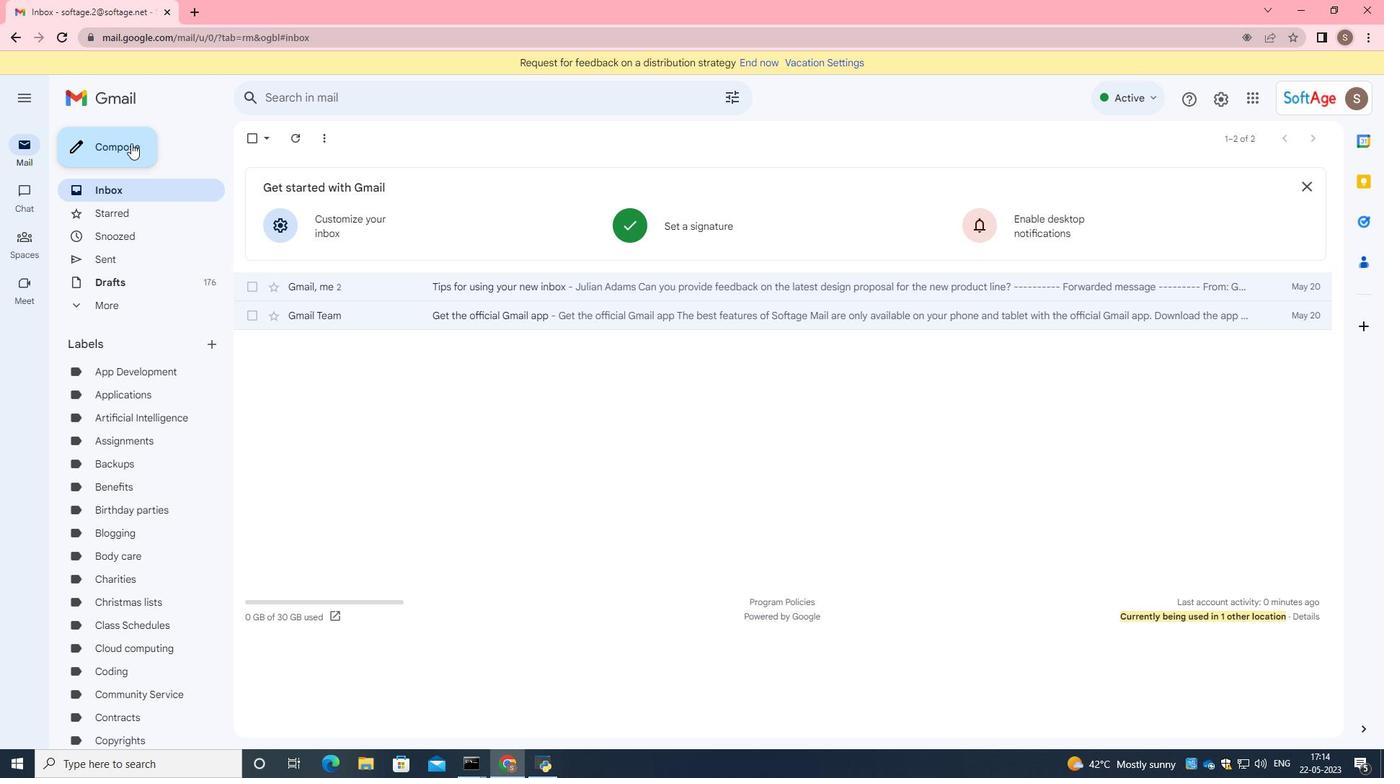 
Action: Mouse pressed left at (130, 142)
Screenshot: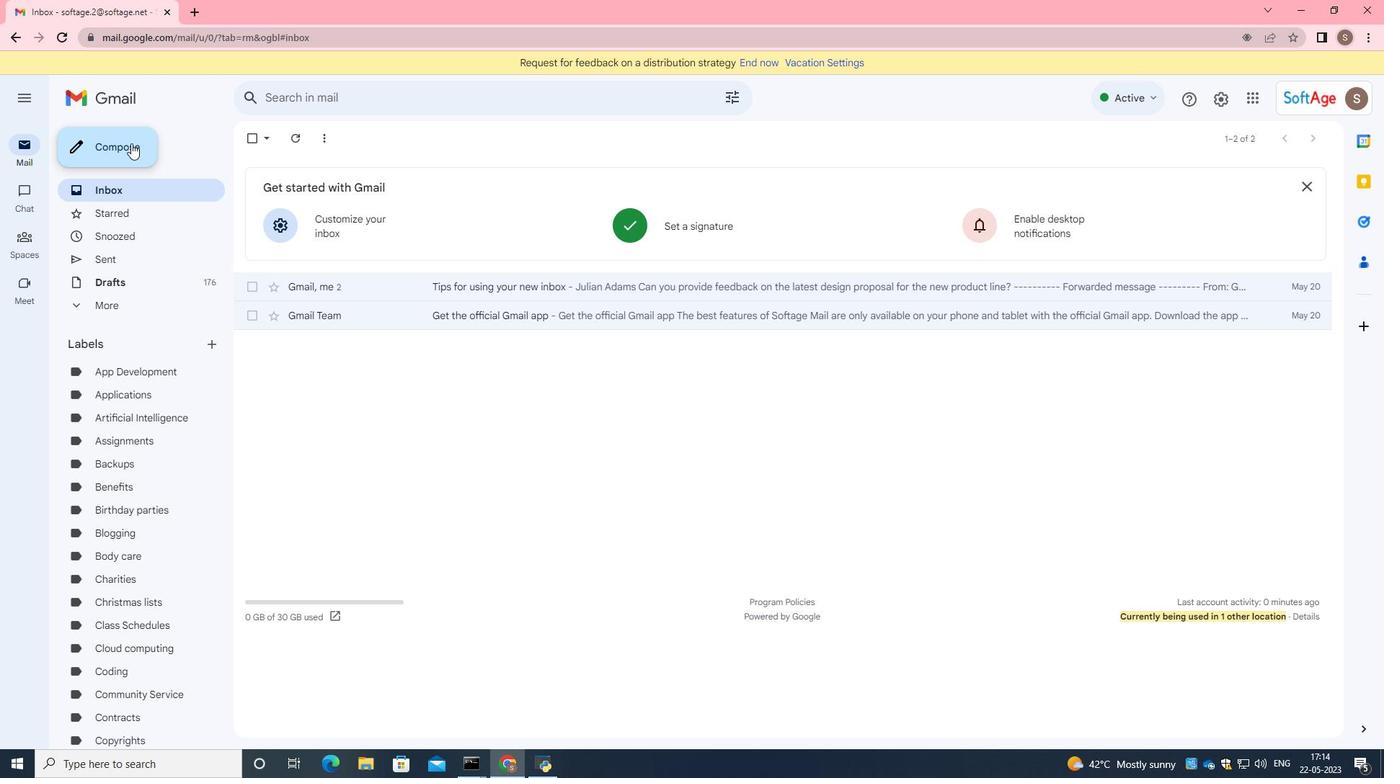 
Action: Mouse moved to (875, 327)
Screenshot: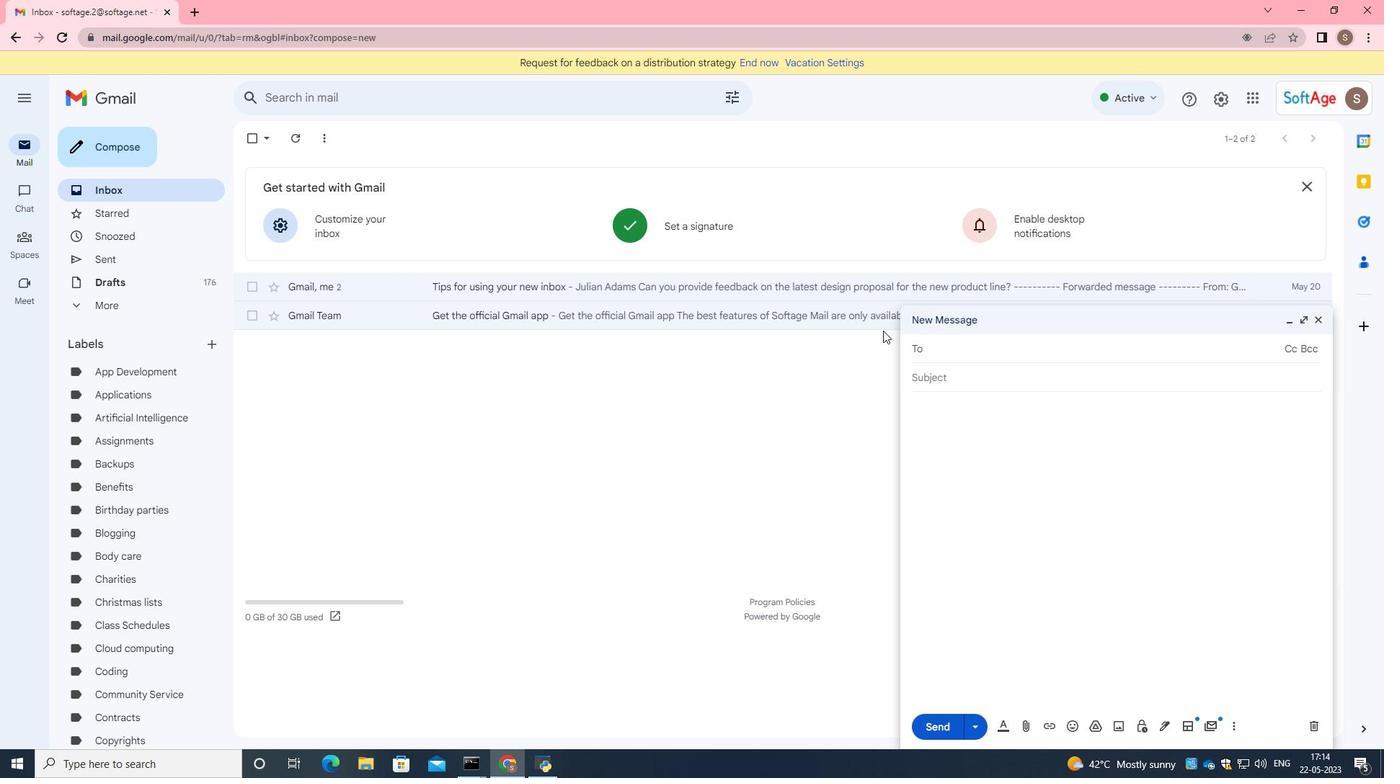 
Action: Key pressed softage.5<Key.shift>@softage.net
Screenshot: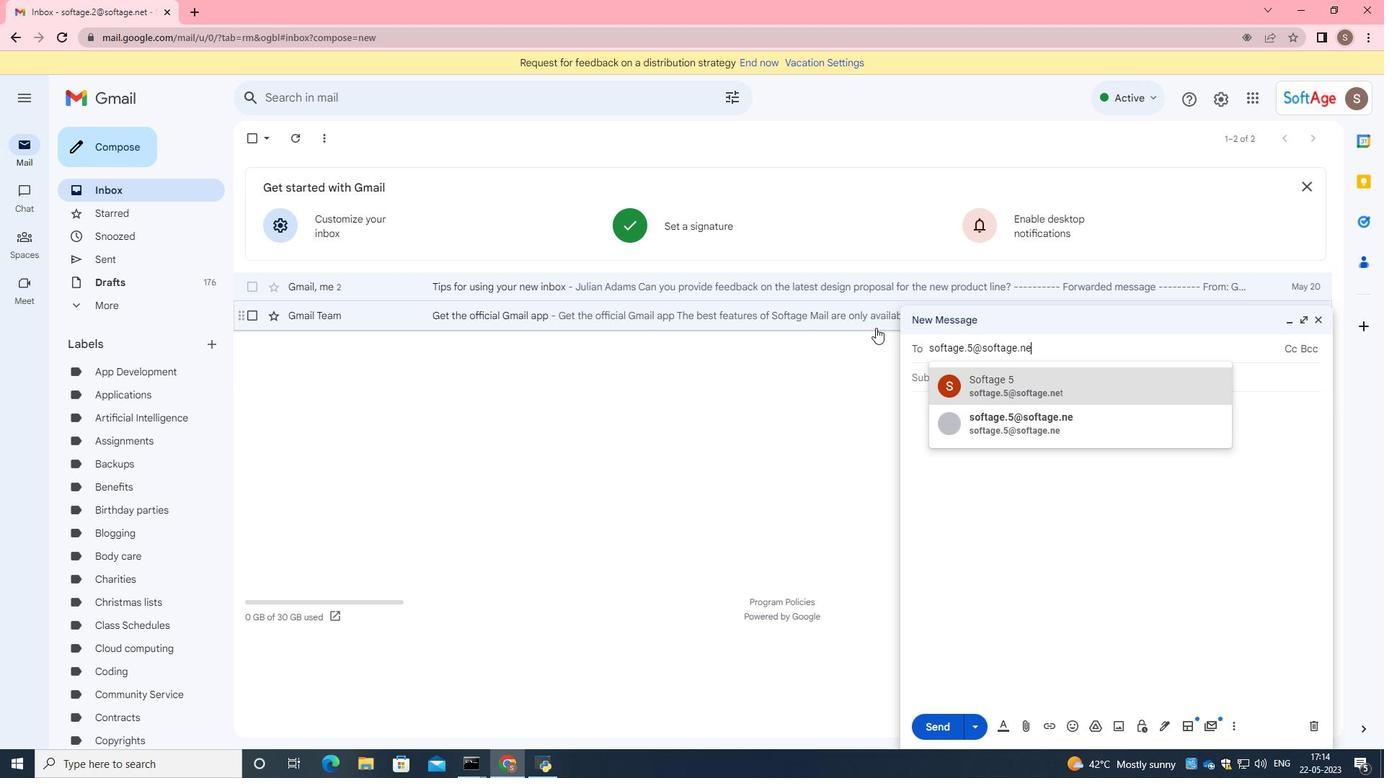 
Action: Mouse moved to (981, 386)
Screenshot: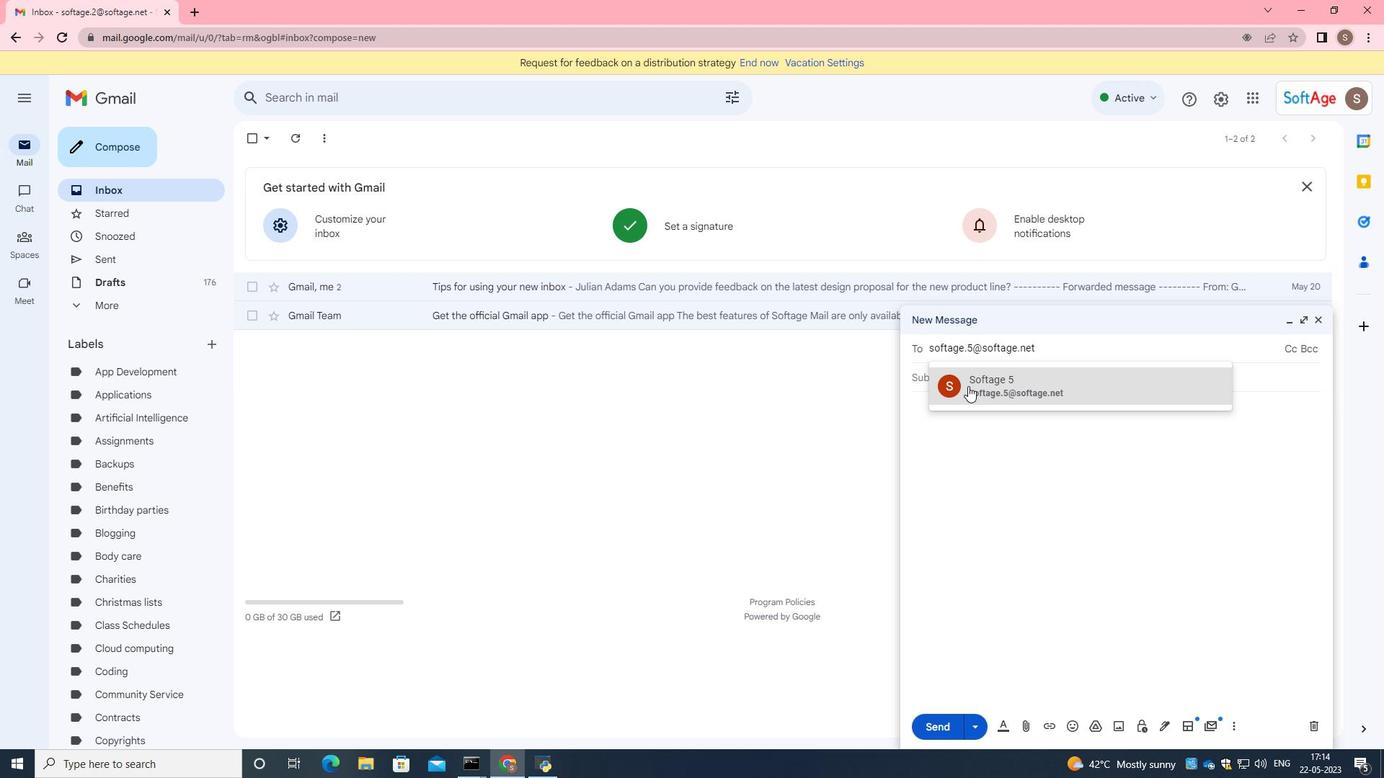 
Action: Mouse pressed left at (981, 386)
Screenshot: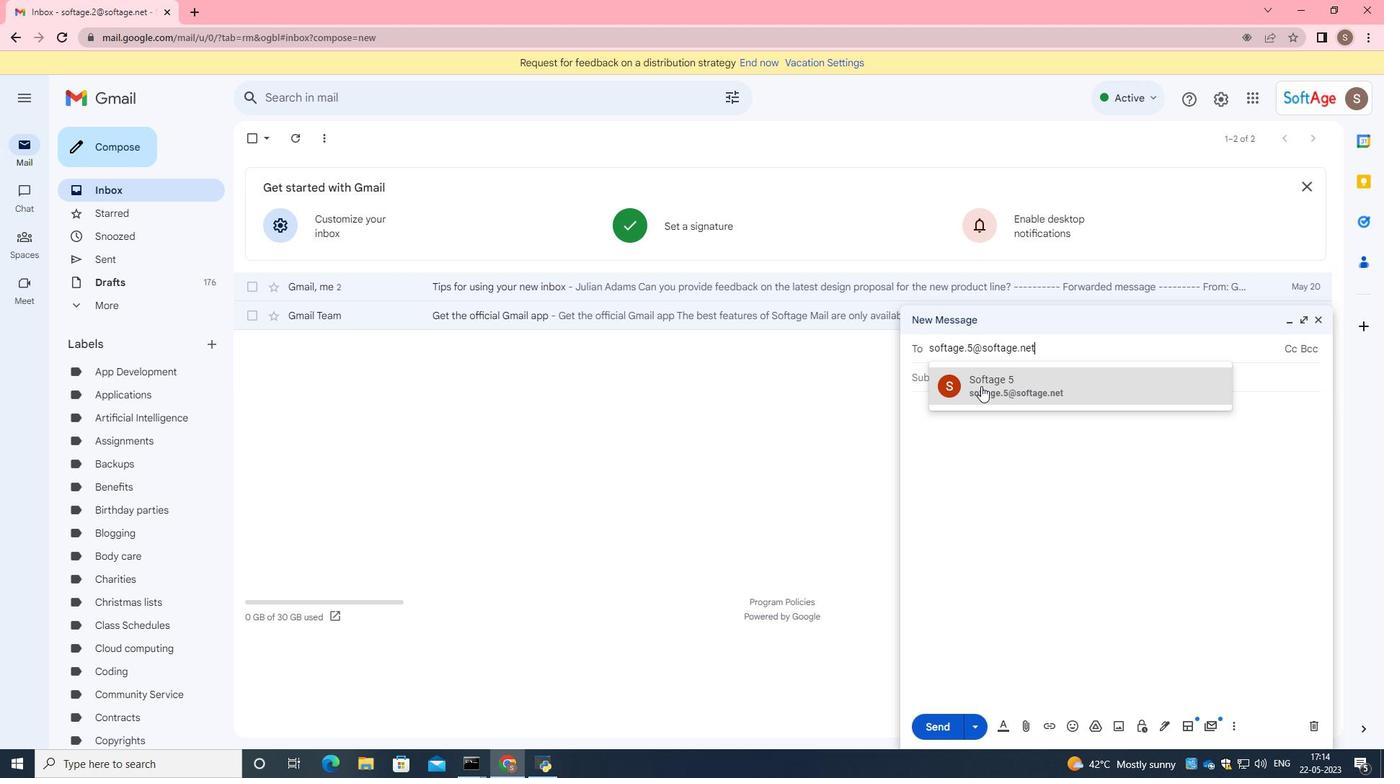 
Action: Mouse moved to (1163, 731)
Screenshot: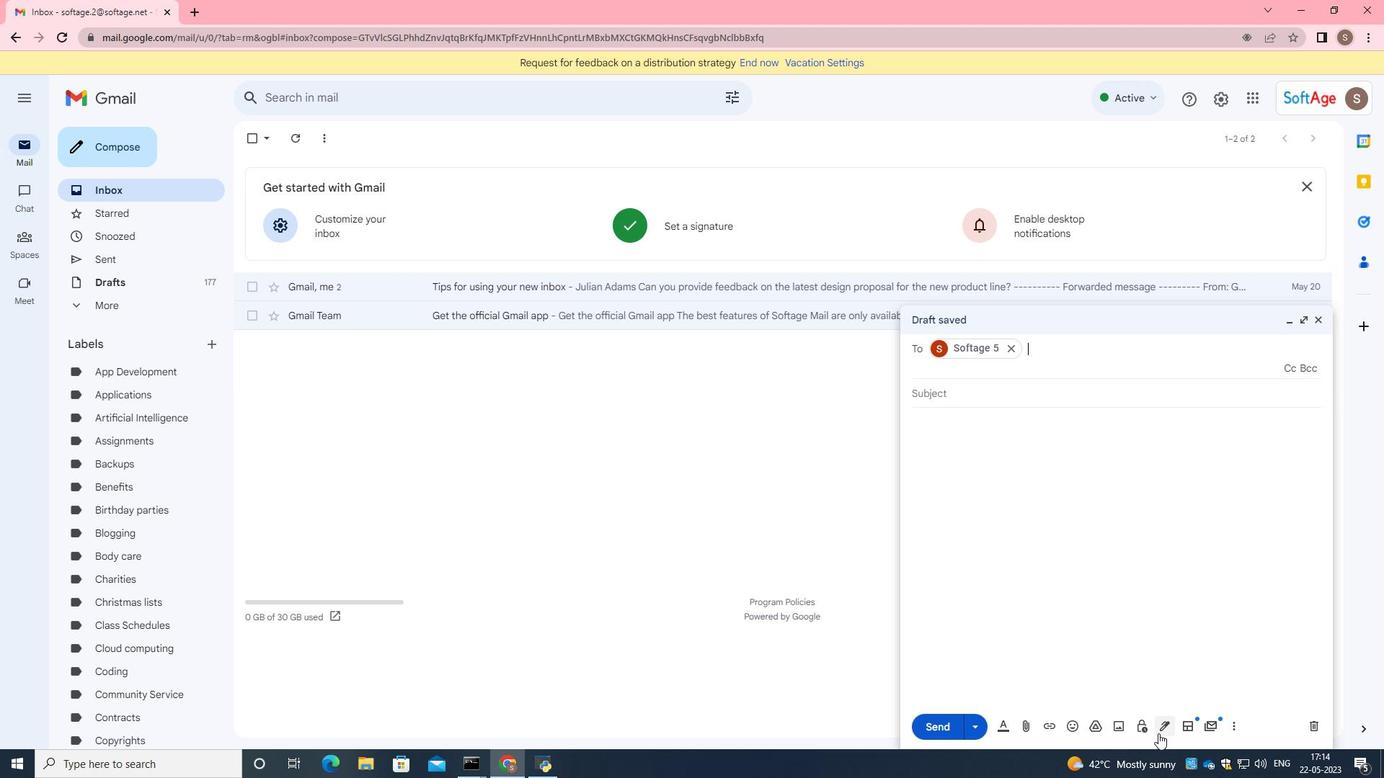 
Action: Mouse pressed left at (1163, 731)
Screenshot: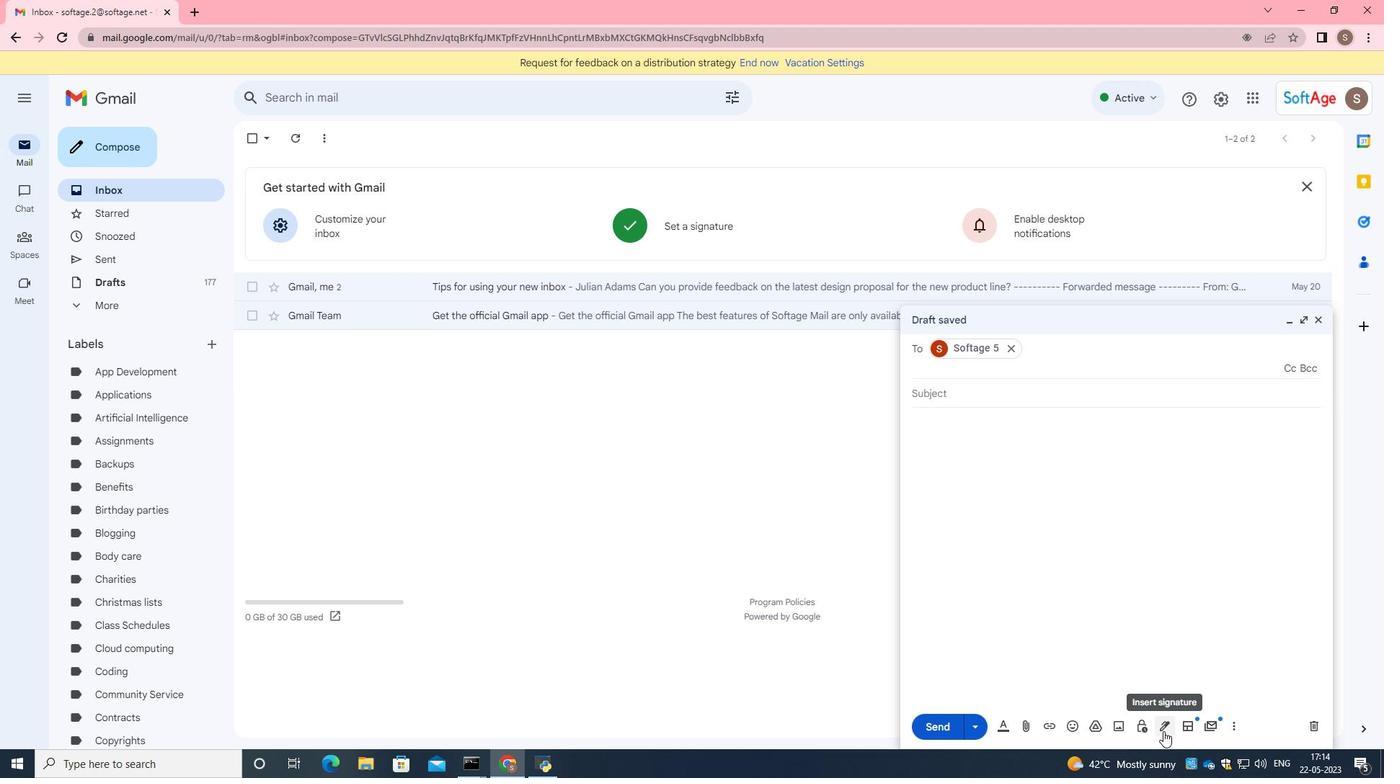 
Action: Mouse moved to (1208, 702)
Screenshot: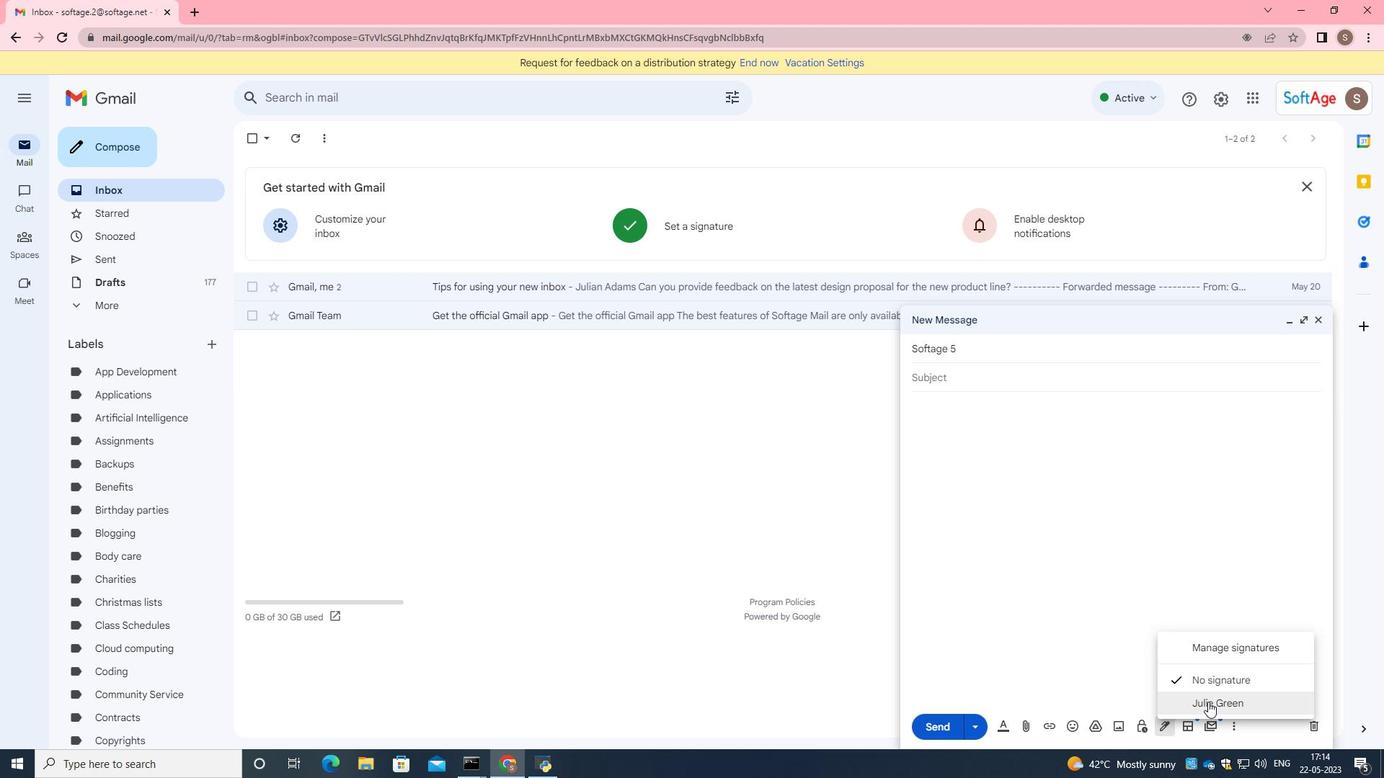 
Action: Mouse pressed left at (1208, 702)
Screenshot: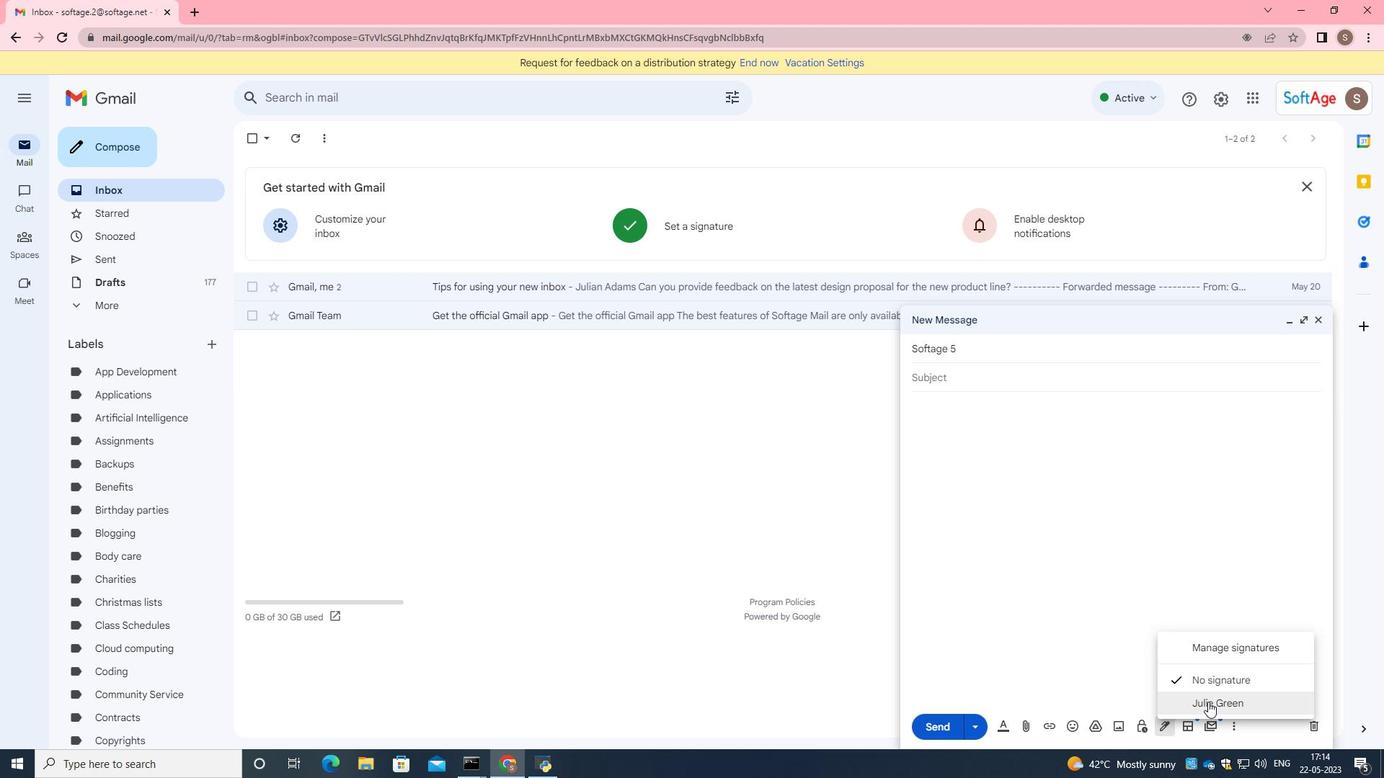 
Action: Mouse moved to (1233, 725)
Screenshot: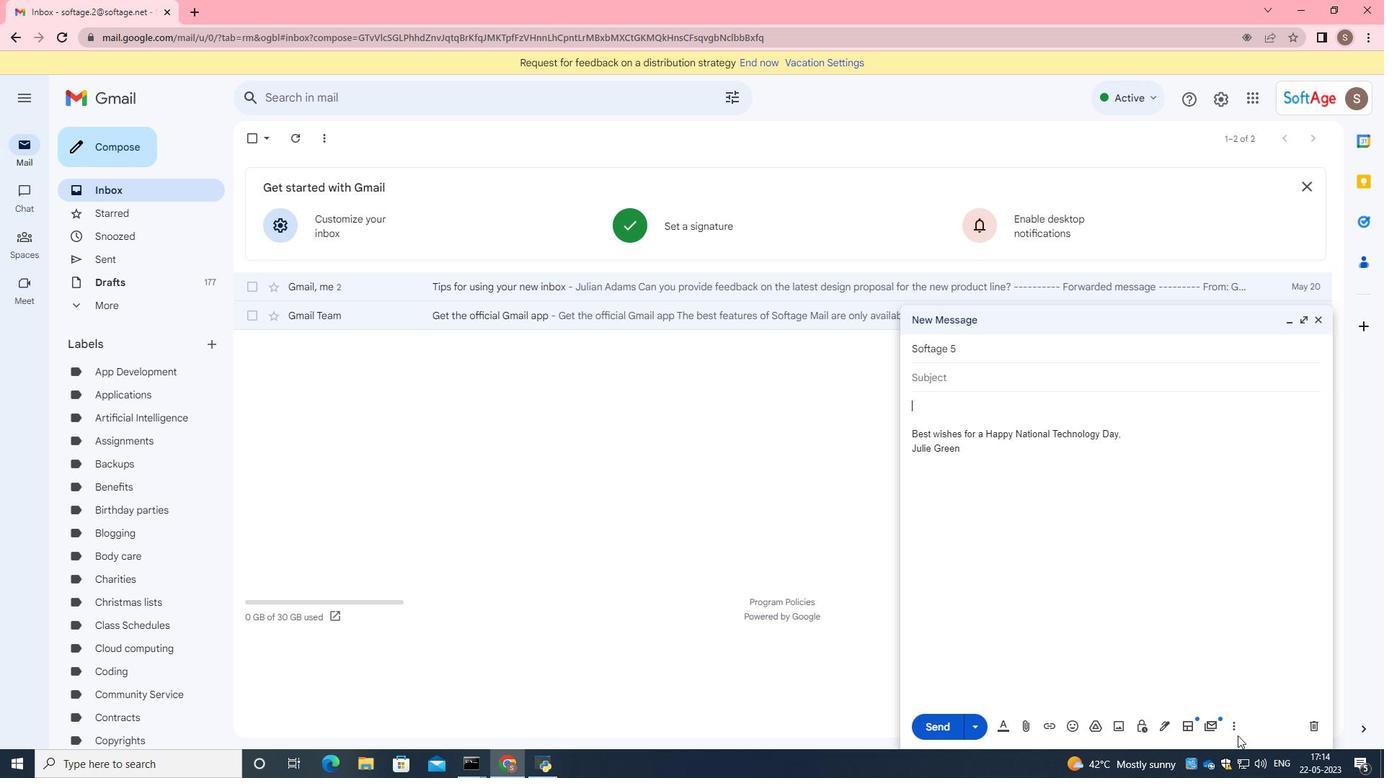 
Action: Mouse pressed left at (1233, 725)
Screenshot: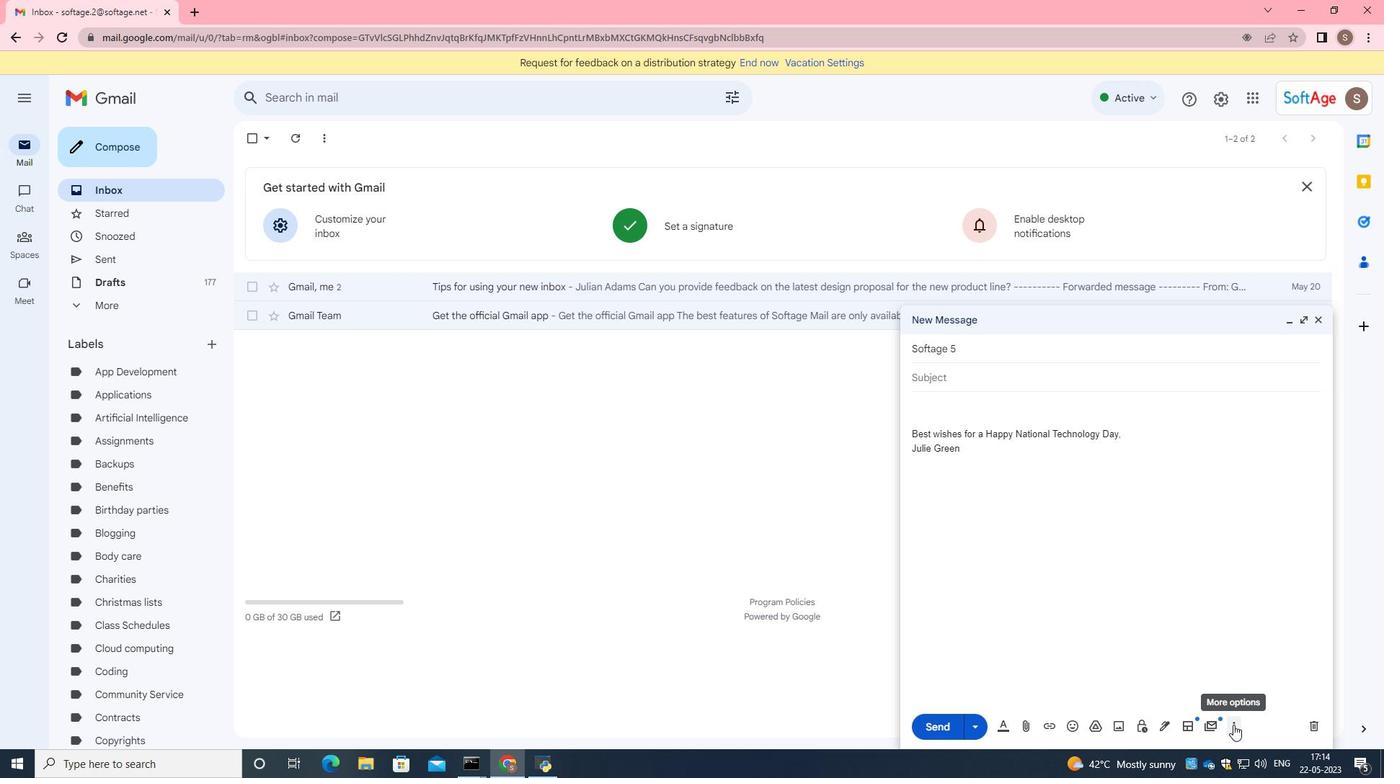 
Action: Mouse moved to (879, 568)
Screenshot: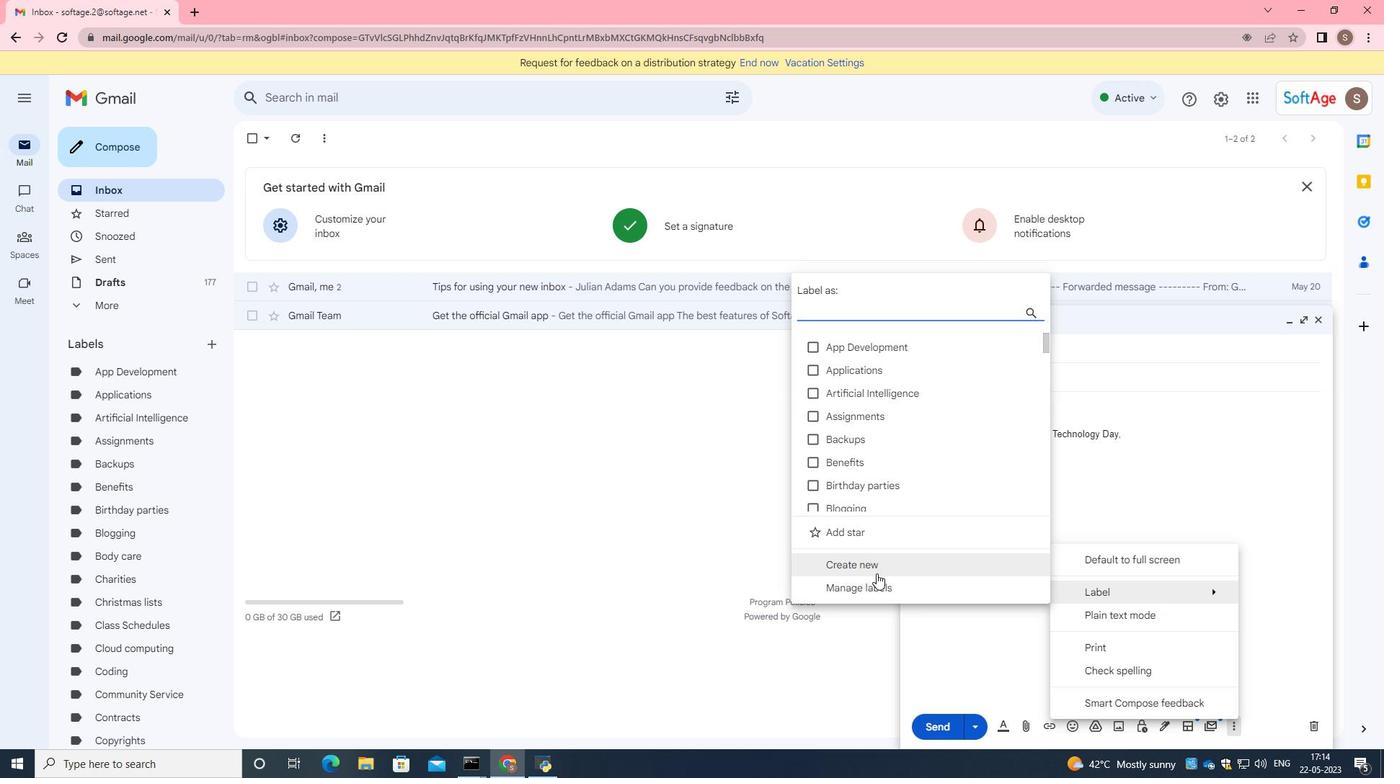 
Action: Mouse pressed left at (879, 568)
Screenshot: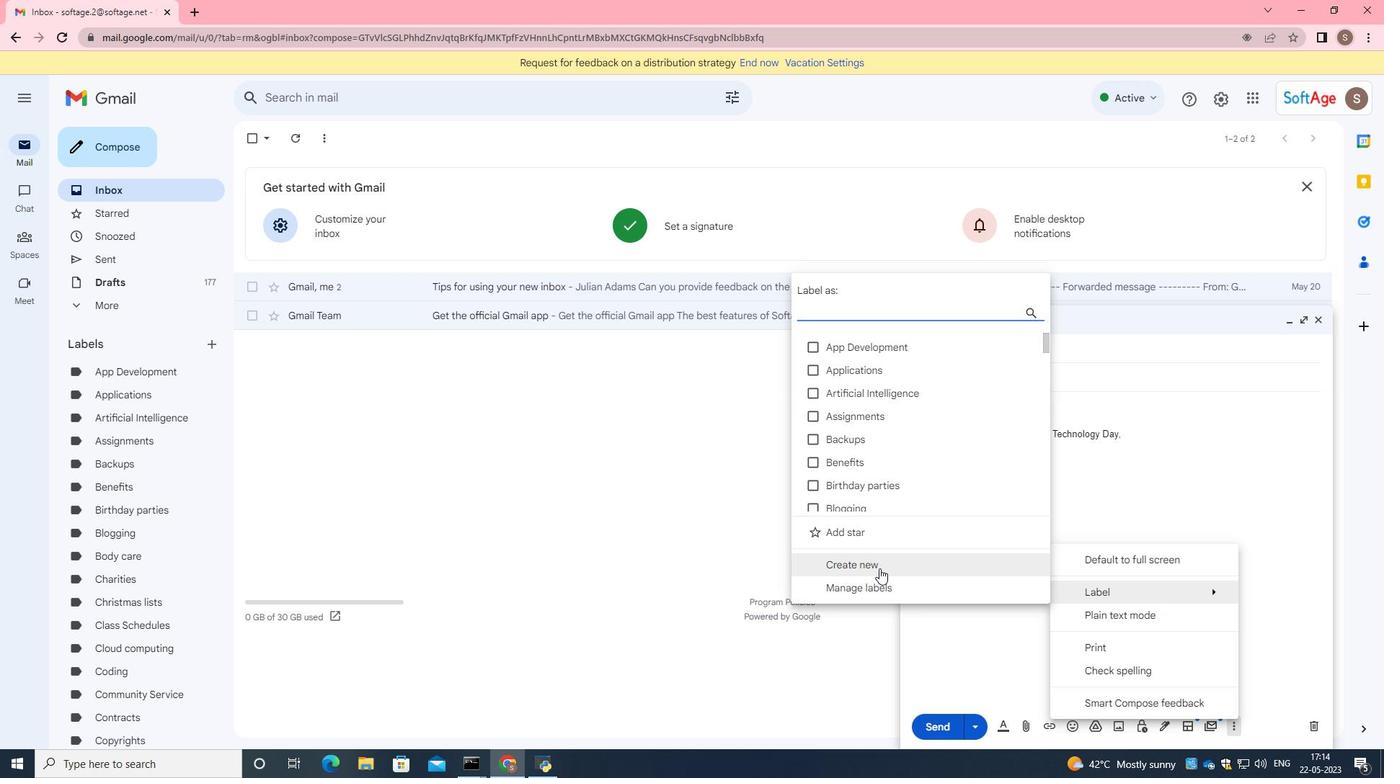 
Action: Mouse moved to (661, 380)
Screenshot: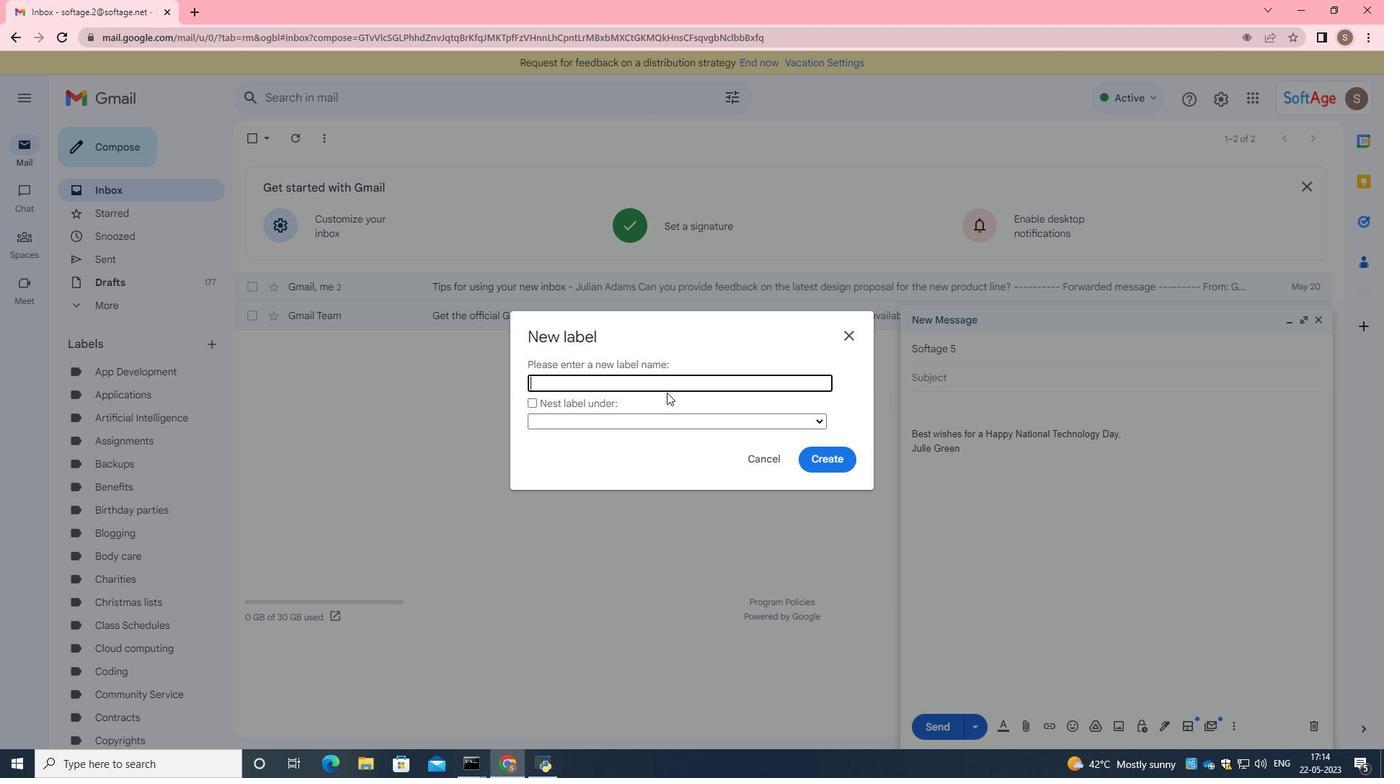 
Action: Key pressed <Key.caps_lock>D<Key.caps_lock>ata<Key.space><Key.caps_lock>S<Key.caps_lock>cience
Screenshot: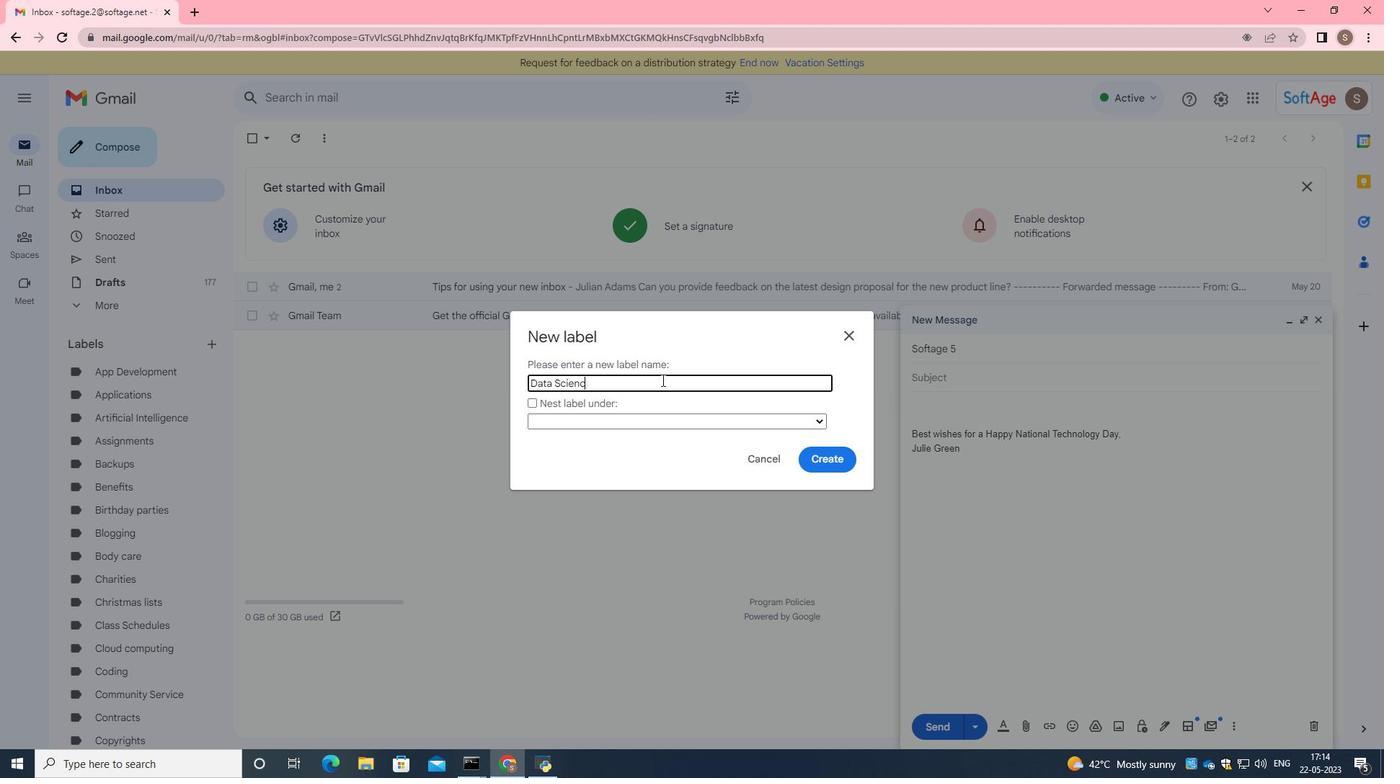 
Action: Mouse moved to (810, 456)
Screenshot: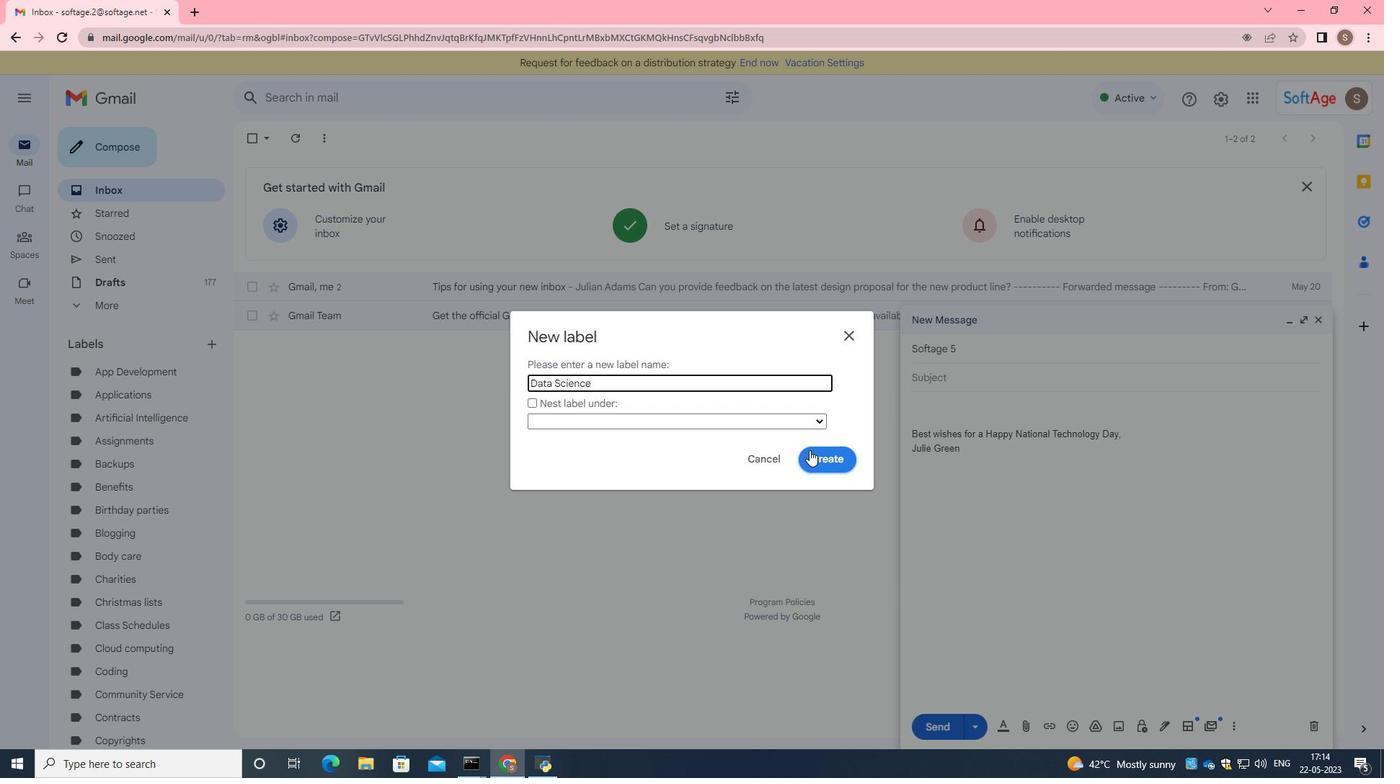 
Action: Mouse pressed left at (810, 456)
Screenshot: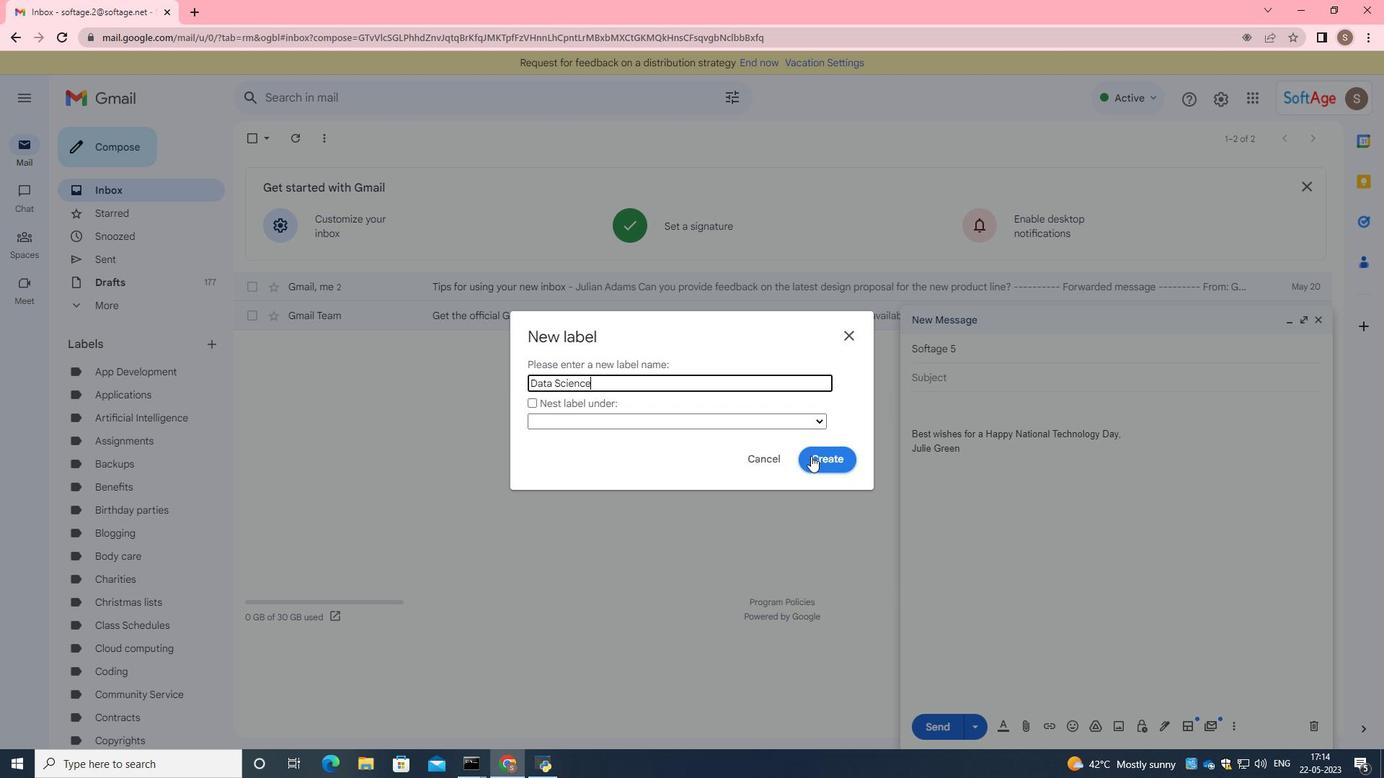 
Action: Mouse moved to (925, 660)
Screenshot: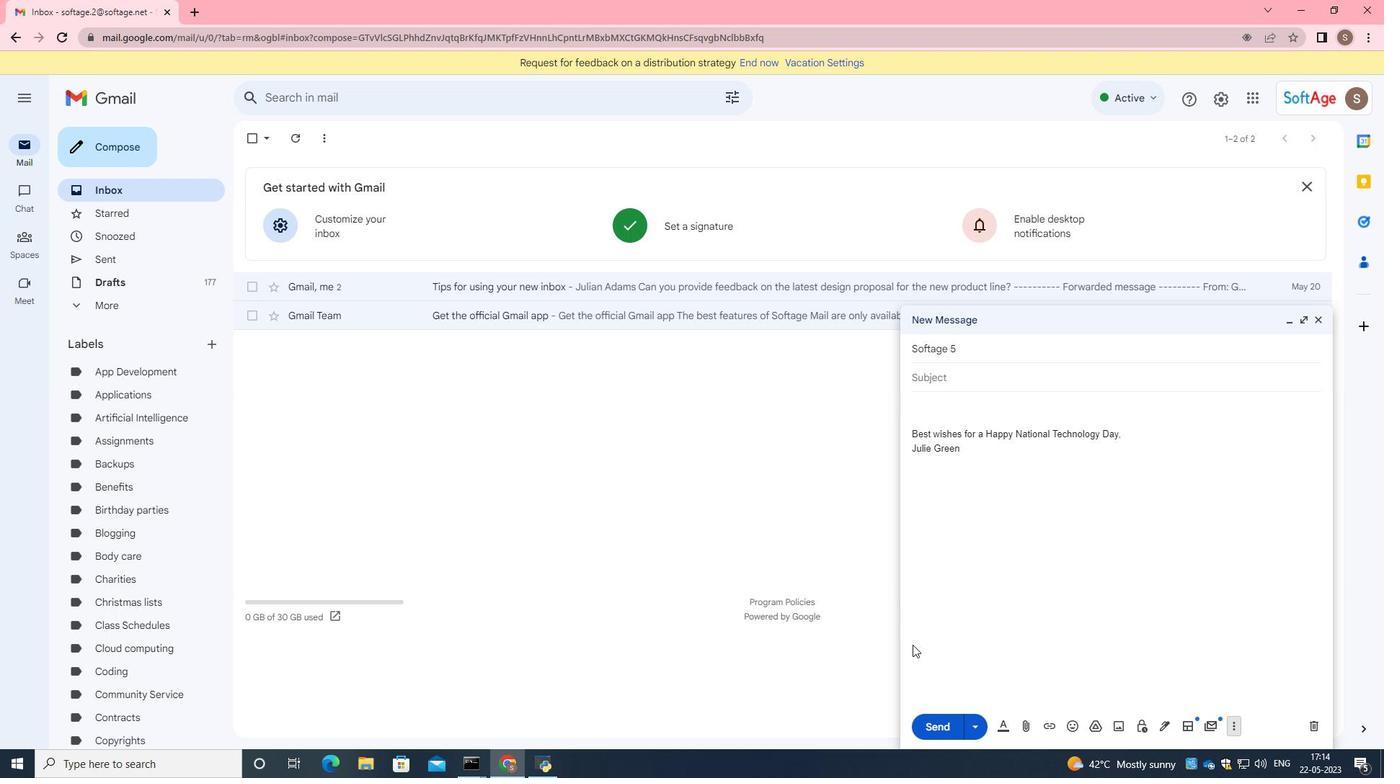
